Task: Look for space in Brookings, United States from 5th September, 2023 to 13th September, 2023 for 6 adults in price range Rs.15000 to Rs.20000. Place can be entire place with 3 bedrooms having 3 beds and 3 bathrooms. Property type can be house, flat, guest house. Amenities needed are: washing machine. Booking option can be shelf check-in. Required host language is English.
Action: Mouse pressed left at (439, 89)
Screenshot: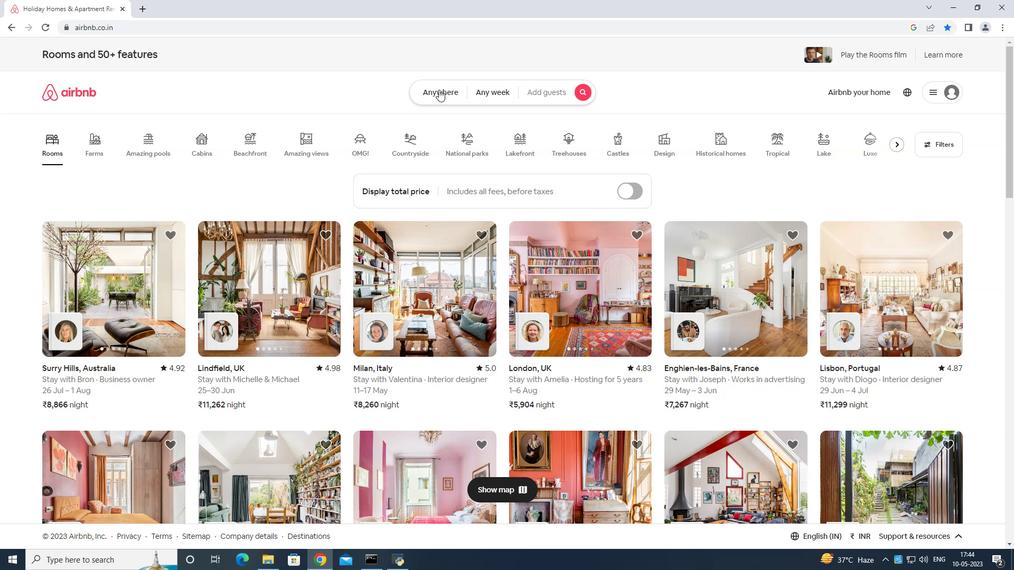 
Action: Mouse moved to (411, 124)
Screenshot: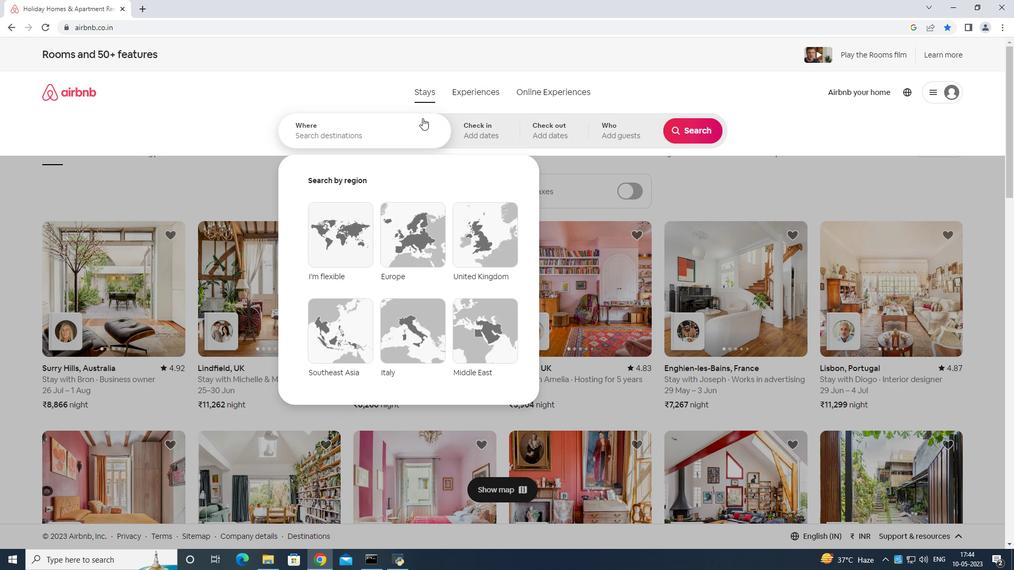 
Action: Mouse pressed left at (411, 124)
Screenshot: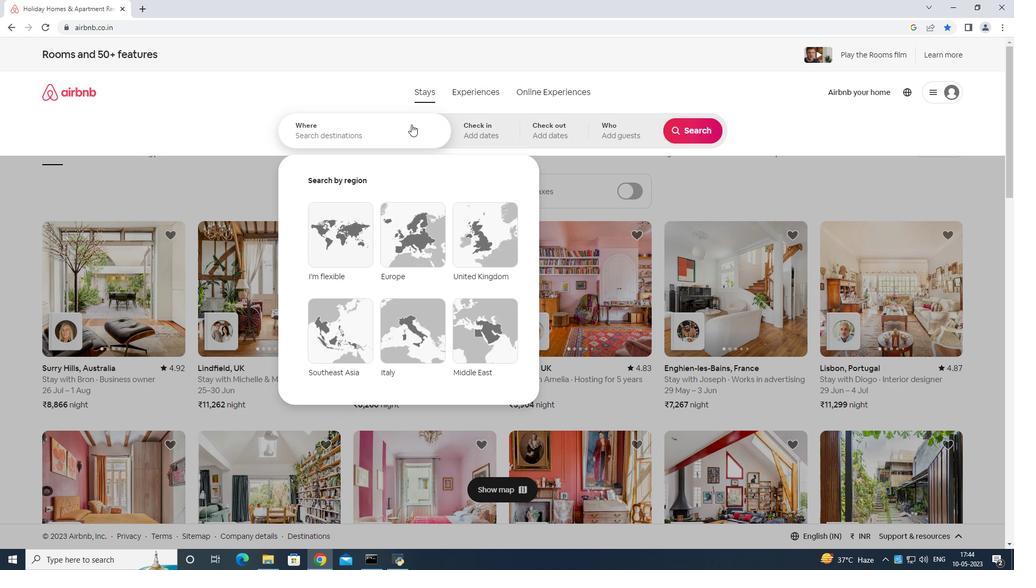 
Action: Mouse moved to (403, 126)
Screenshot: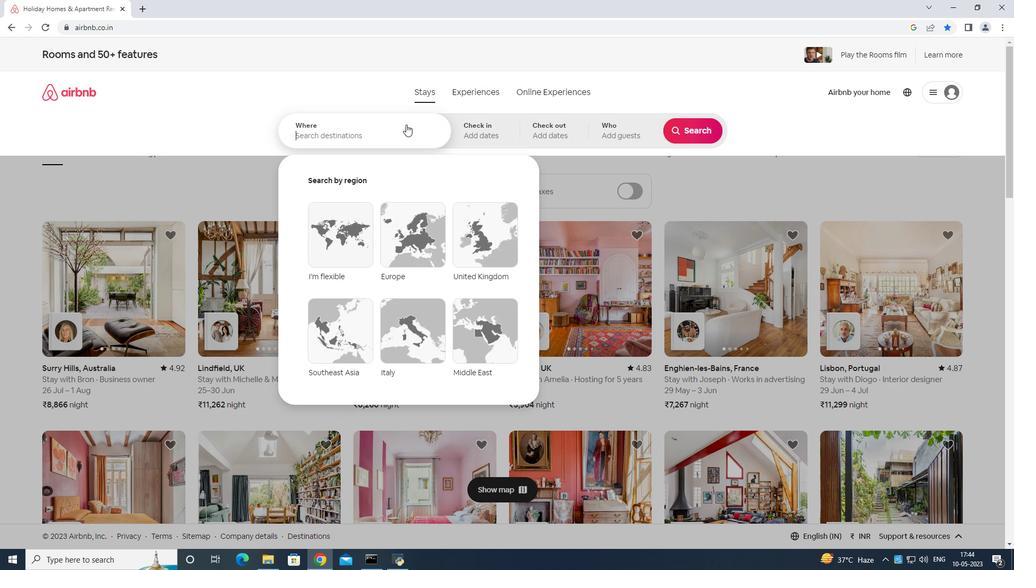 
Action: Key pressed <Key.shift>Brookings<Key.space>unites<Key.backspace>d<Key.space>sttes<Key.backspace><Key.backspace><Key.backspace>ates<Key.enter>
Screenshot: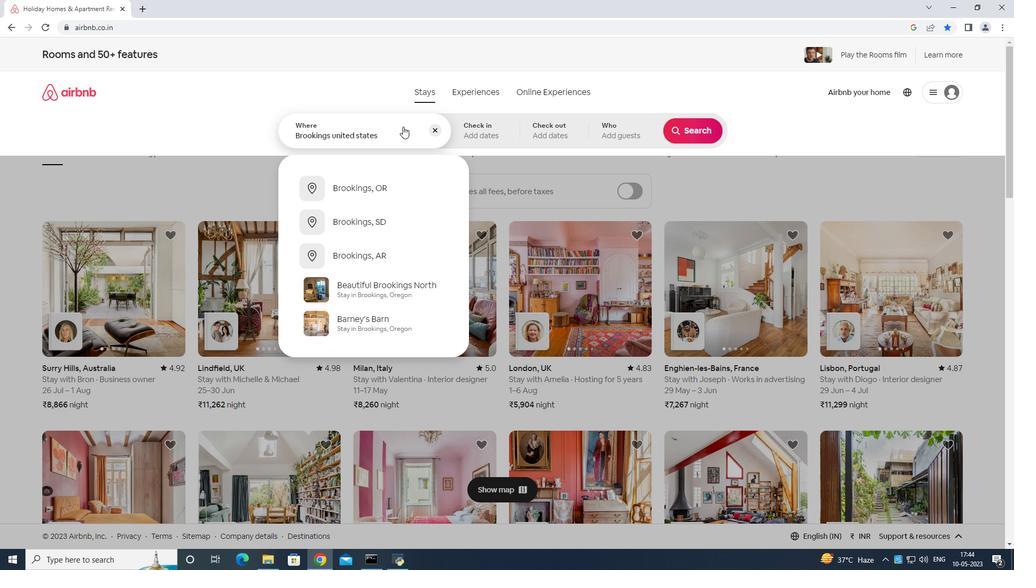 
Action: Mouse moved to (685, 215)
Screenshot: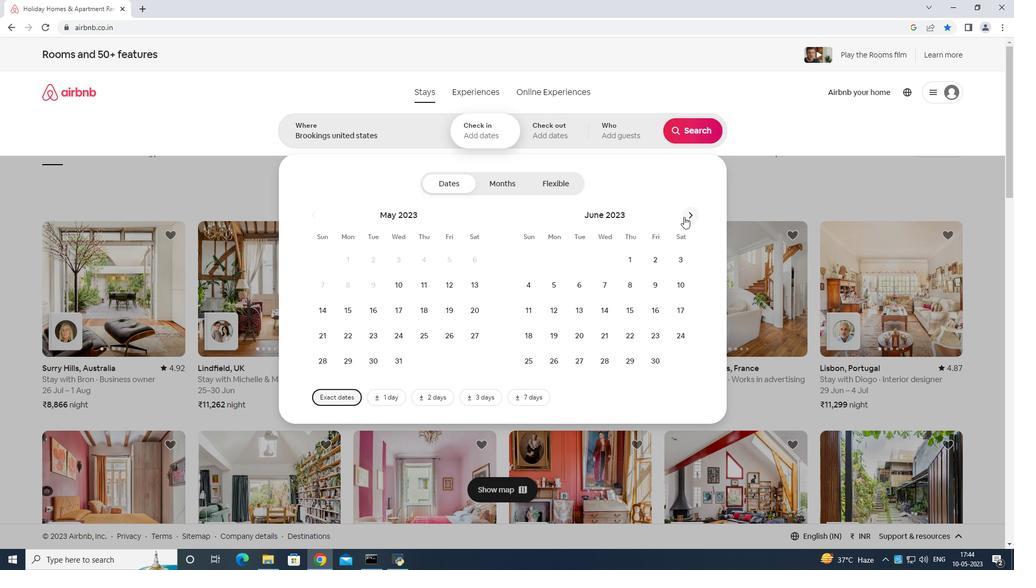 
Action: Mouse pressed left at (685, 215)
Screenshot: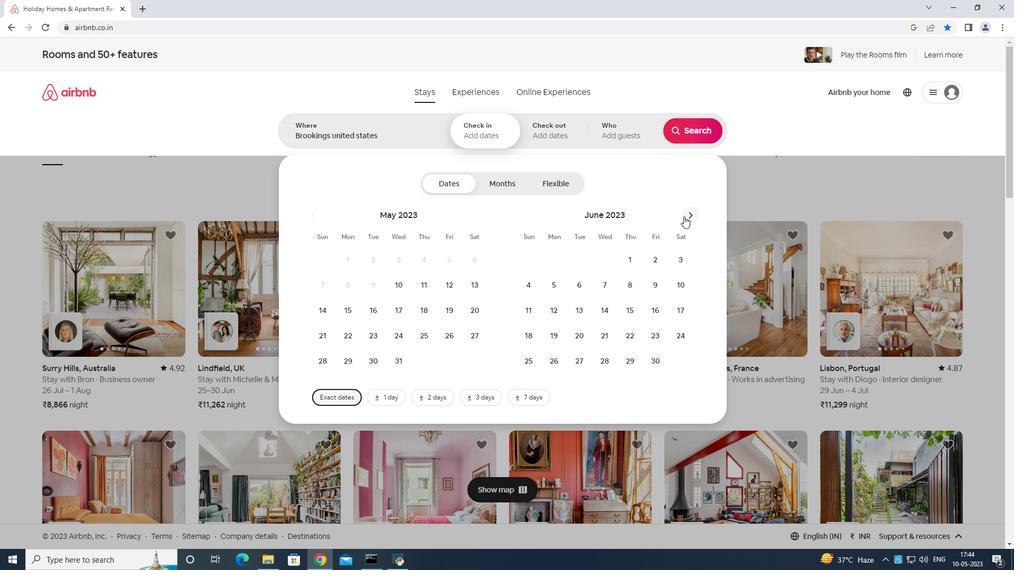 
Action: Mouse moved to (688, 212)
Screenshot: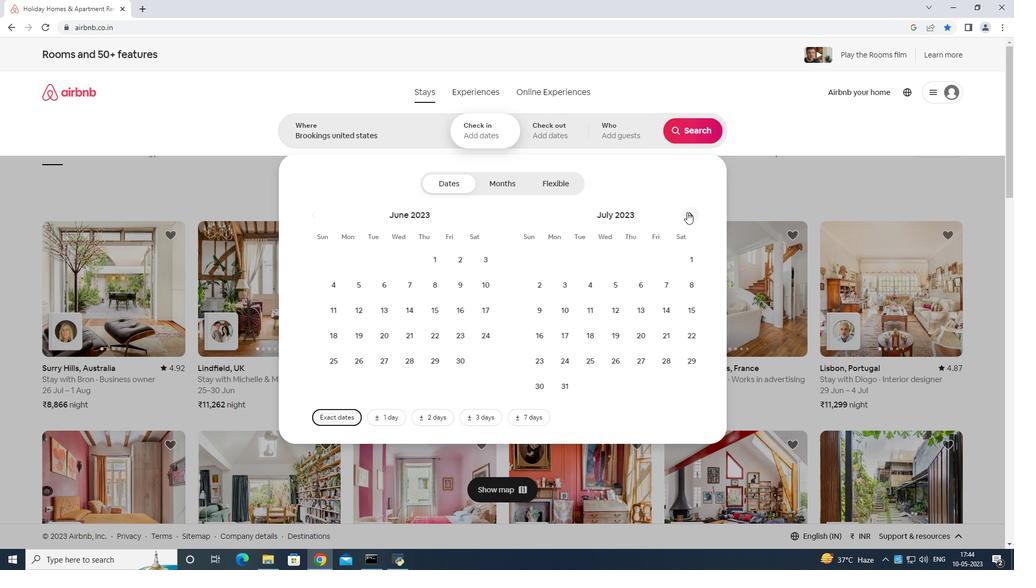 
Action: Mouse pressed left at (688, 212)
Screenshot: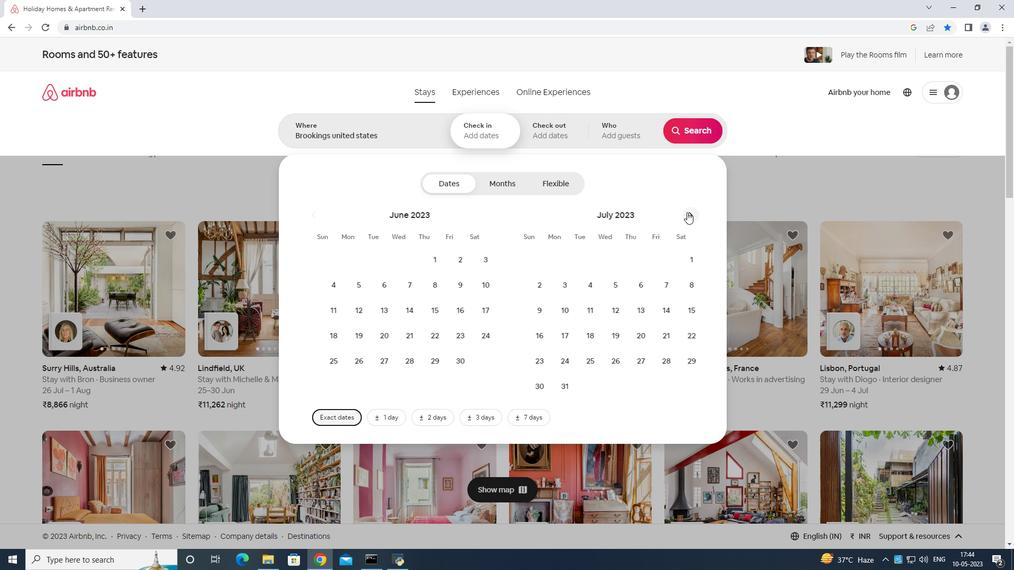 
Action: Mouse moved to (690, 211)
Screenshot: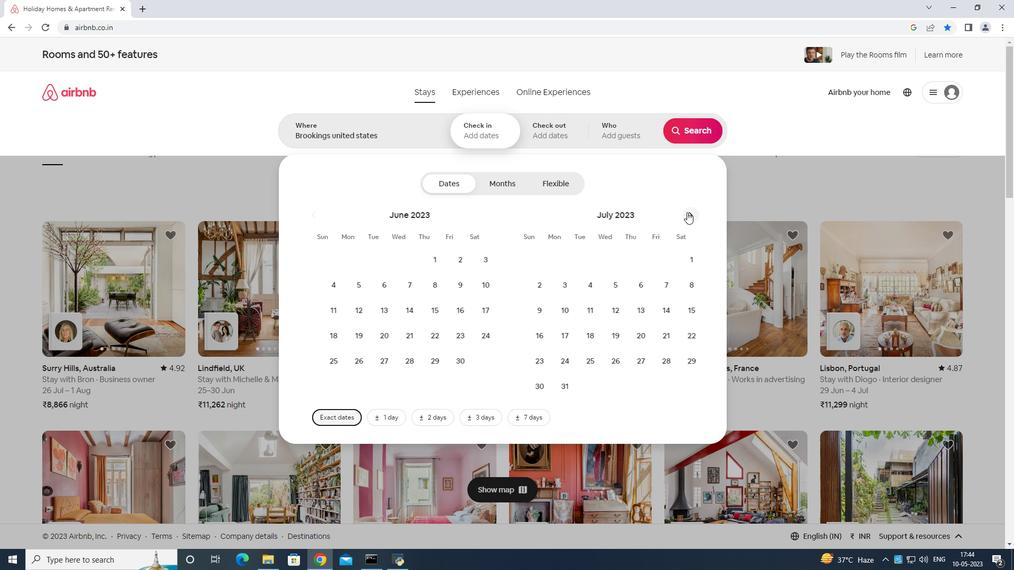 
Action: Mouse pressed left at (690, 211)
Screenshot: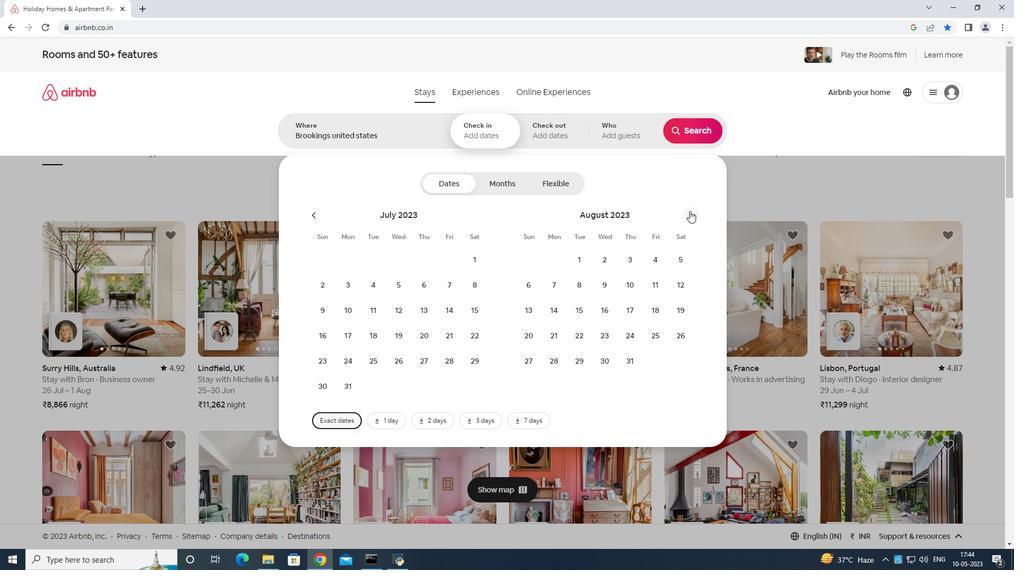 
Action: Mouse moved to (690, 214)
Screenshot: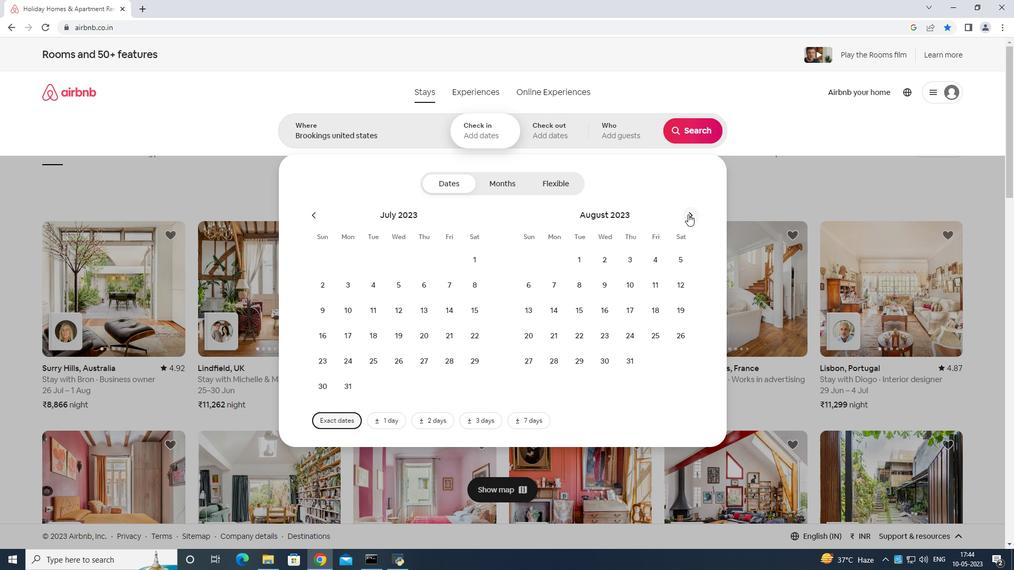 
Action: Mouse pressed left at (690, 214)
Screenshot: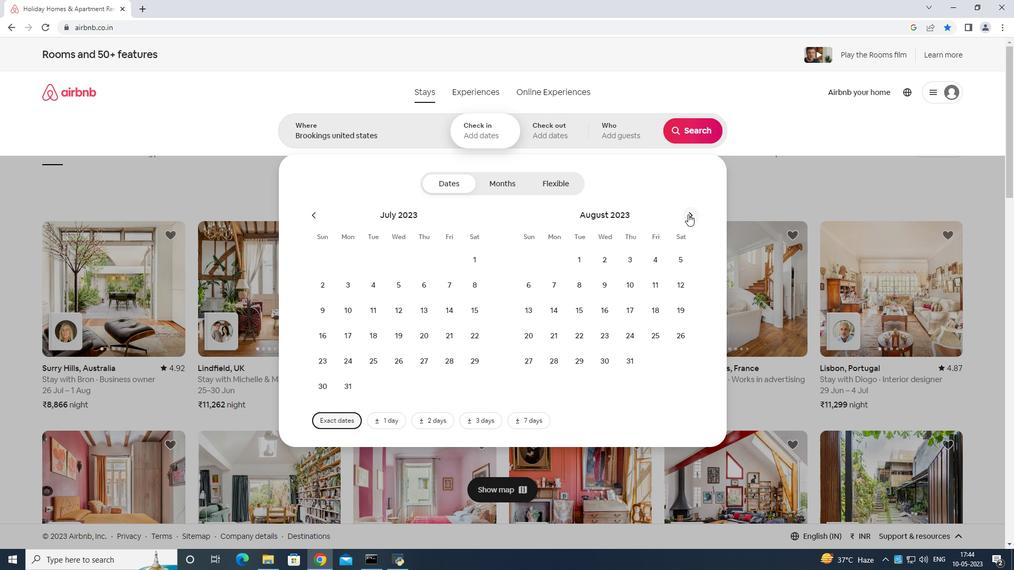 
Action: Mouse moved to (579, 284)
Screenshot: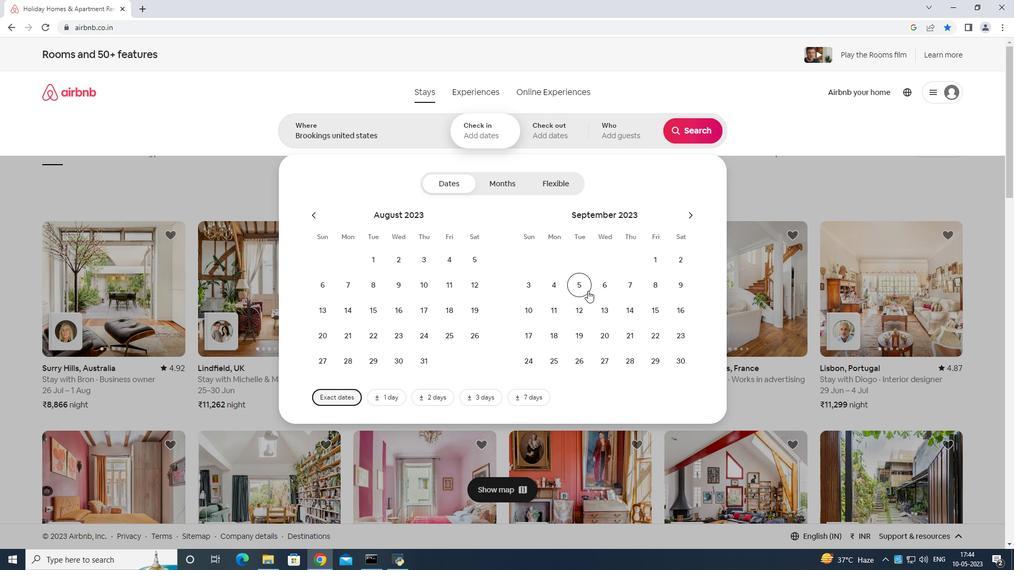 
Action: Mouse pressed left at (579, 284)
Screenshot: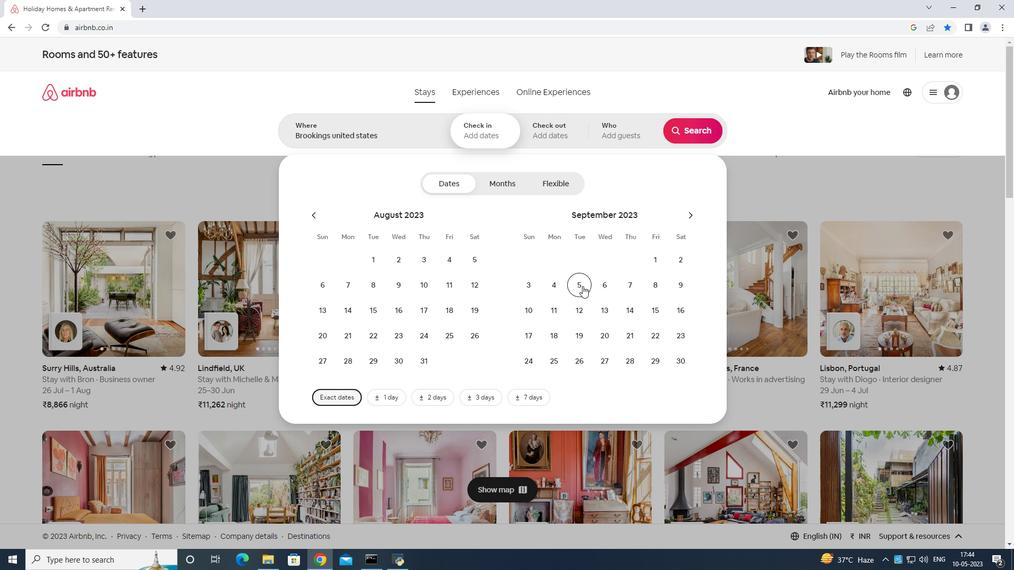 
Action: Mouse moved to (603, 308)
Screenshot: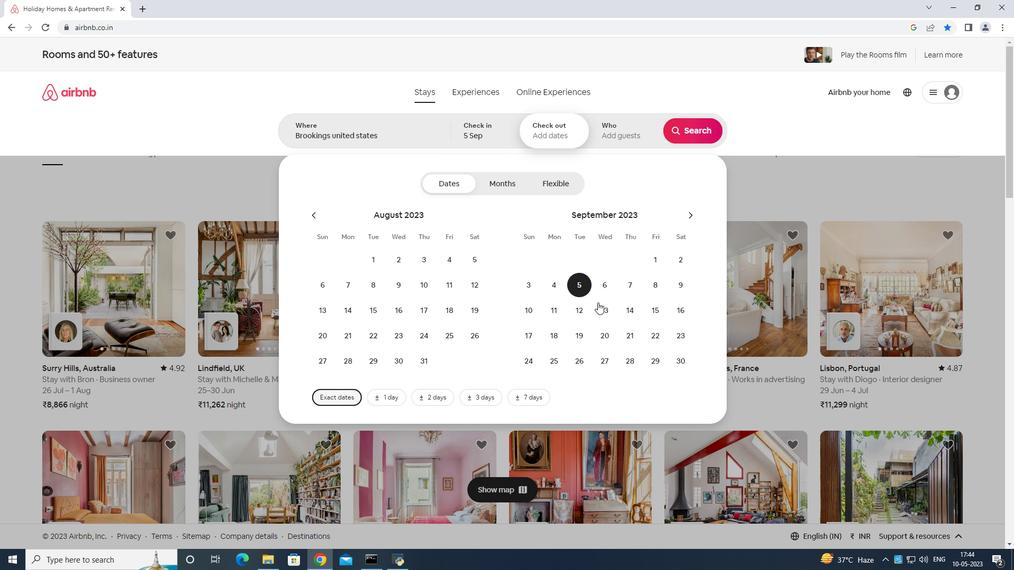 
Action: Mouse pressed left at (603, 308)
Screenshot: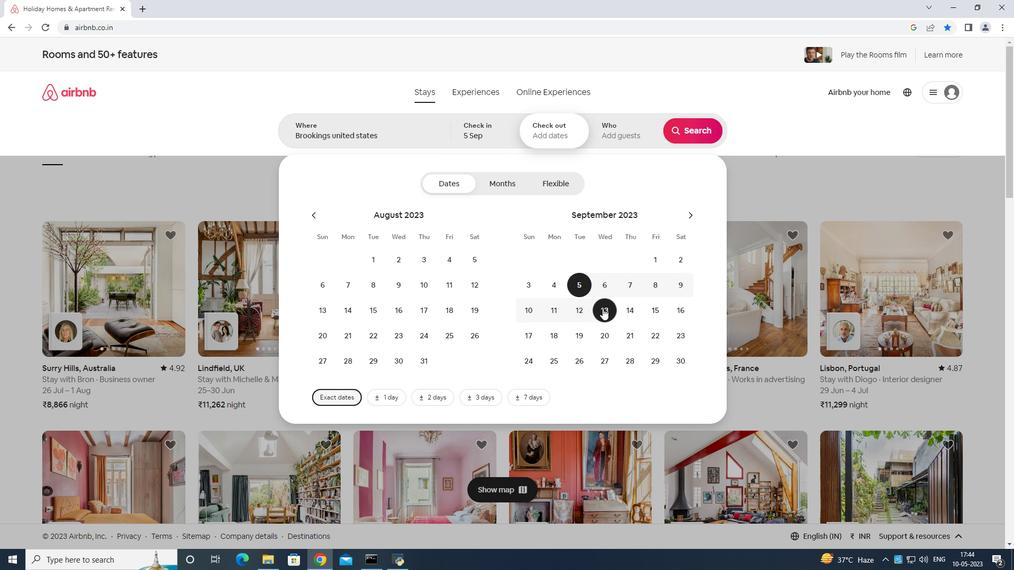 
Action: Mouse moved to (616, 126)
Screenshot: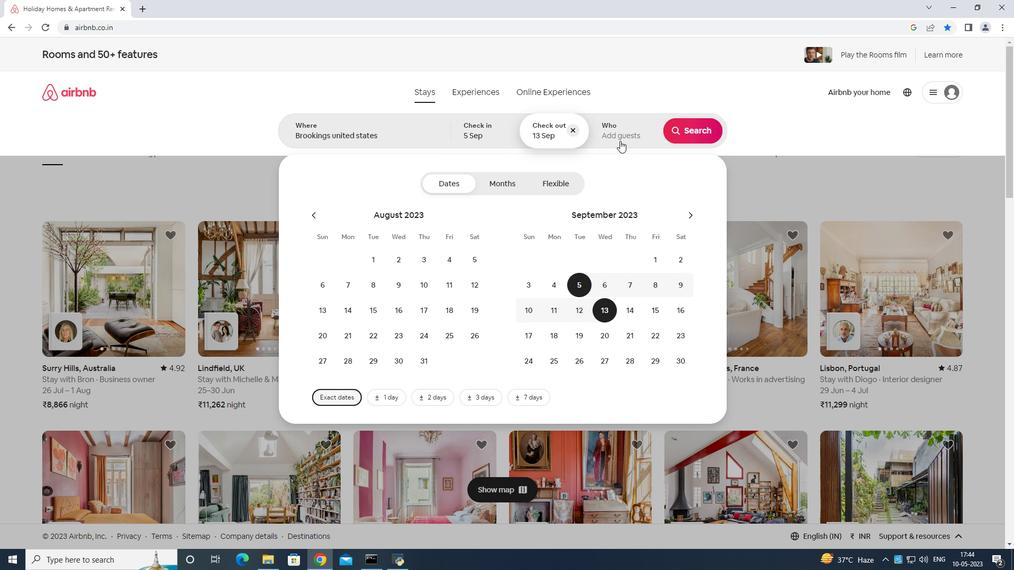 
Action: Mouse pressed left at (616, 126)
Screenshot: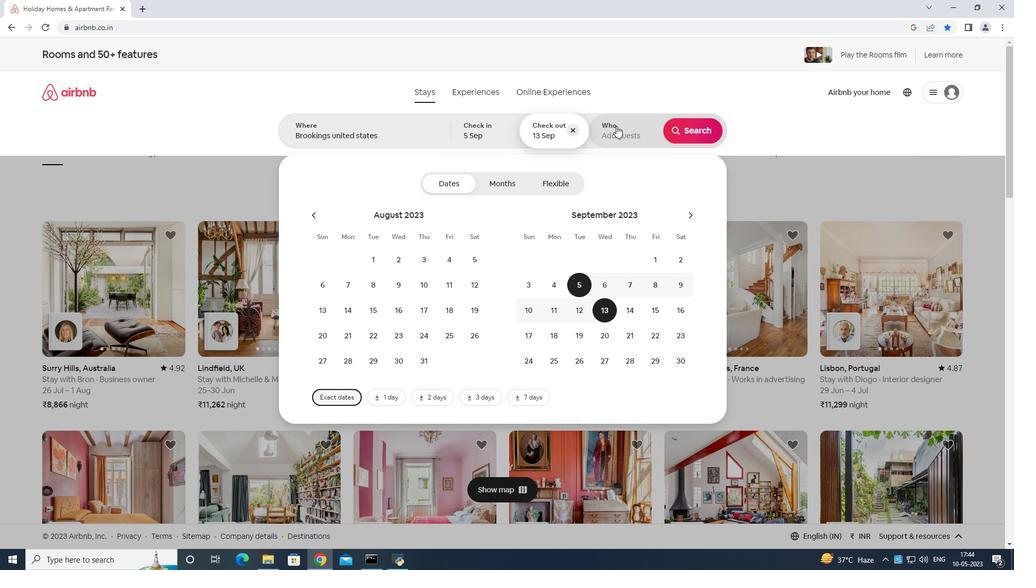 
Action: Mouse moved to (691, 184)
Screenshot: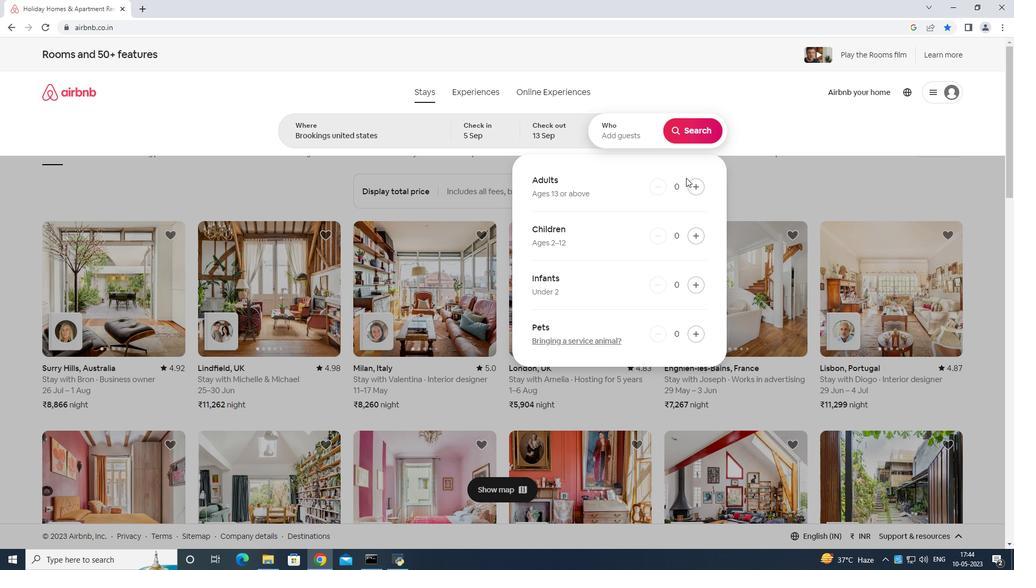 
Action: Mouse pressed left at (691, 184)
Screenshot: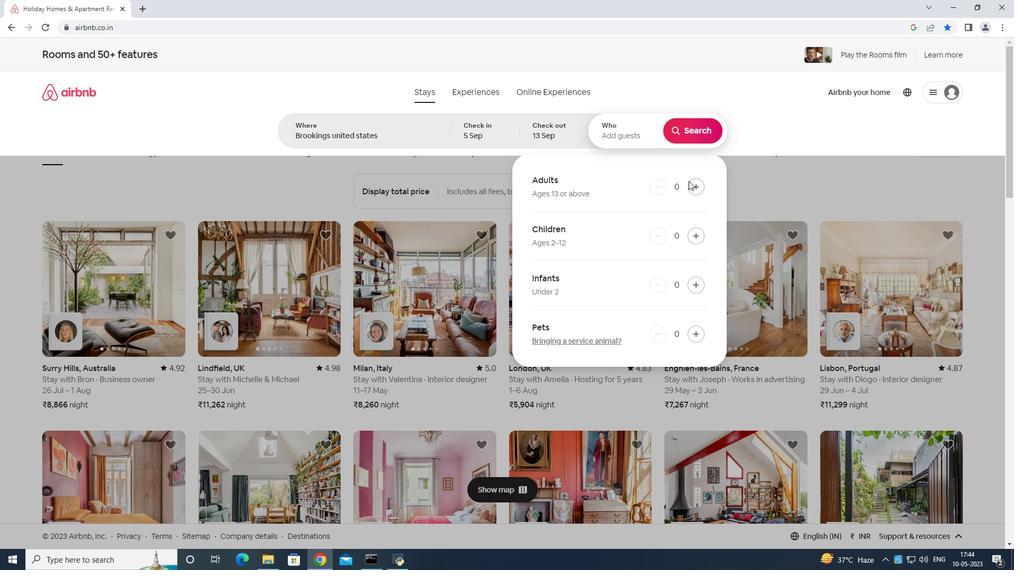 
Action: Mouse pressed left at (691, 184)
Screenshot: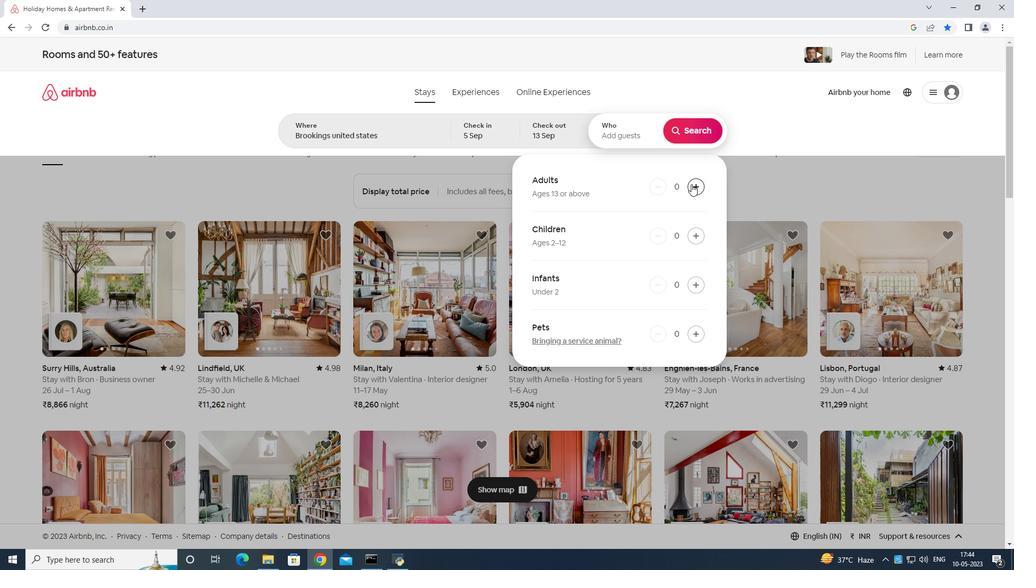 
Action: Mouse moved to (692, 184)
Screenshot: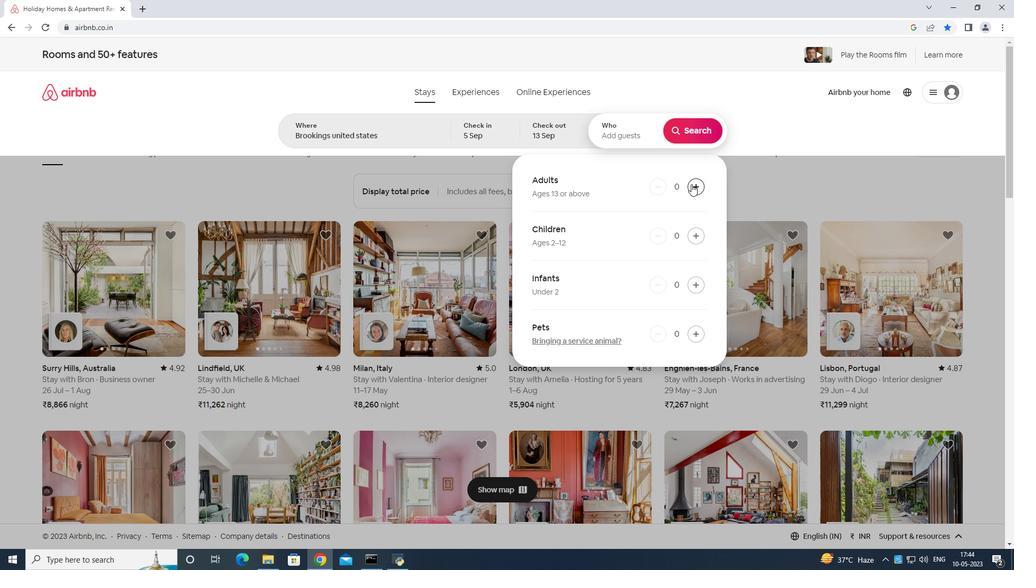 
Action: Mouse pressed left at (692, 184)
Screenshot: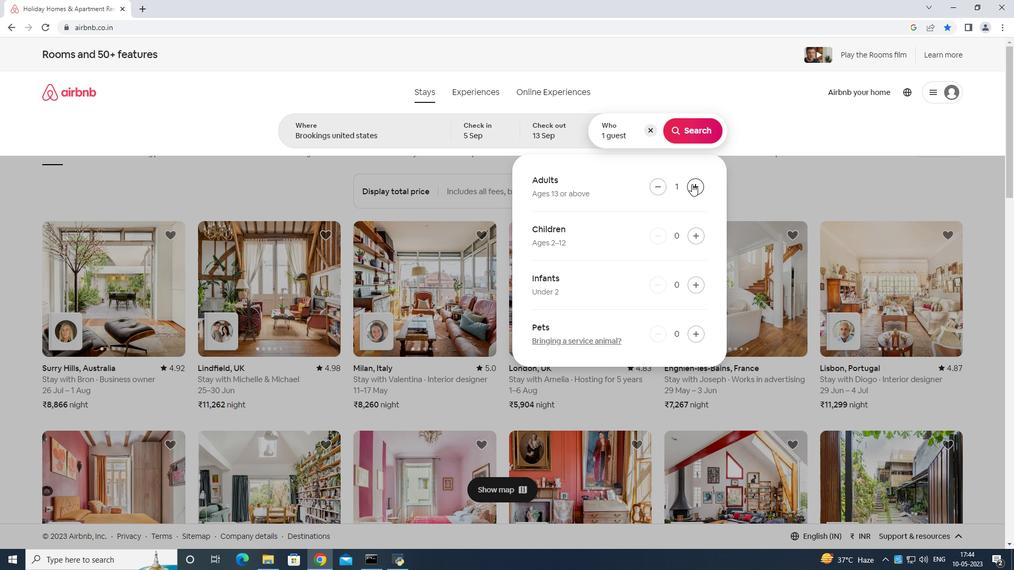 
Action: Mouse moved to (693, 184)
Screenshot: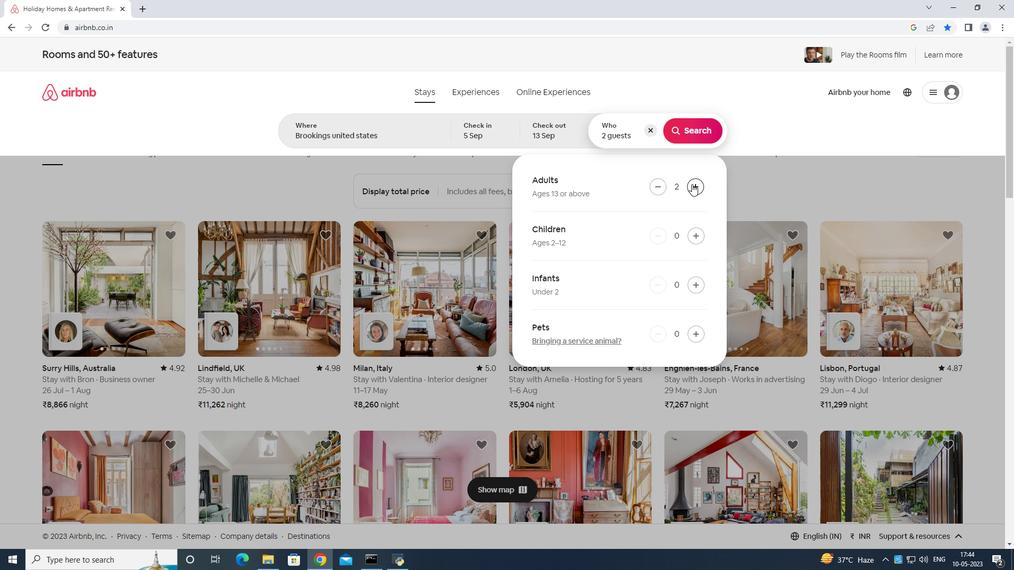 
Action: Mouse pressed left at (693, 184)
Screenshot: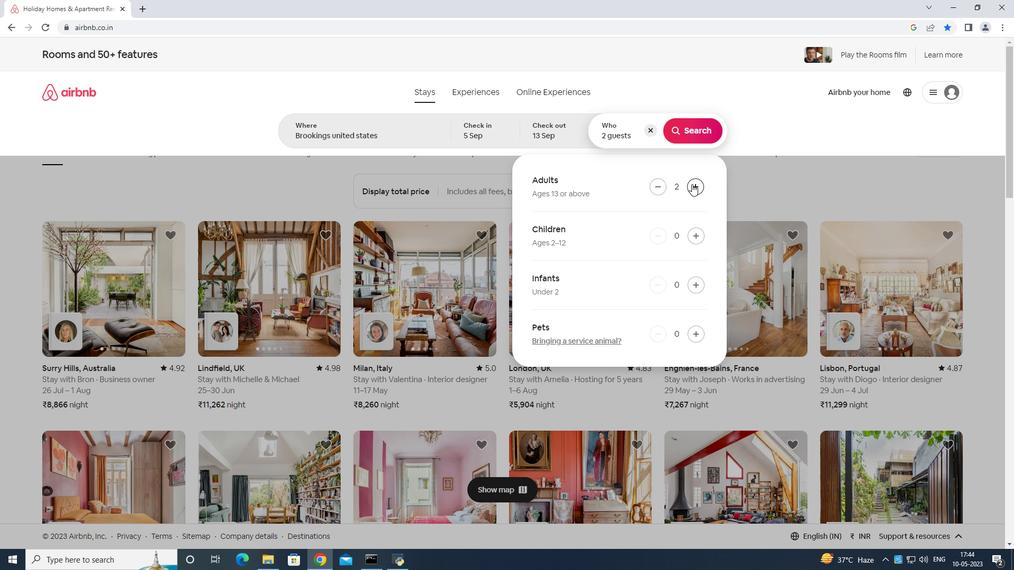 
Action: Mouse moved to (694, 184)
Screenshot: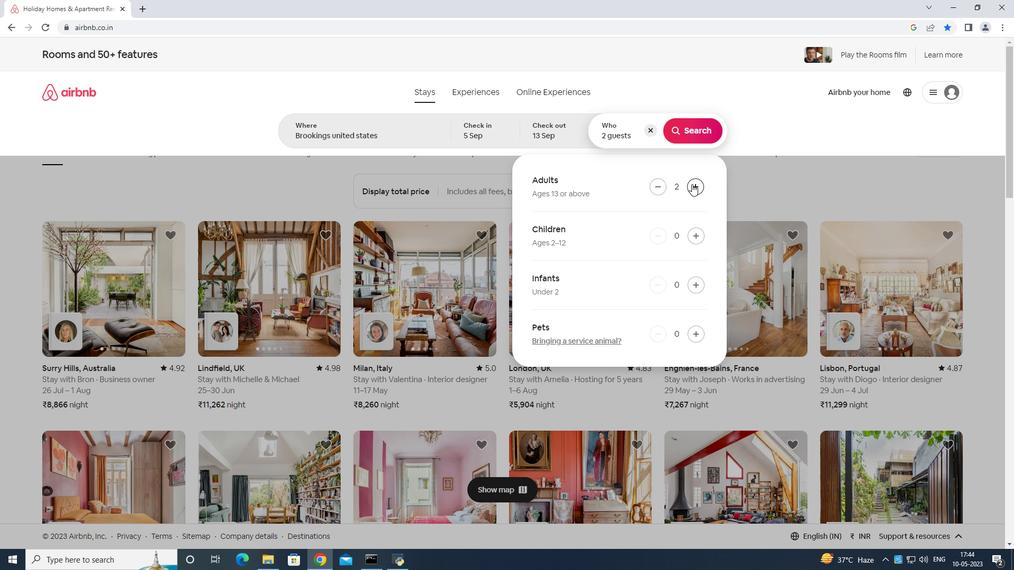 
Action: Mouse pressed left at (694, 184)
Screenshot: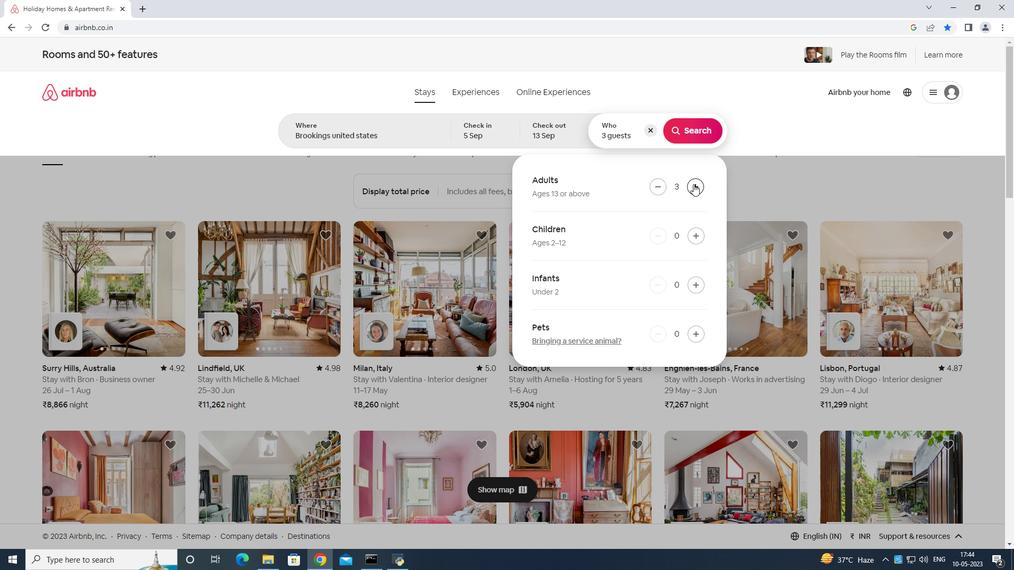 
Action: Mouse pressed left at (694, 184)
Screenshot: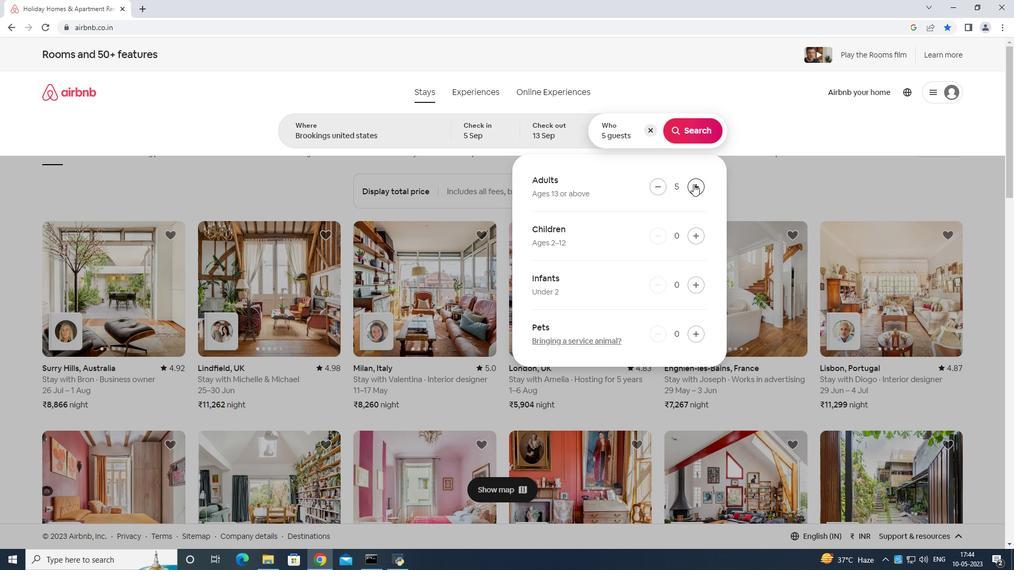 
Action: Mouse moved to (692, 127)
Screenshot: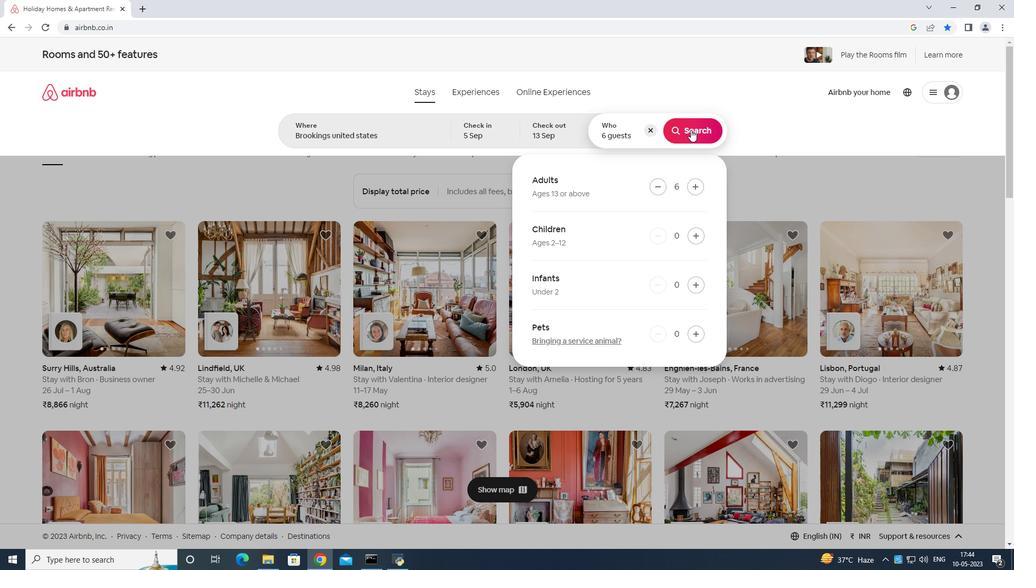 
Action: Mouse pressed left at (692, 127)
Screenshot: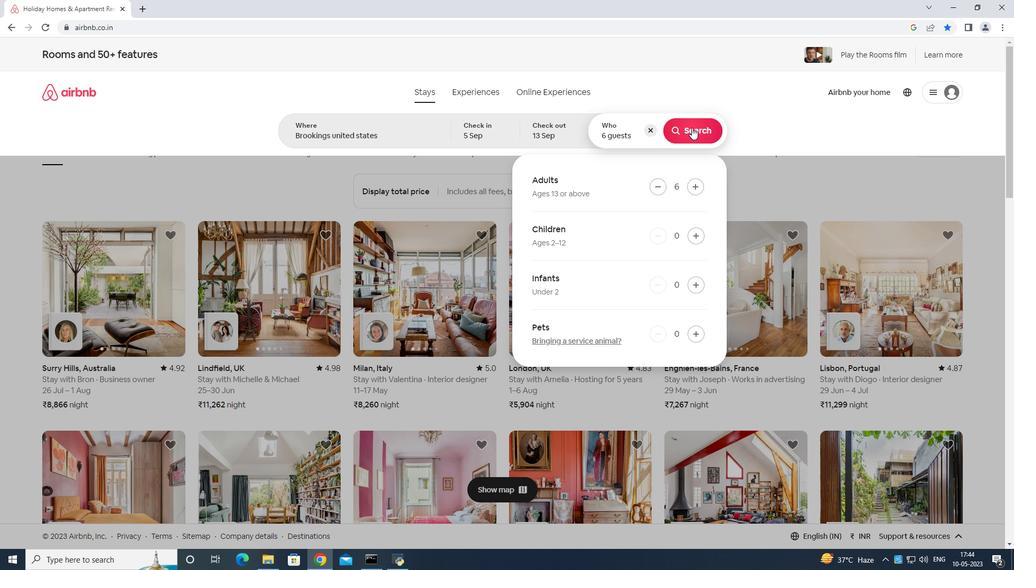 
Action: Mouse moved to (970, 100)
Screenshot: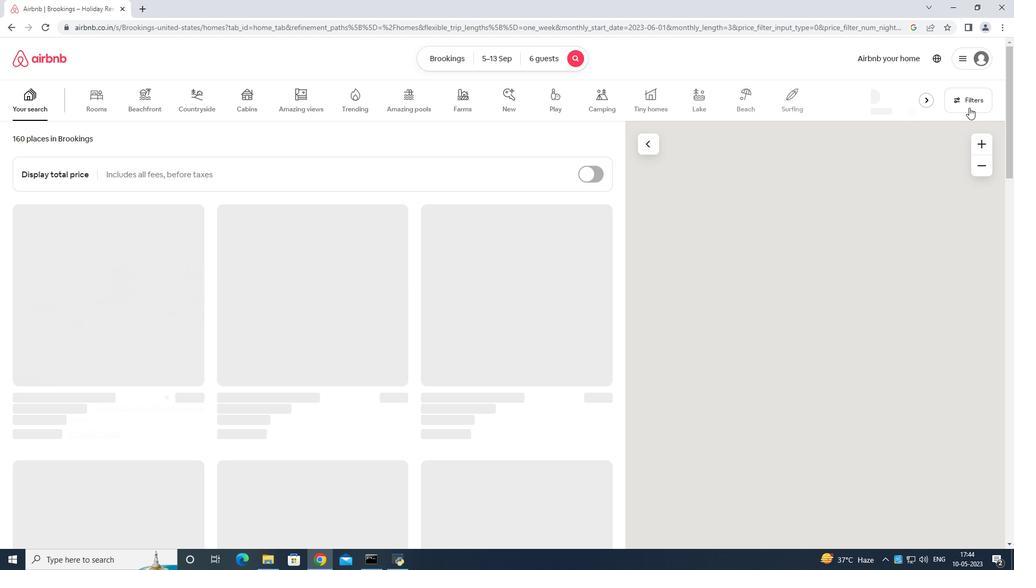 
Action: Mouse pressed left at (970, 100)
Screenshot: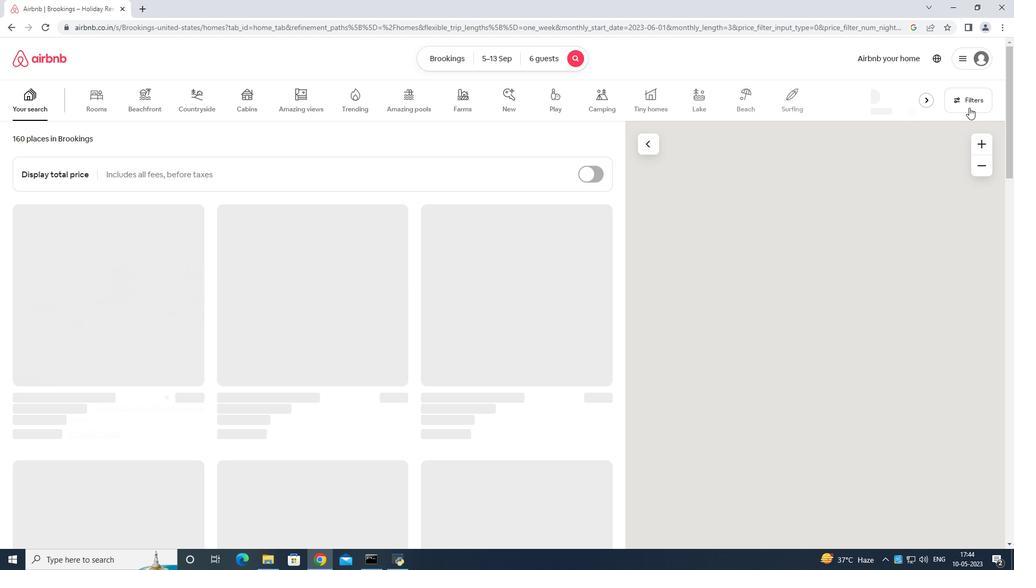 
Action: Mouse moved to (444, 362)
Screenshot: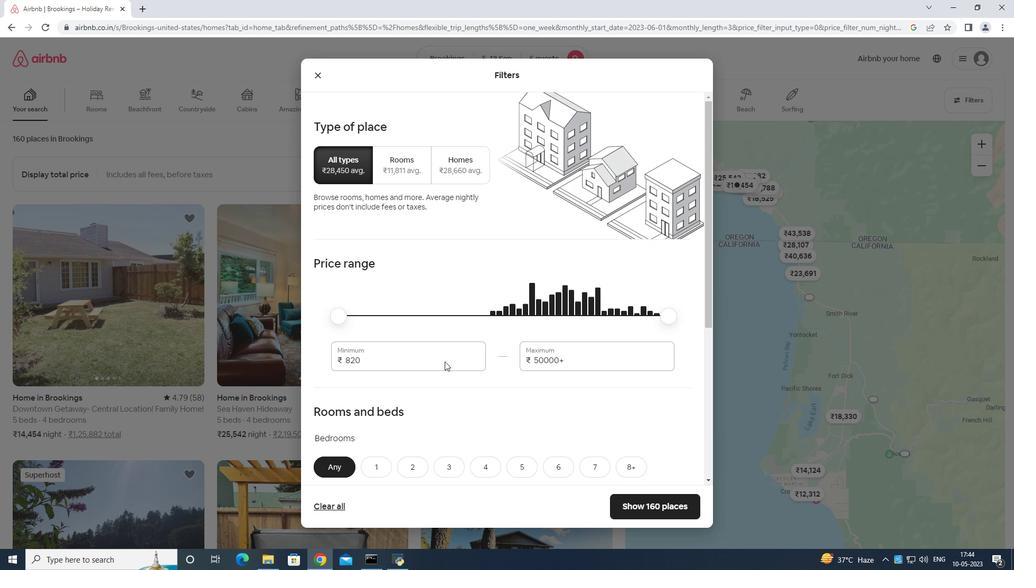 
Action: Mouse pressed left at (444, 362)
Screenshot: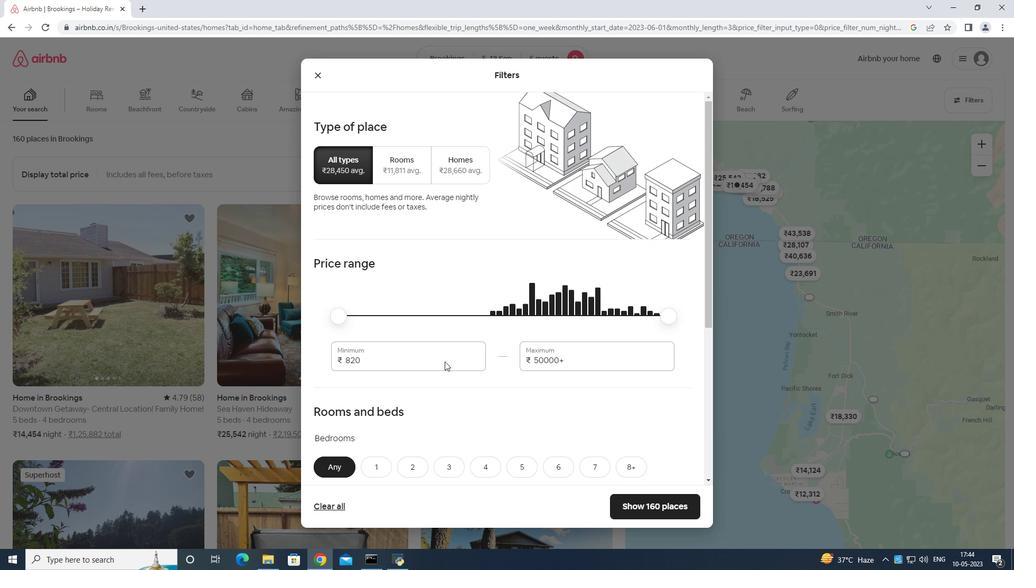 
Action: Mouse moved to (445, 362)
Screenshot: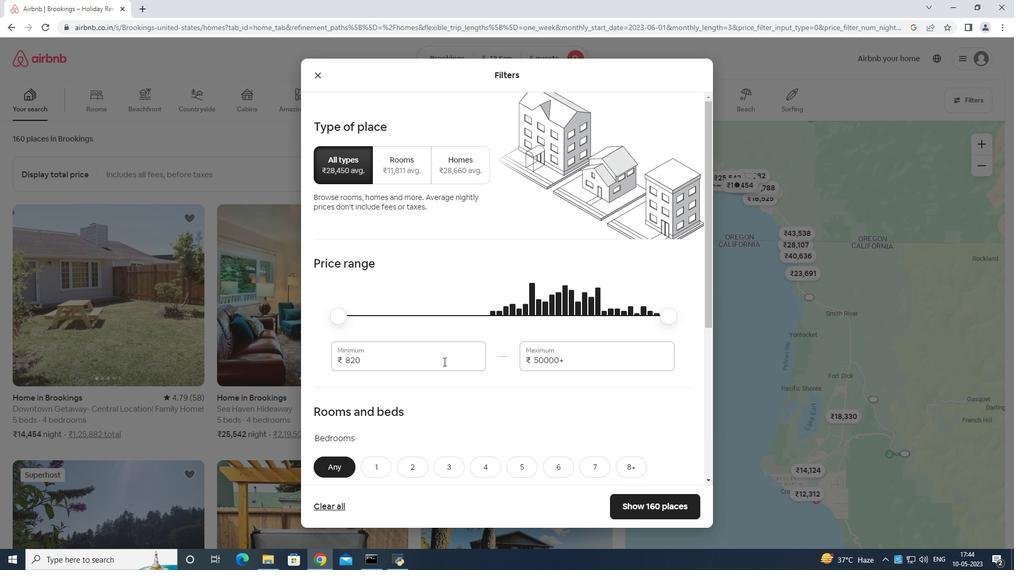 
Action: Key pressed <Key.backspace><Key.backspace><Key.backspace><Key.backspace><Key.backspace><Key.backspace><Key.backspace><Key.backspace><Key.backspace><Key.backspace><Key.backspace><Key.backspace>15000
Screenshot: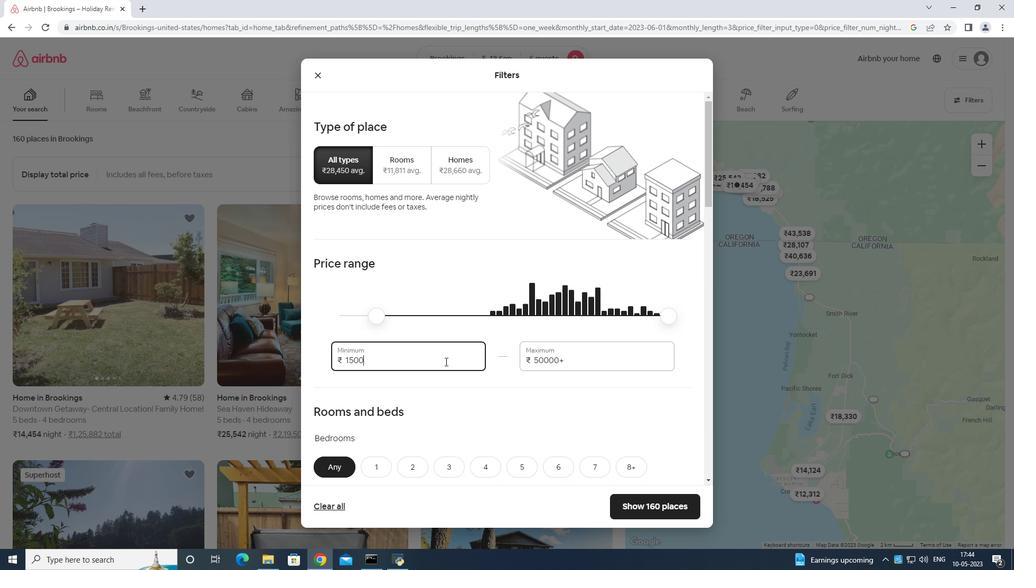 
Action: Mouse moved to (589, 363)
Screenshot: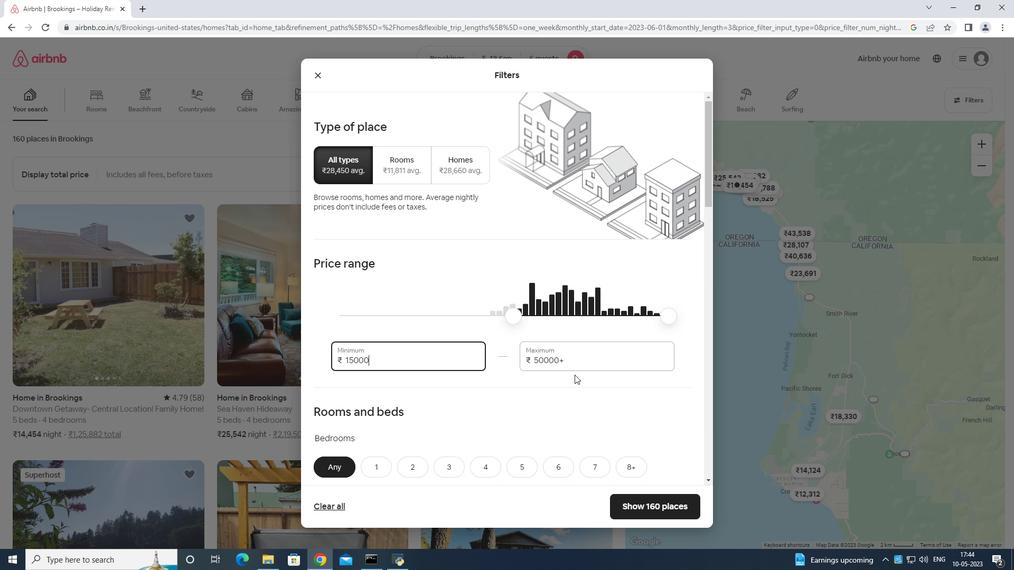 
Action: Mouse pressed left at (589, 363)
Screenshot: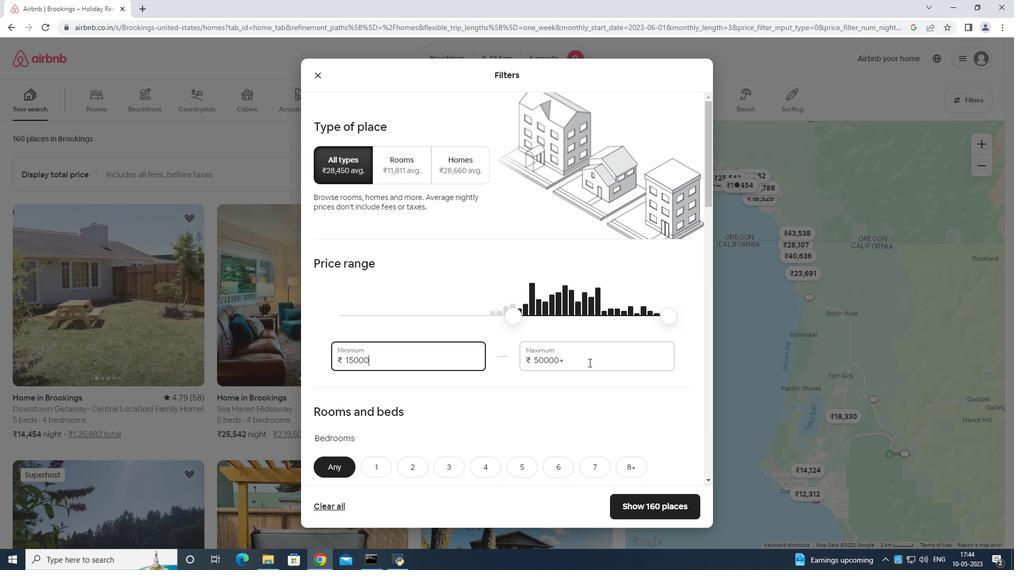 
Action: Mouse moved to (589, 362)
Screenshot: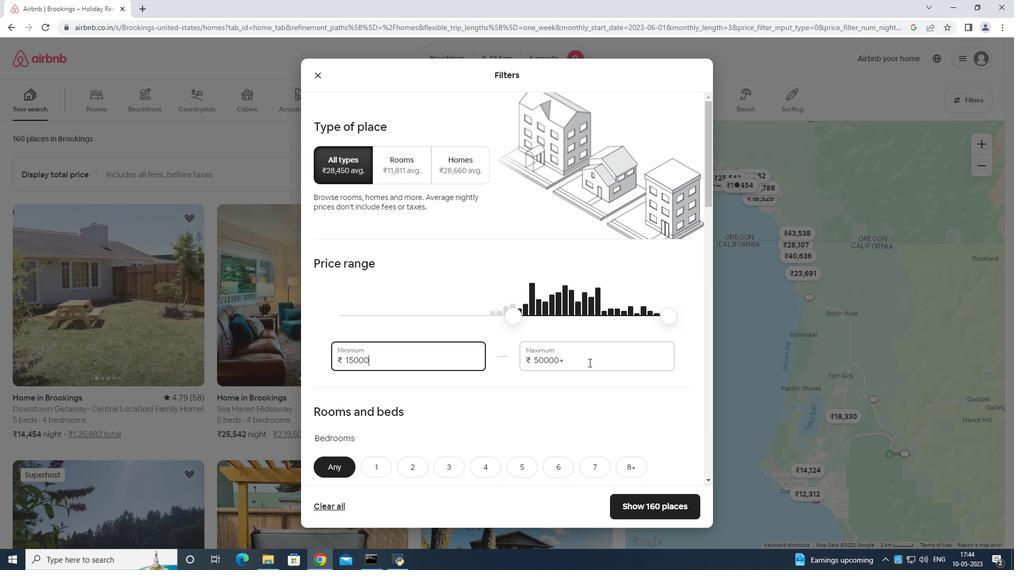 
Action: Key pressed <Key.backspace><Key.backspace><Key.backspace><Key.backspace><Key.backspace><Key.backspace><Key.backspace><Key.backspace><Key.backspace><Key.backspace><Key.backspace><Key.backspace>20000
Screenshot: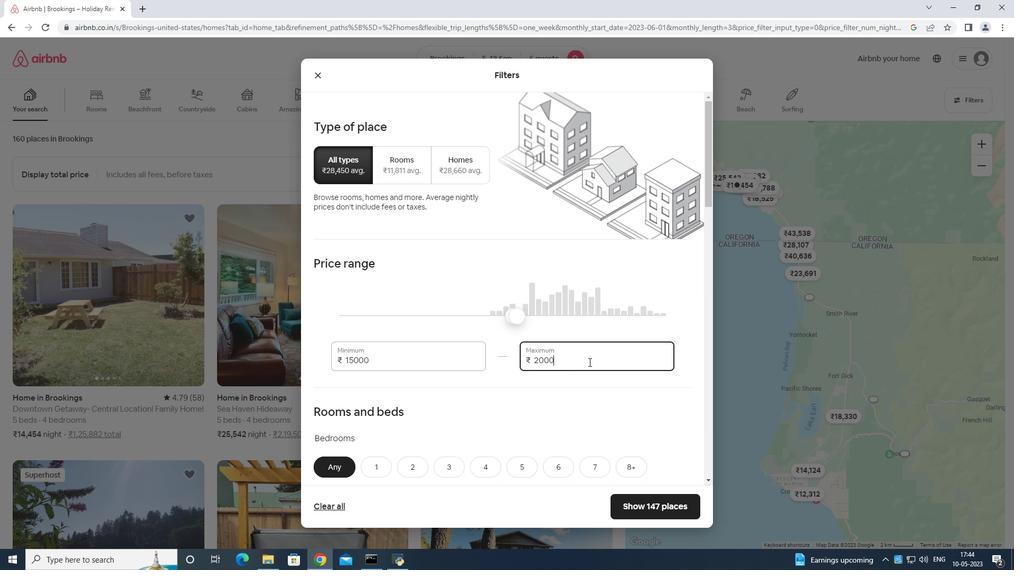 
Action: Mouse scrolled (589, 362) with delta (0, 0)
Screenshot: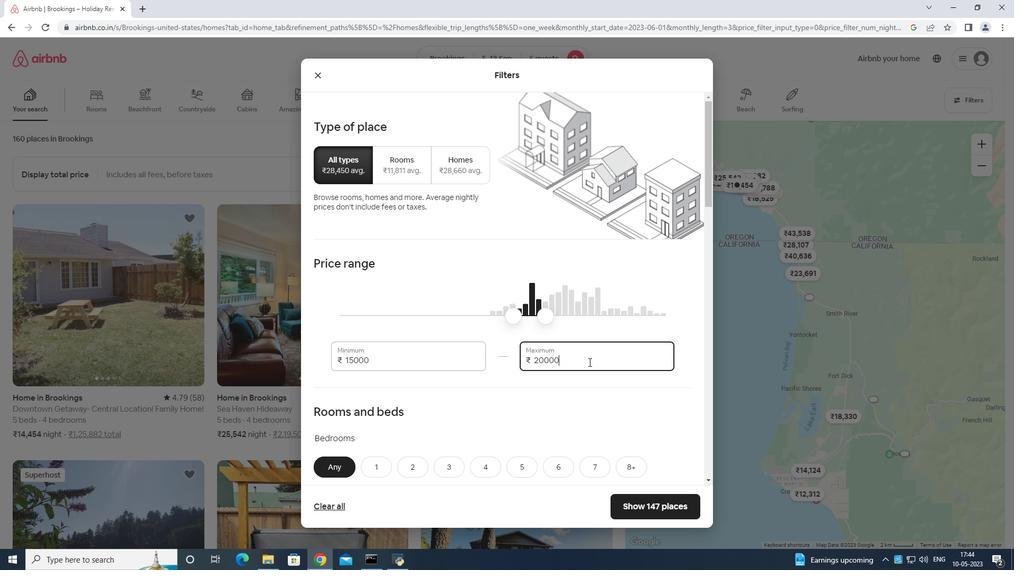 
Action: Mouse scrolled (589, 362) with delta (0, 0)
Screenshot: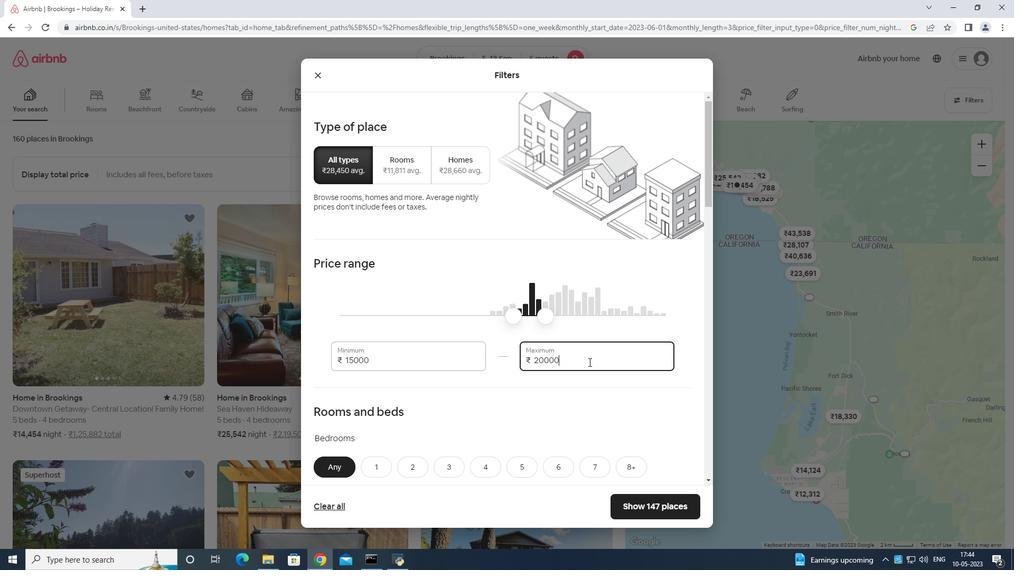 
Action: Mouse scrolled (589, 362) with delta (0, 0)
Screenshot: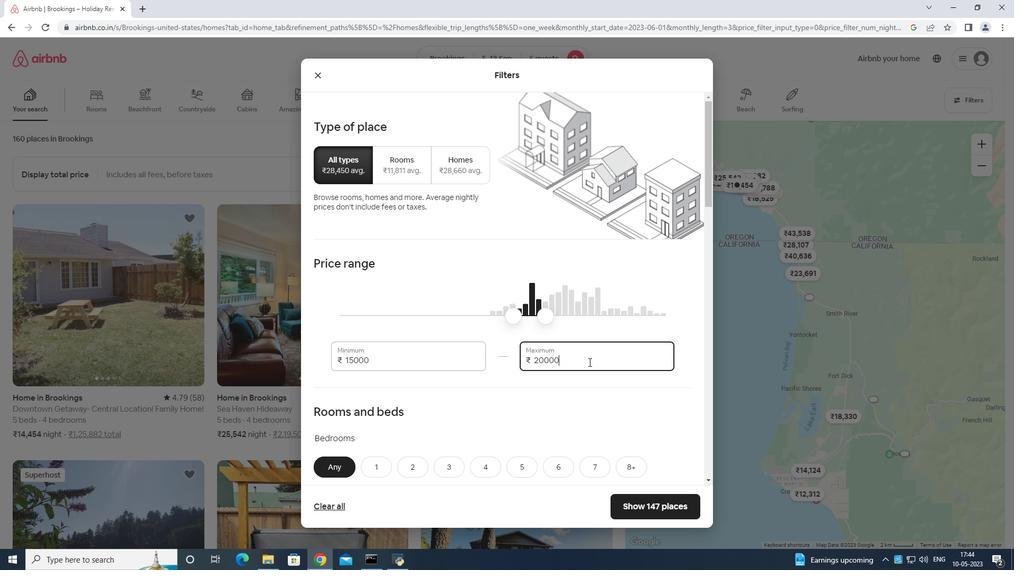 
Action: Mouse scrolled (589, 362) with delta (0, 0)
Screenshot: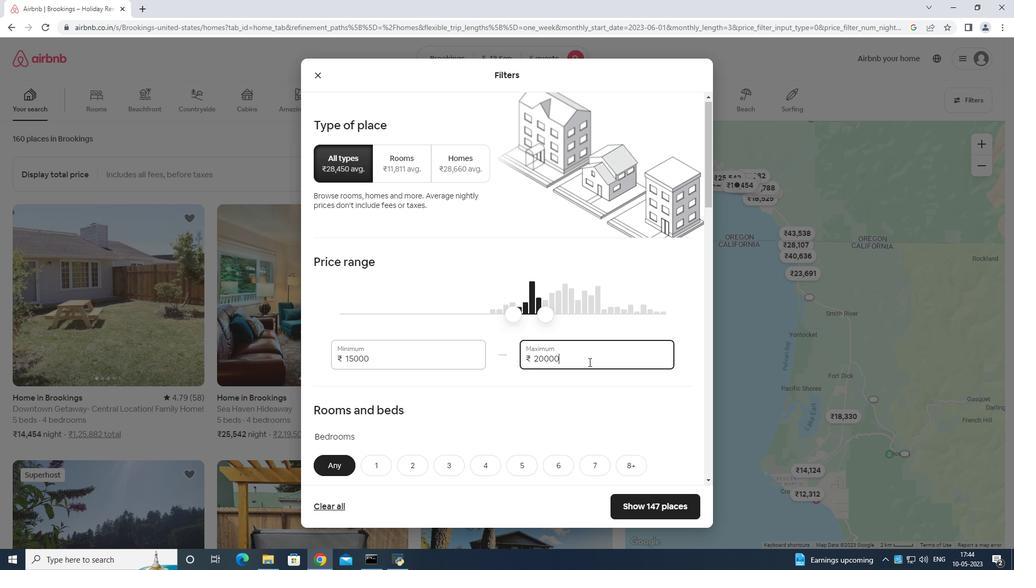 
Action: Mouse scrolled (589, 362) with delta (0, 0)
Screenshot: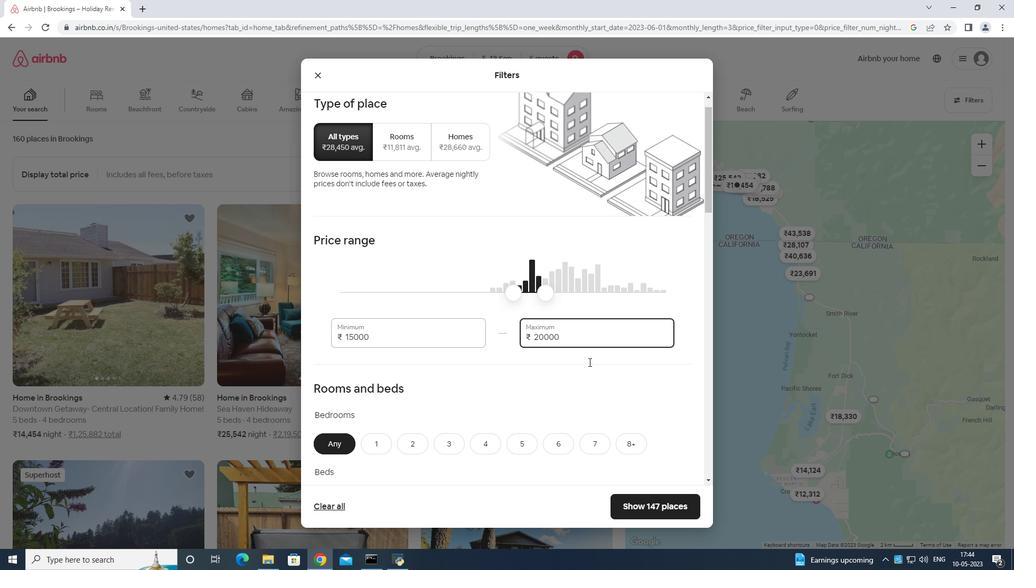 
Action: Mouse moved to (448, 199)
Screenshot: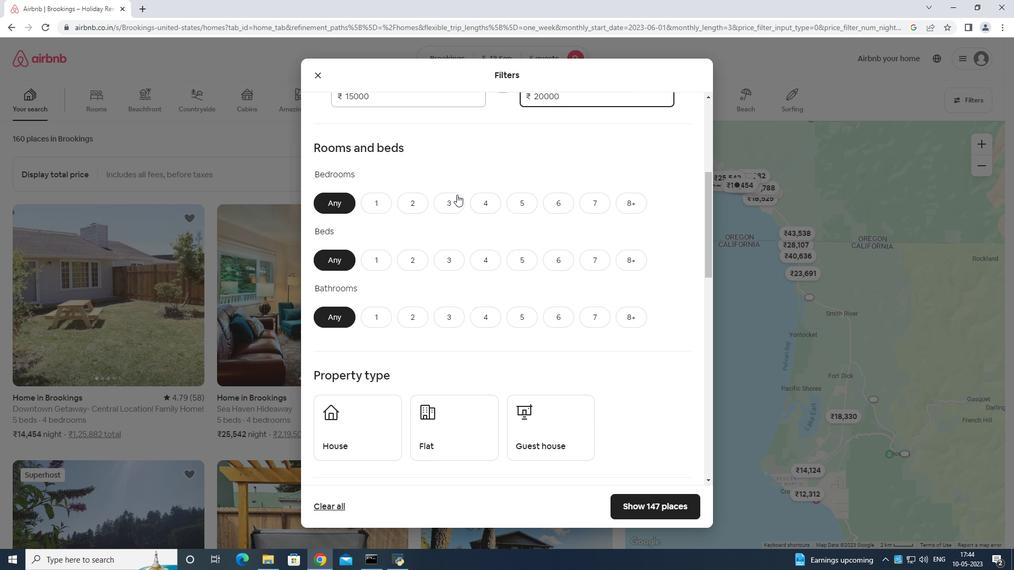 
Action: Mouse pressed left at (448, 199)
Screenshot: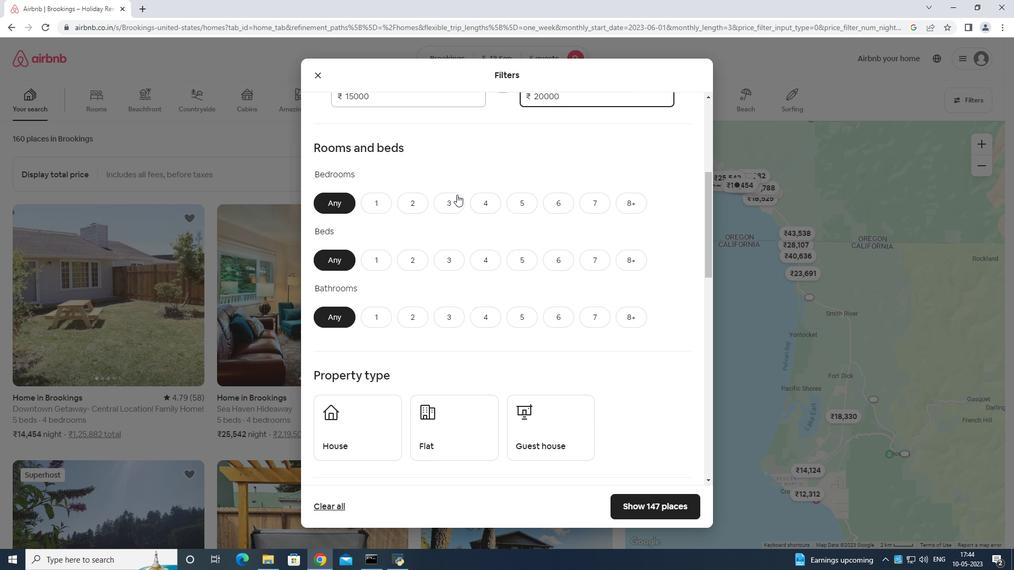 
Action: Mouse moved to (446, 259)
Screenshot: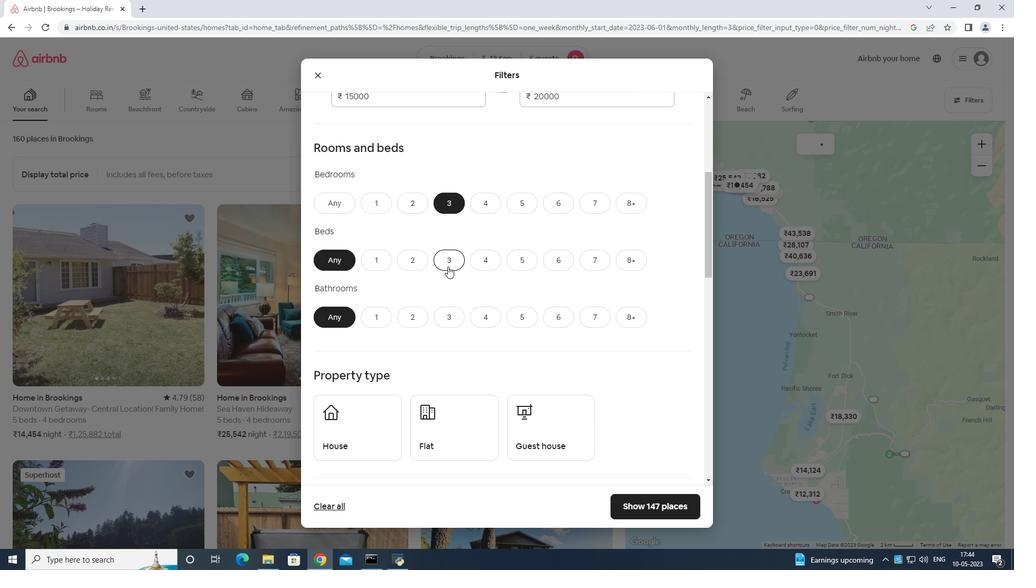 
Action: Mouse pressed left at (446, 259)
Screenshot: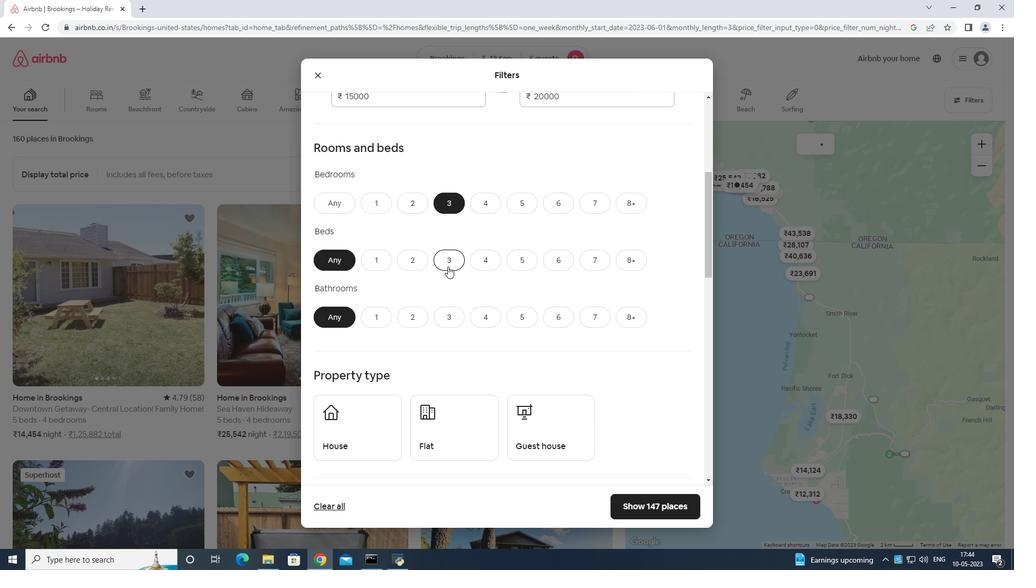 
Action: Mouse moved to (445, 311)
Screenshot: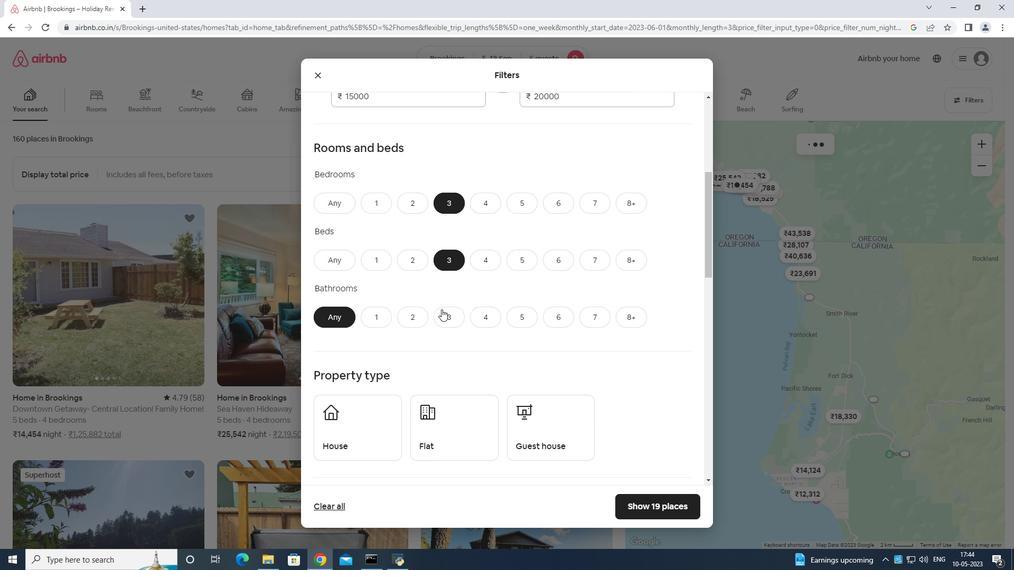 
Action: Mouse pressed left at (445, 311)
Screenshot: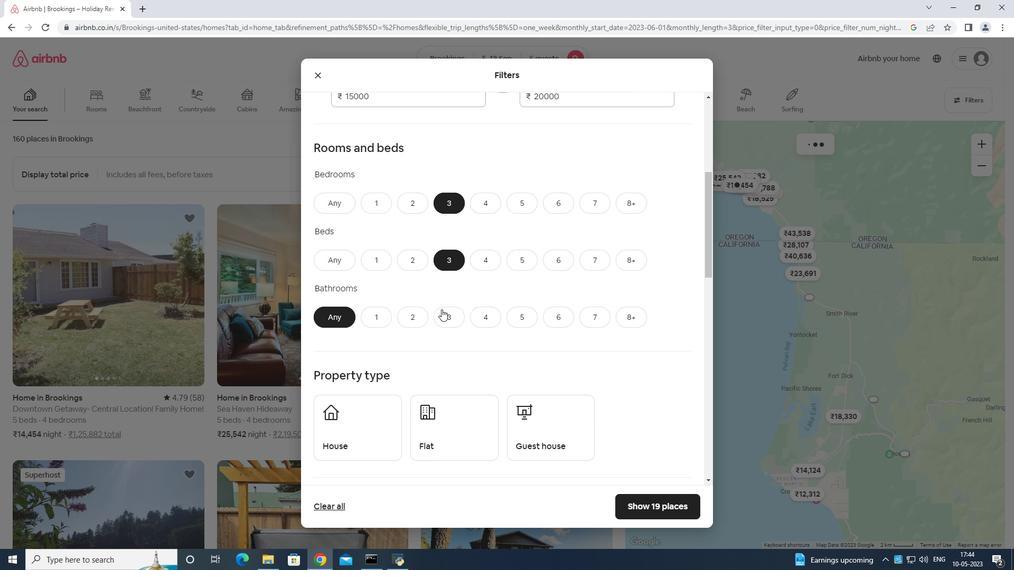 
Action: Mouse moved to (456, 306)
Screenshot: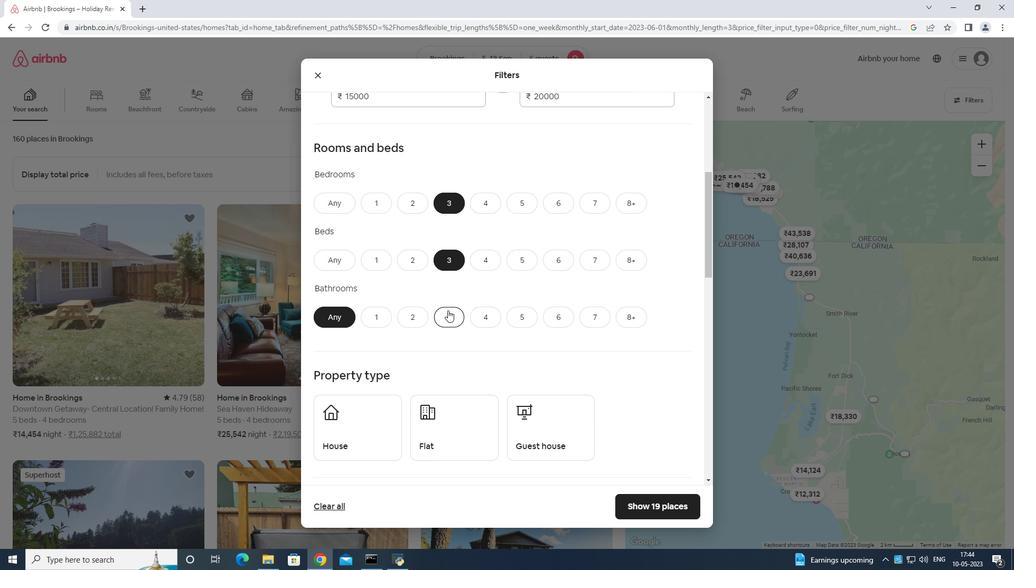 
Action: Mouse scrolled (456, 306) with delta (0, 0)
Screenshot: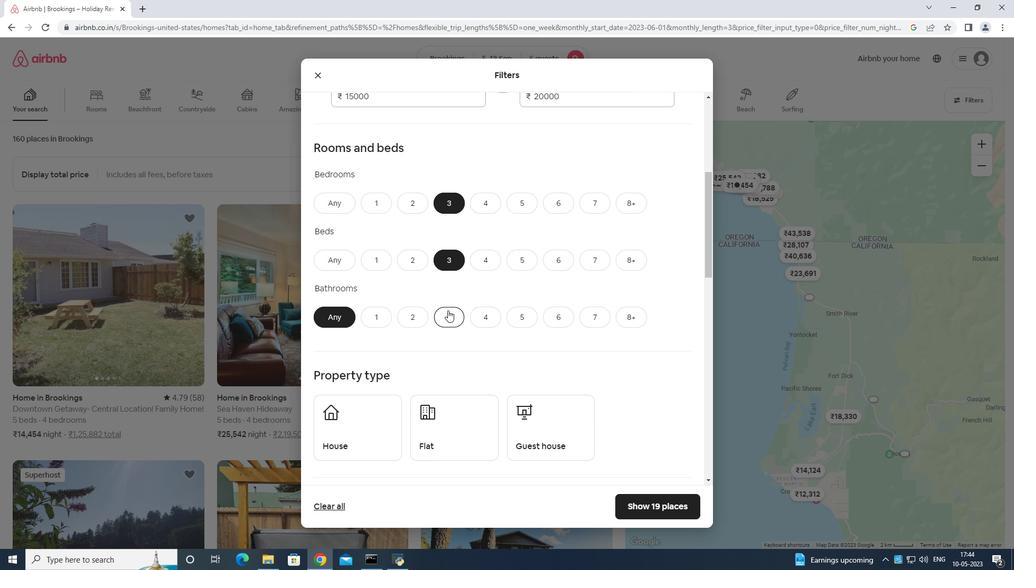 
Action: Mouse moved to (457, 308)
Screenshot: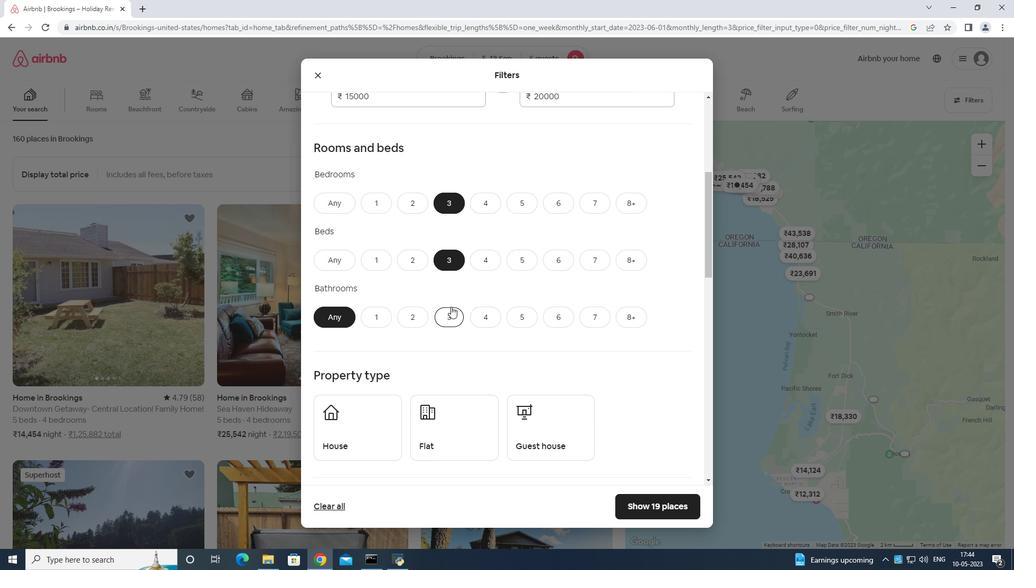
Action: Mouse scrolled (457, 308) with delta (0, 0)
Screenshot: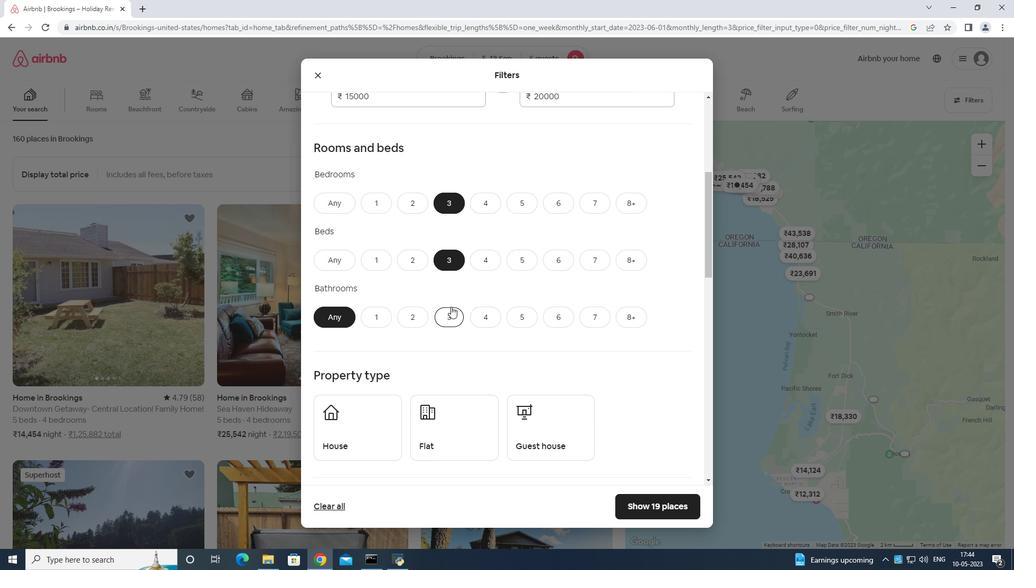 
Action: Mouse moved to (457, 309)
Screenshot: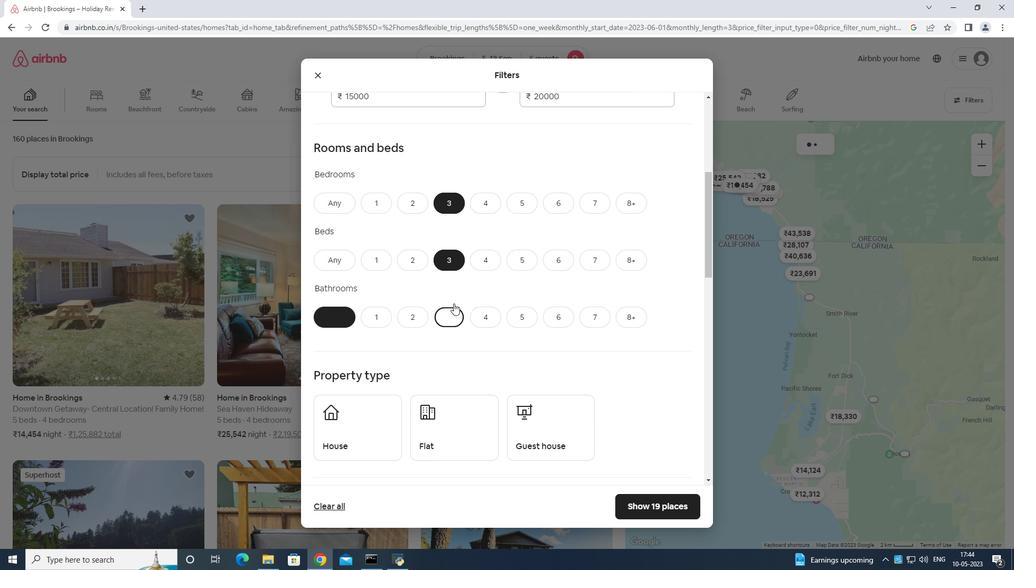
Action: Mouse scrolled (457, 308) with delta (0, 0)
Screenshot: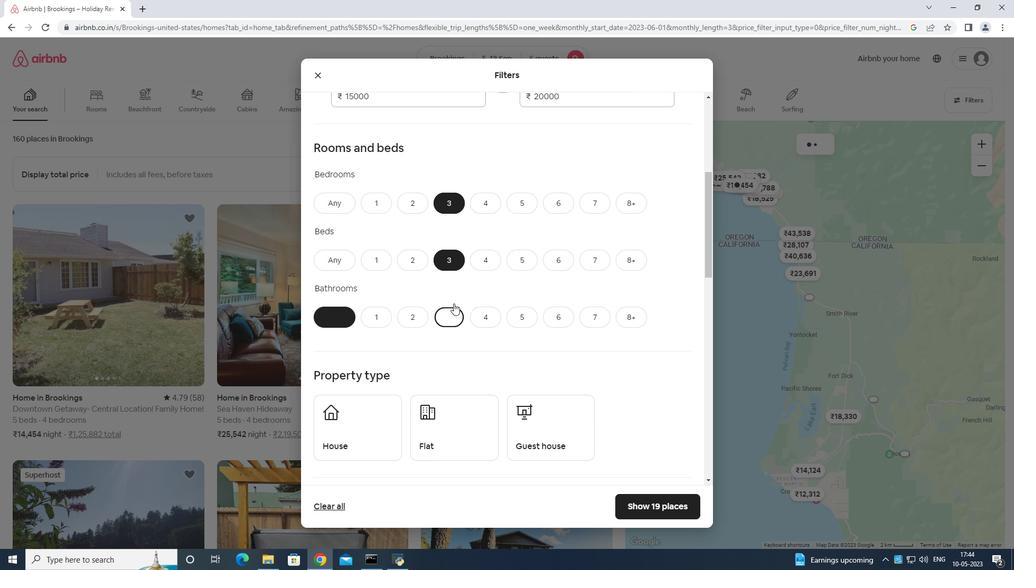 
Action: Mouse moved to (457, 309)
Screenshot: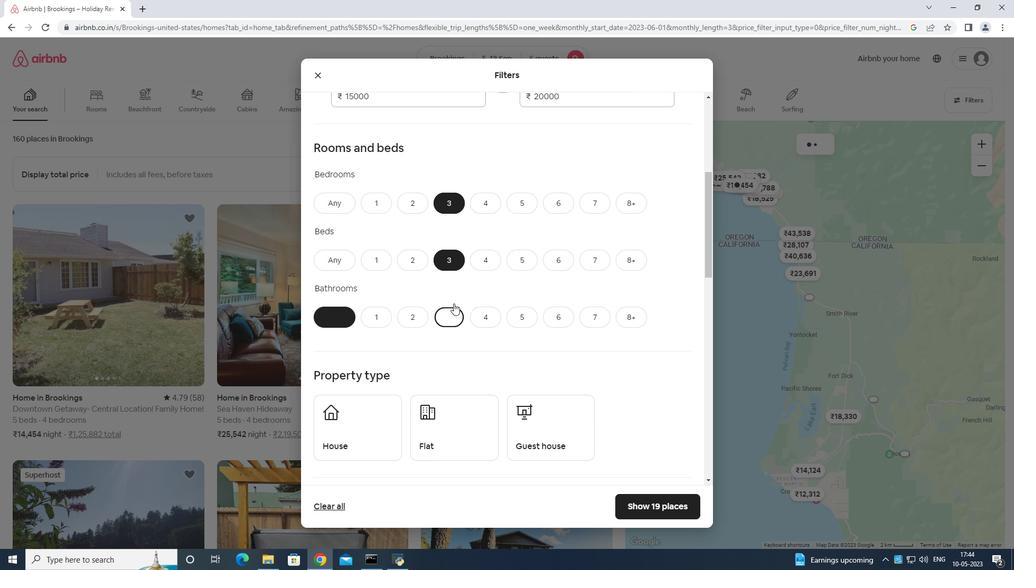 
Action: Mouse scrolled (457, 308) with delta (0, 0)
Screenshot: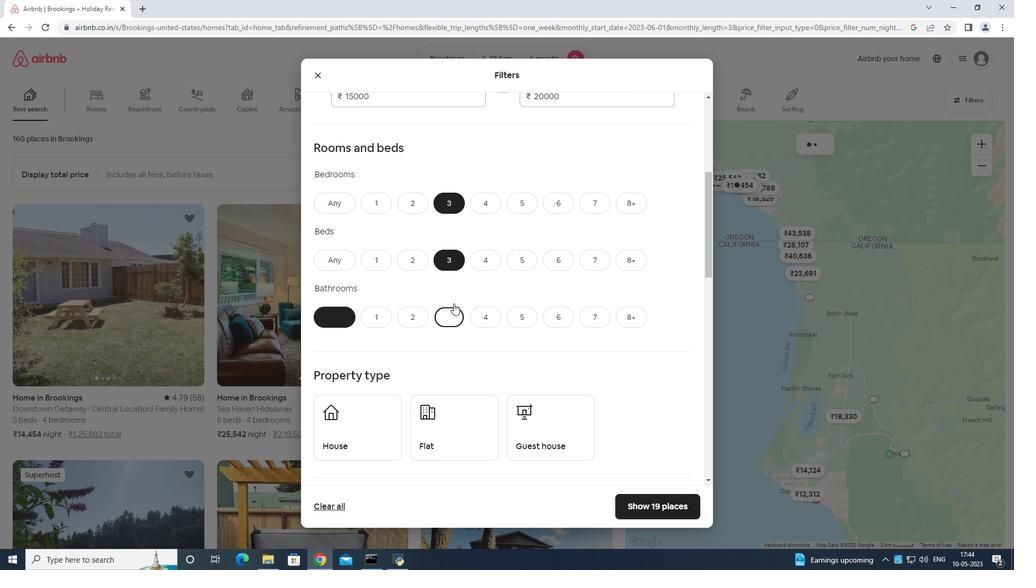 
Action: Mouse moved to (368, 221)
Screenshot: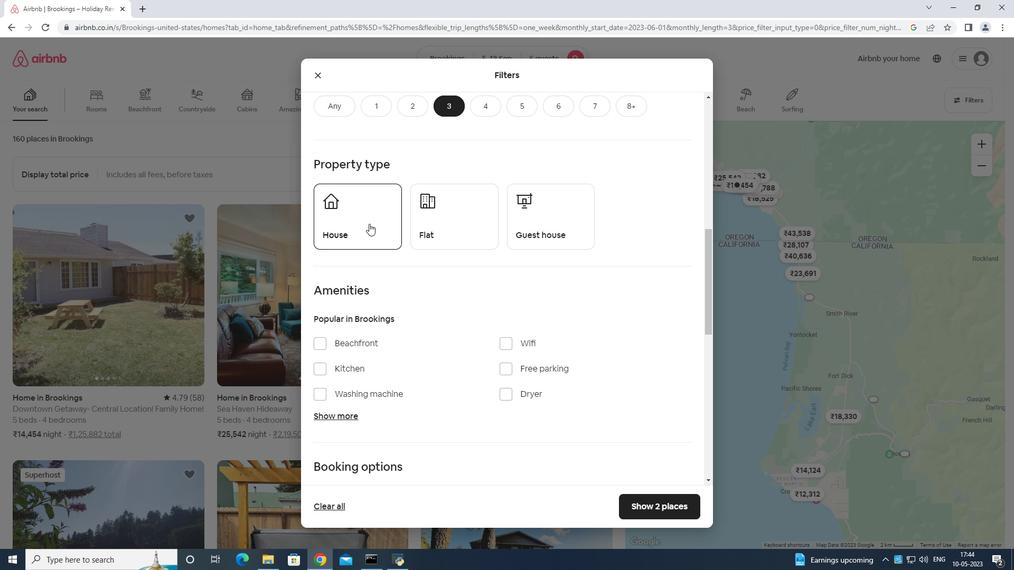 
Action: Mouse pressed left at (368, 221)
Screenshot: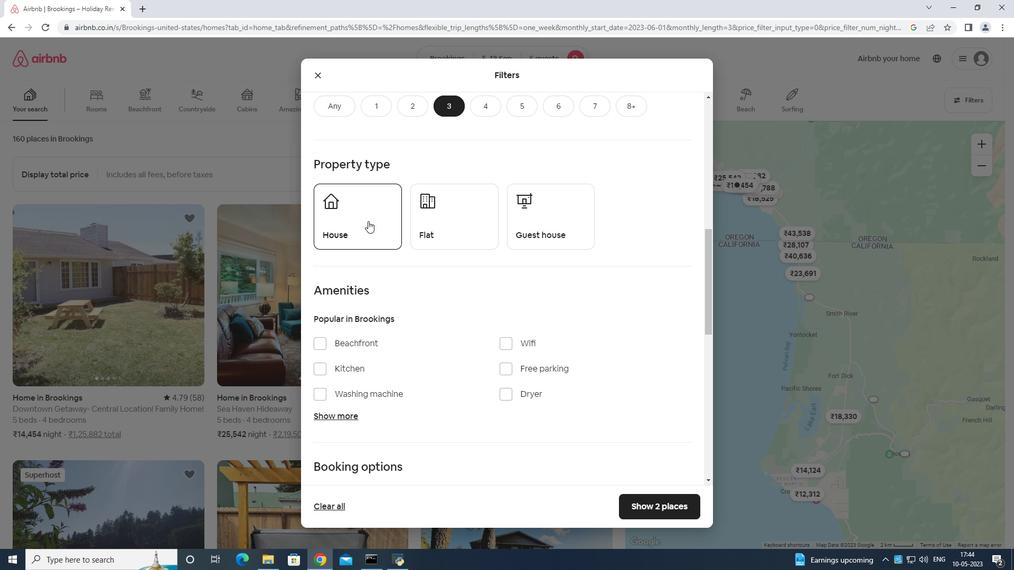 
Action: Mouse moved to (451, 232)
Screenshot: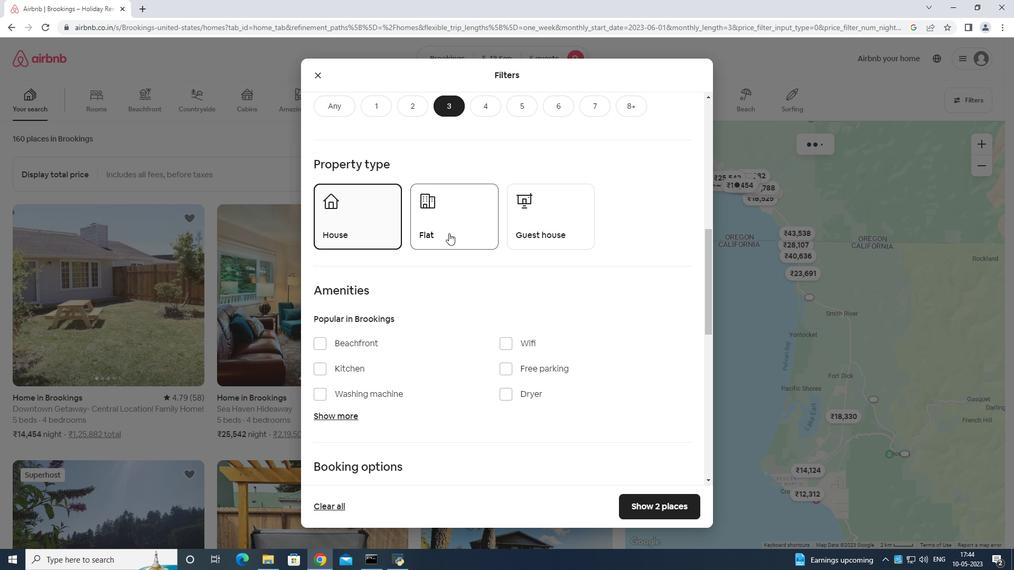 
Action: Mouse pressed left at (451, 232)
Screenshot: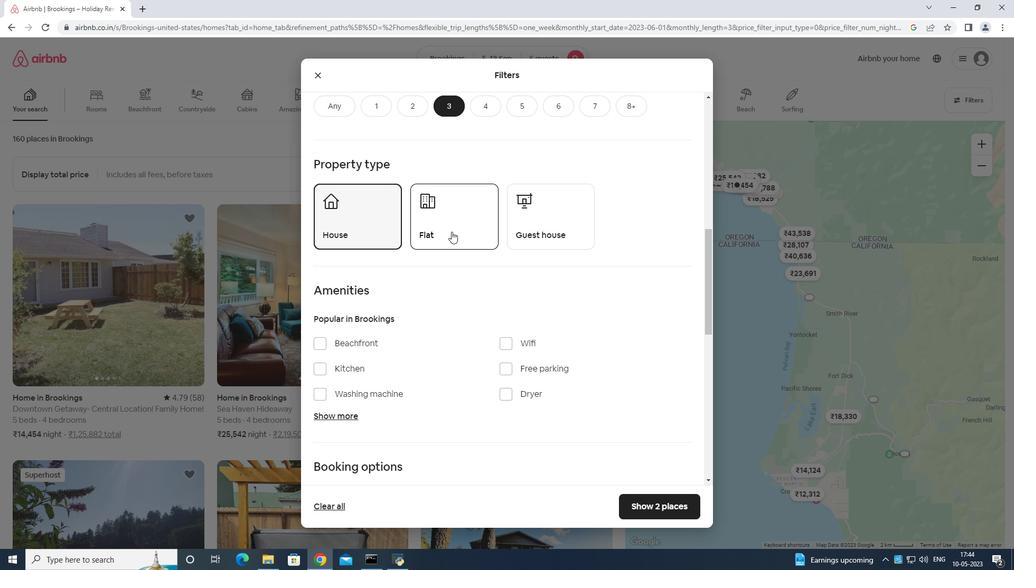 
Action: Mouse moved to (508, 213)
Screenshot: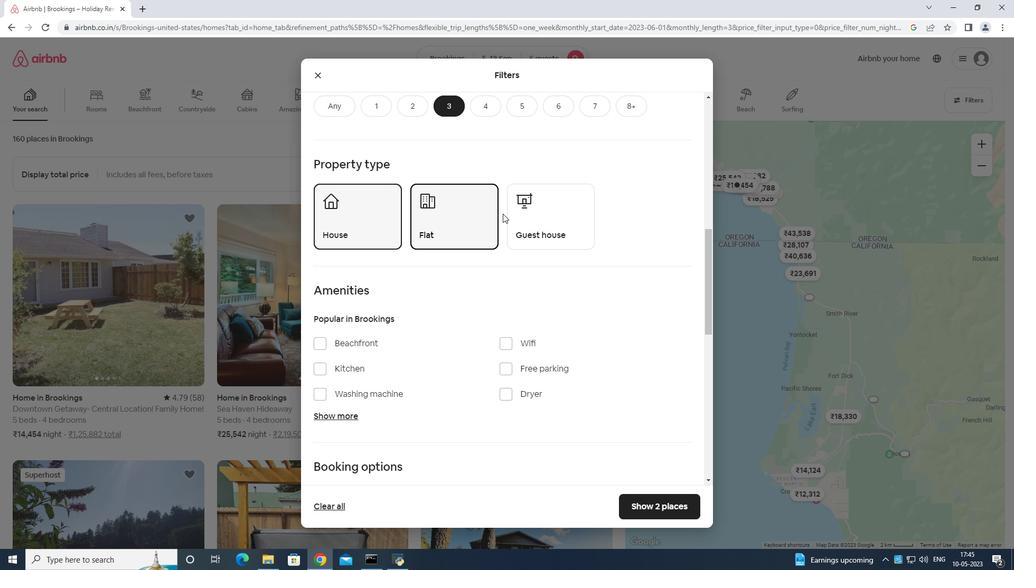 
Action: Mouse pressed left at (508, 213)
Screenshot: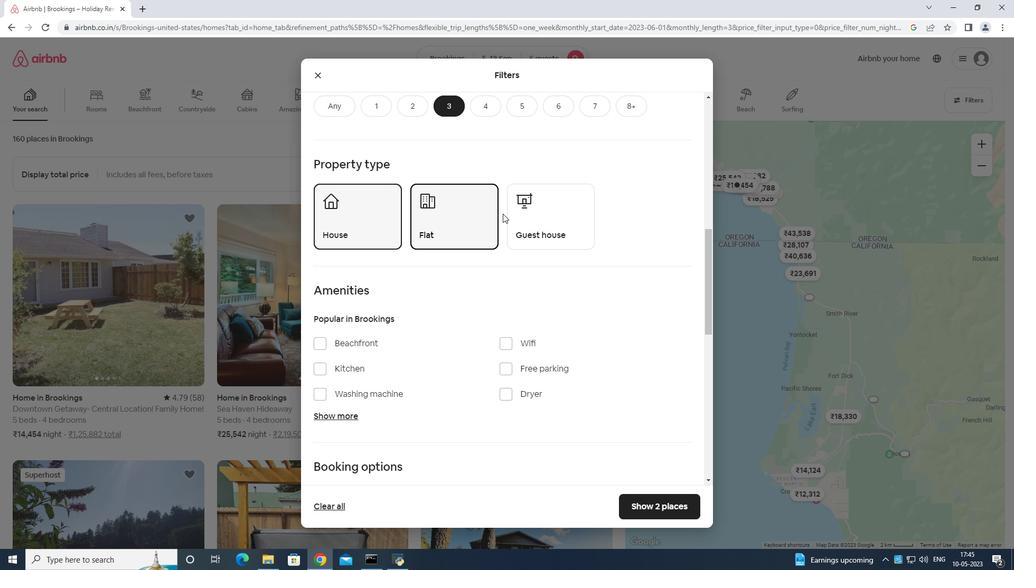 
Action: Mouse moved to (516, 214)
Screenshot: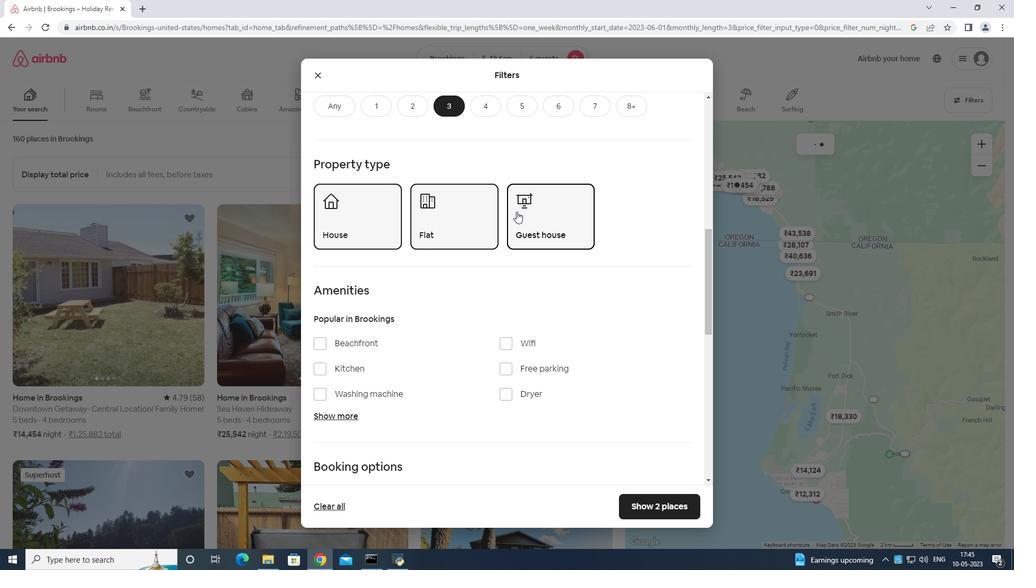 
Action: Mouse scrolled (516, 214) with delta (0, 0)
Screenshot: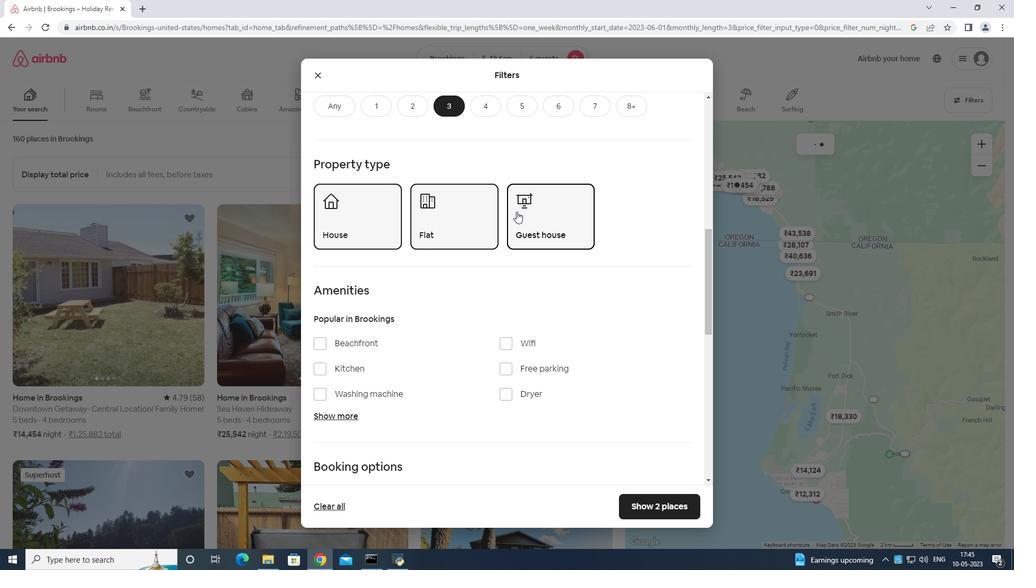 
Action: Mouse moved to (516, 219)
Screenshot: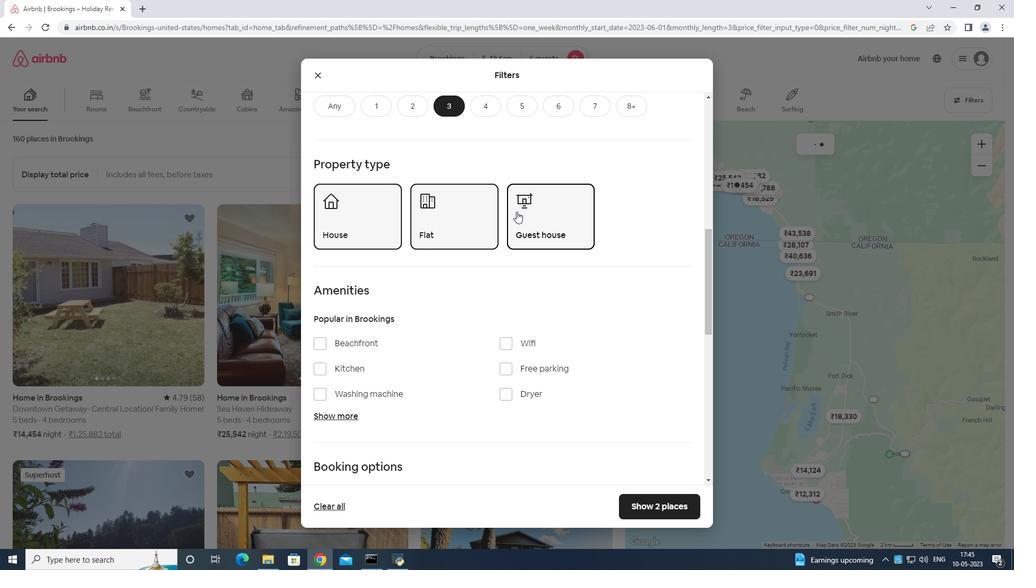
Action: Mouse scrolled (516, 218) with delta (0, 0)
Screenshot: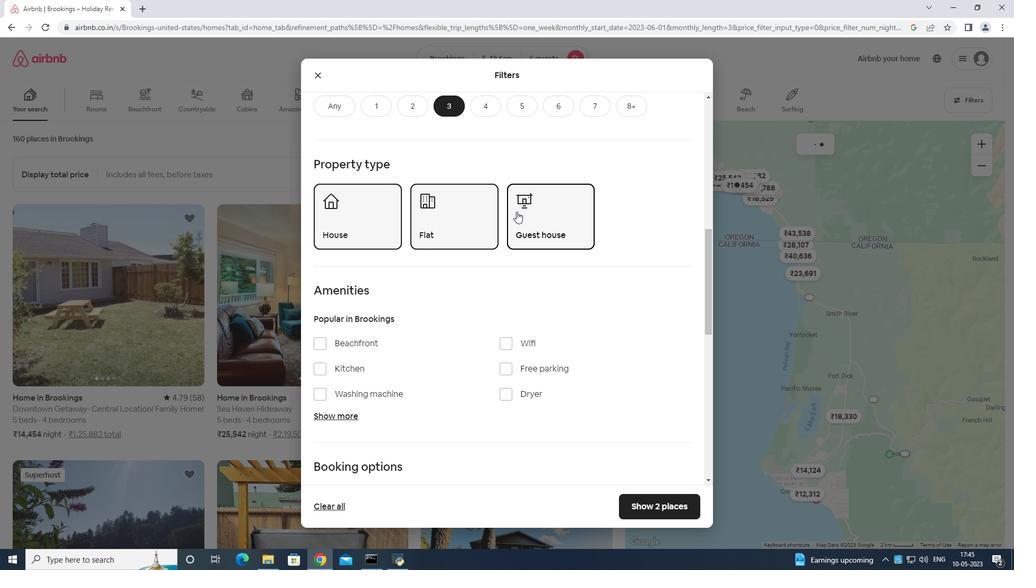 
Action: Mouse moved to (516, 219)
Screenshot: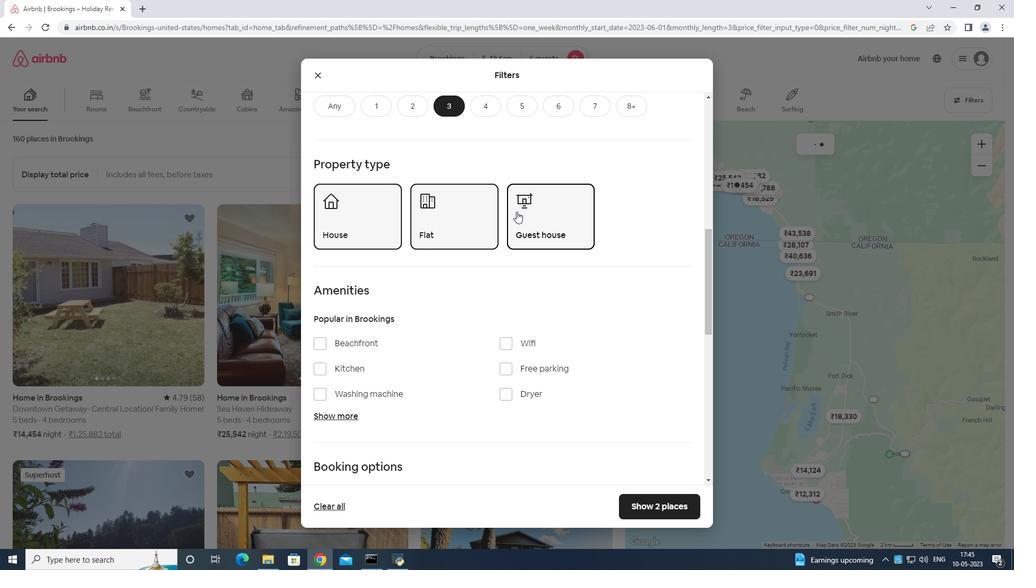 
Action: Mouse scrolled (516, 219) with delta (0, 0)
Screenshot: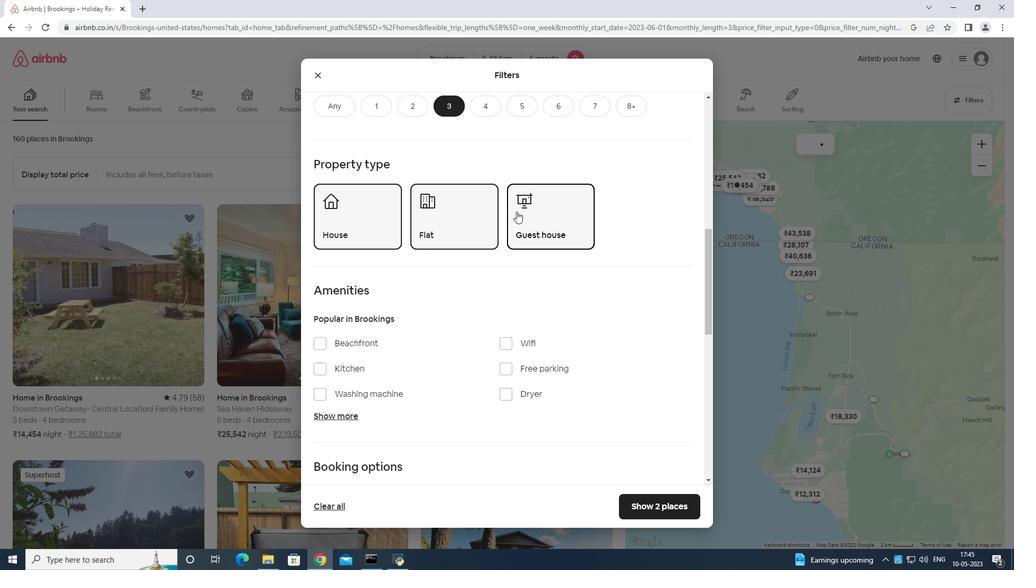 
Action: Mouse moved to (516, 220)
Screenshot: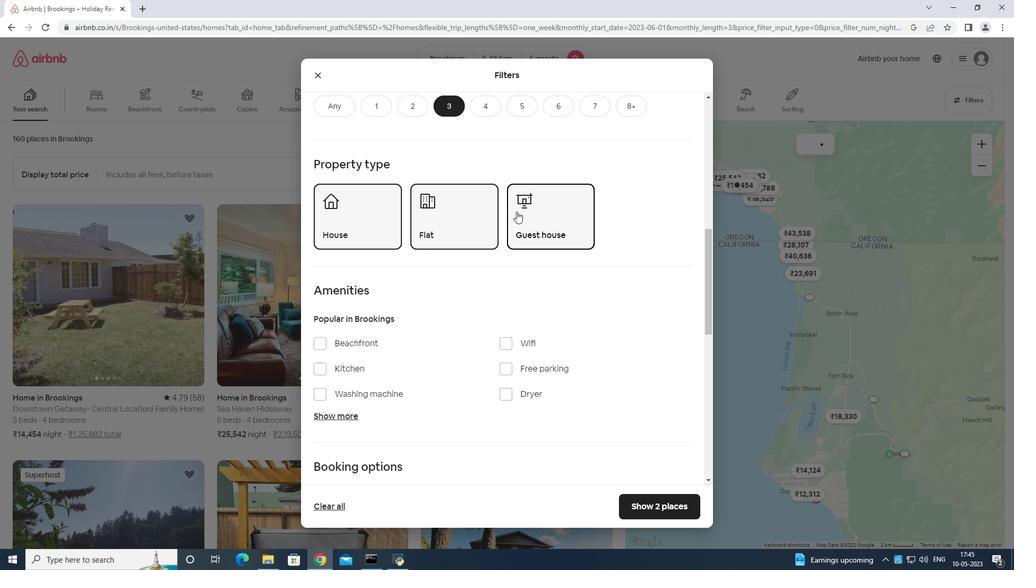 
Action: Mouse scrolled (516, 219) with delta (0, 0)
Screenshot: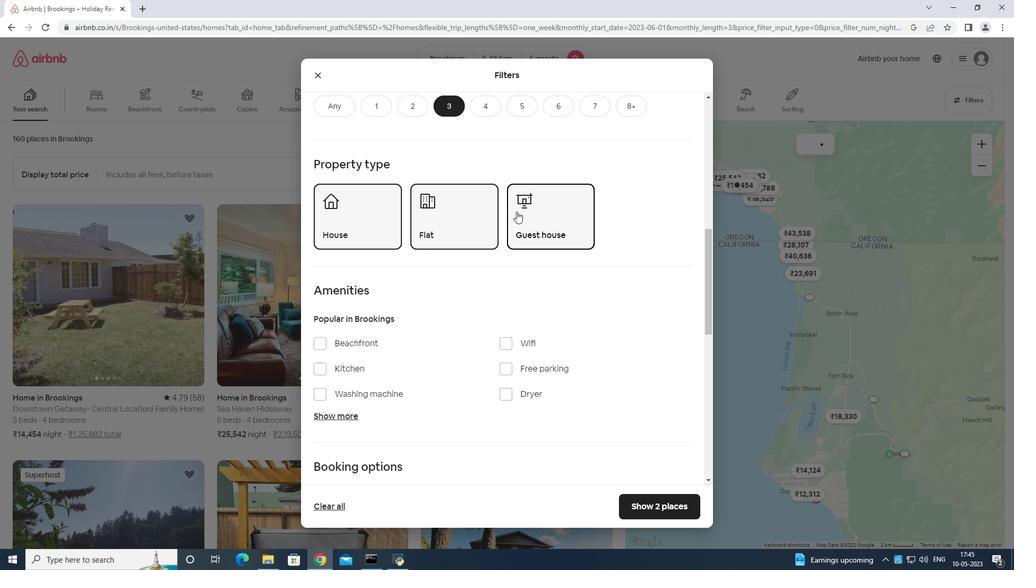 
Action: Mouse moved to (326, 180)
Screenshot: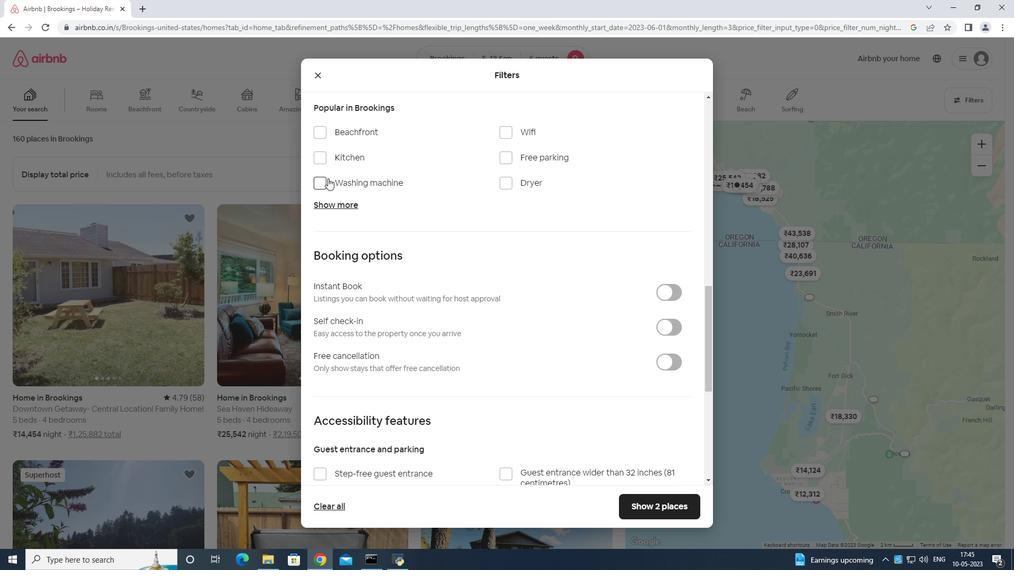 
Action: Mouse pressed left at (326, 180)
Screenshot: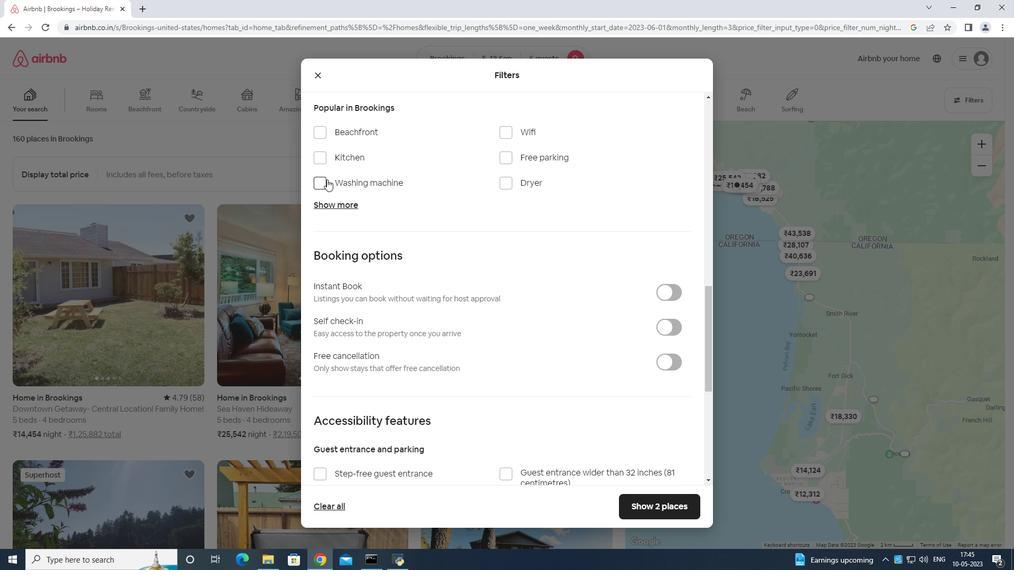 
Action: Mouse moved to (671, 324)
Screenshot: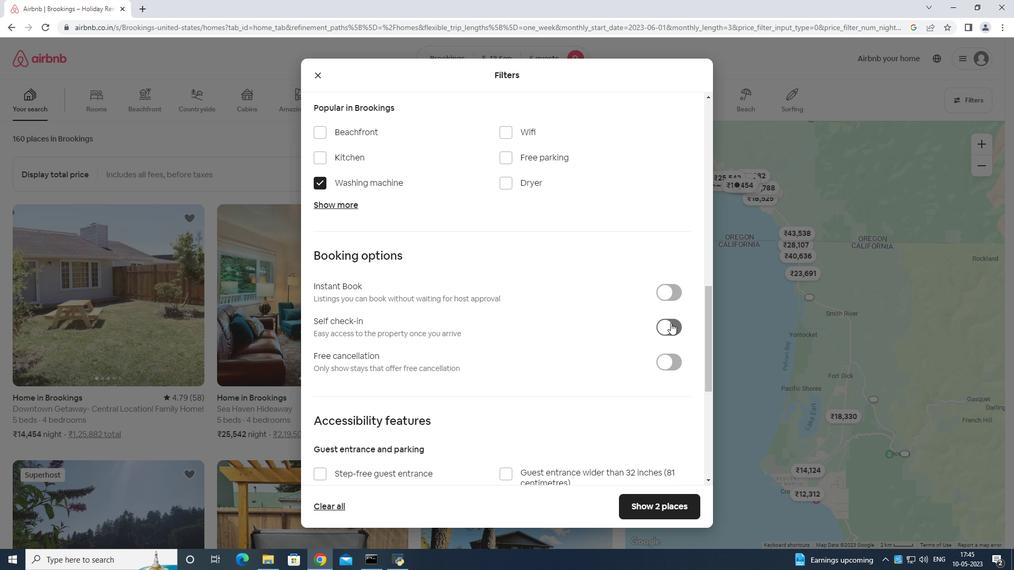 
Action: Mouse pressed left at (671, 324)
Screenshot: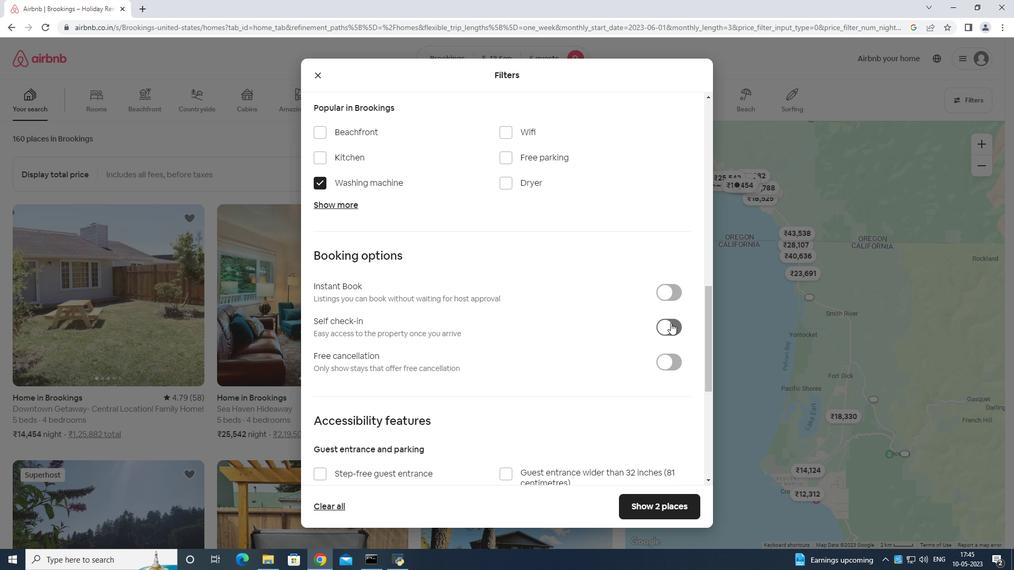 
Action: Mouse moved to (672, 317)
Screenshot: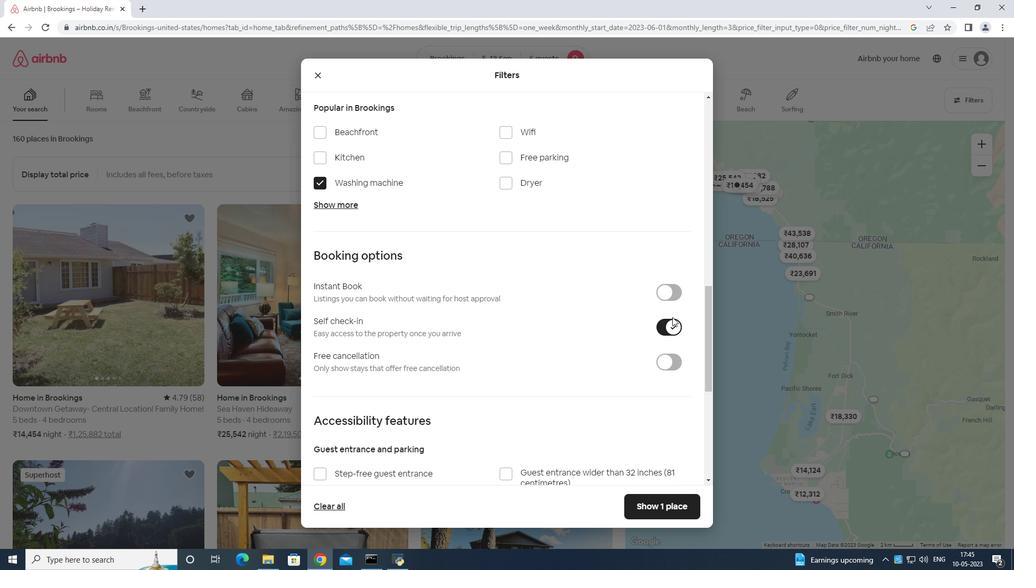
Action: Mouse scrolled (672, 316) with delta (0, 0)
Screenshot: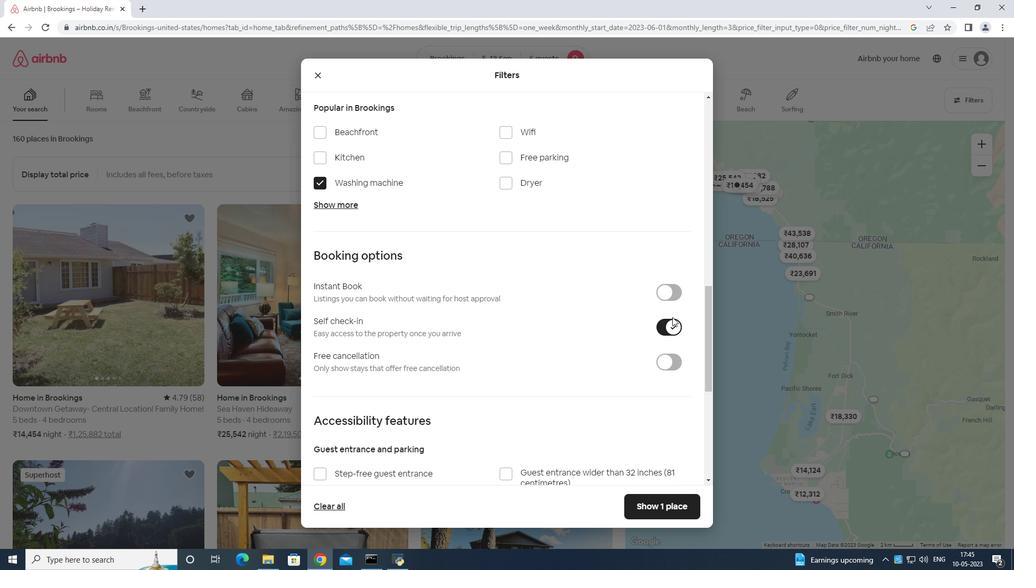 
Action: Mouse scrolled (672, 316) with delta (0, 0)
Screenshot: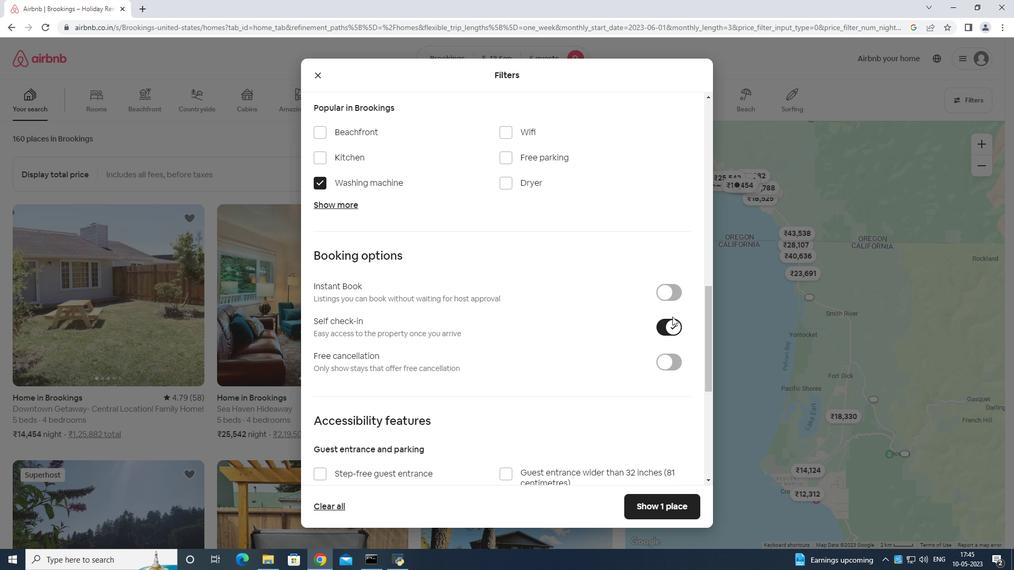 
Action: Mouse scrolled (672, 316) with delta (0, 0)
Screenshot: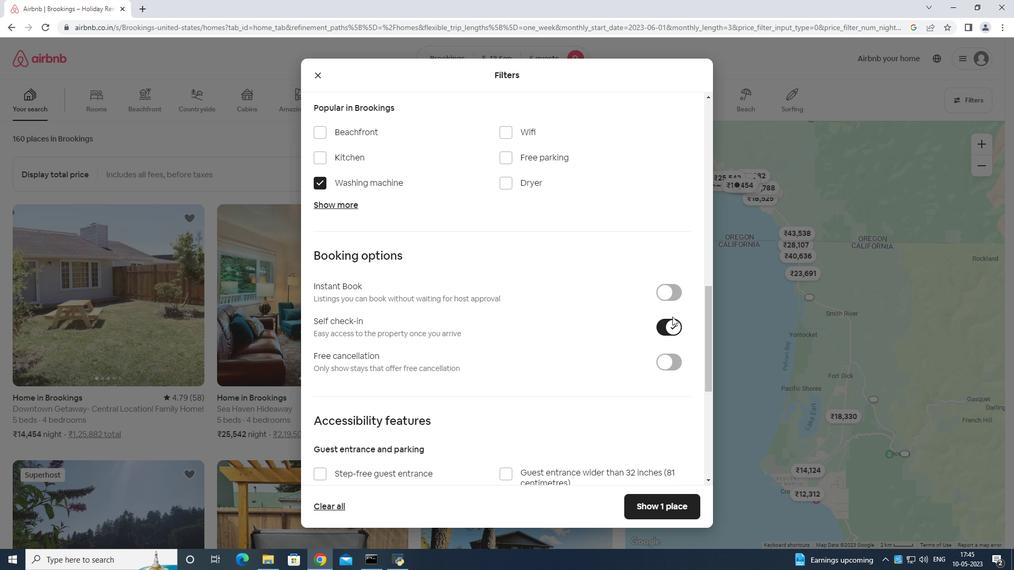 
Action: Mouse scrolled (672, 316) with delta (0, 0)
Screenshot: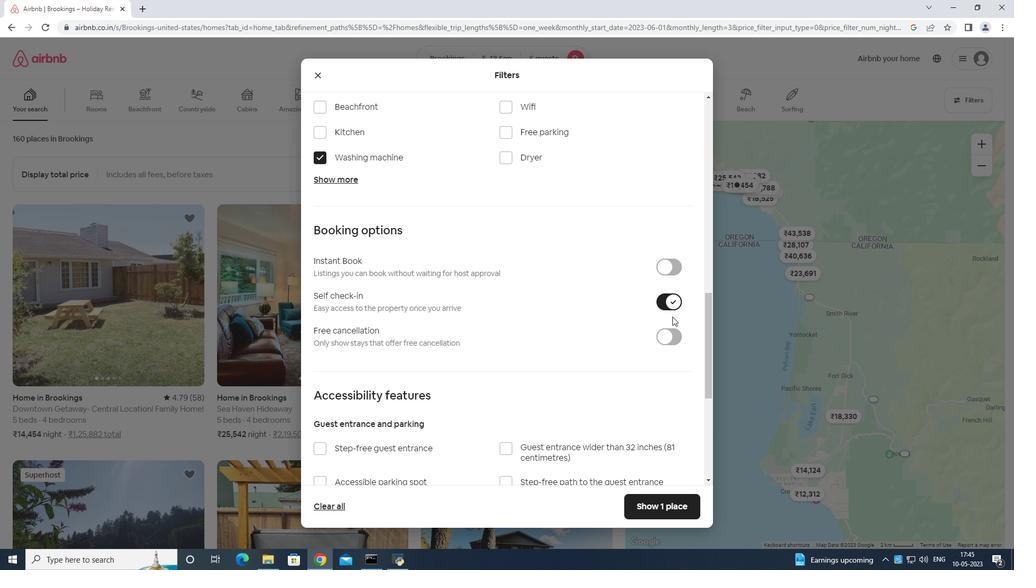 
Action: Mouse moved to (672, 320)
Screenshot: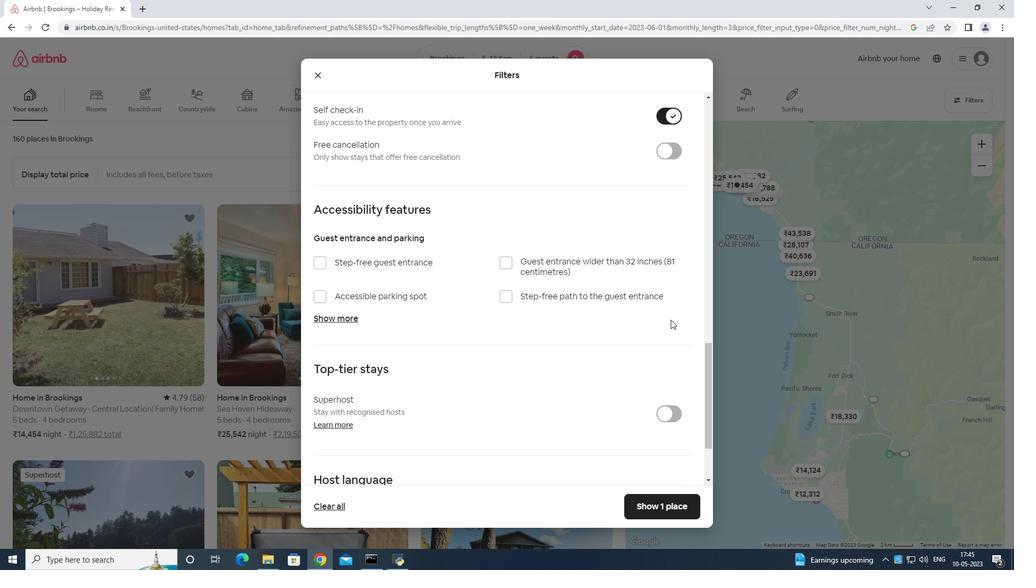 
Action: Mouse scrolled (672, 319) with delta (0, 0)
Screenshot: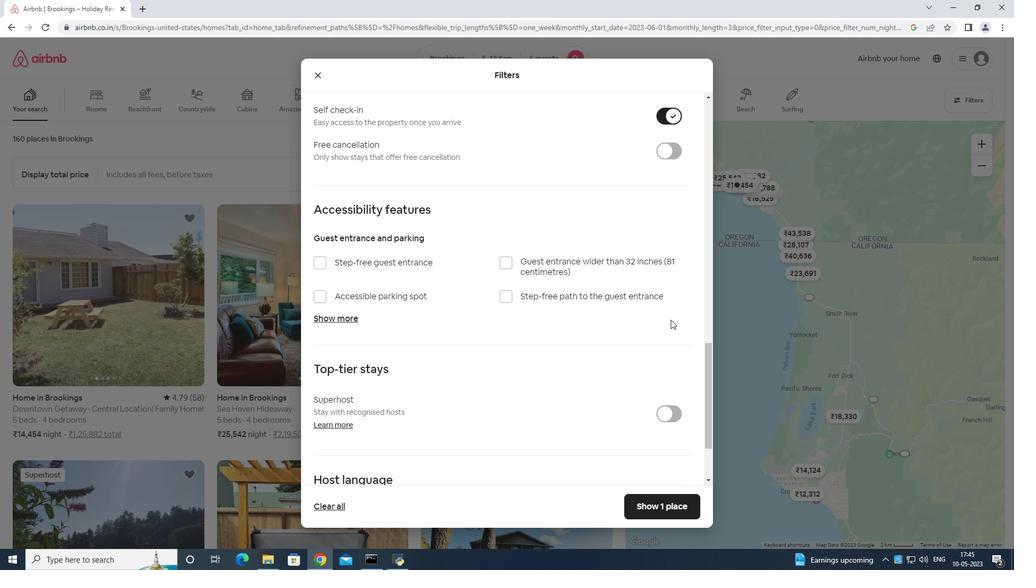 
Action: Mouse scrolled (672, 319) with delta (0, 0)
Screenshot: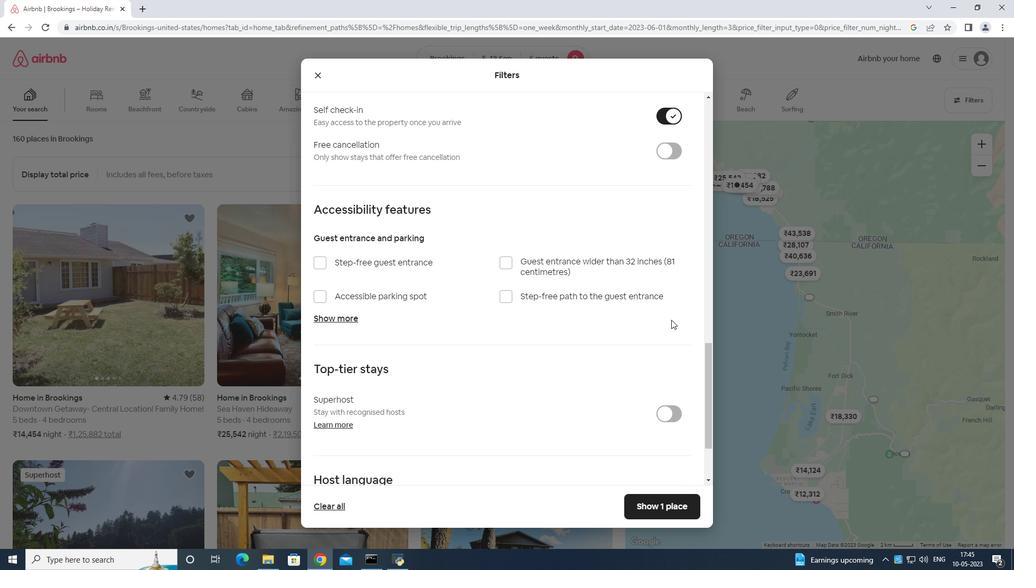 
Action: Mouse scrolled (672, 319) with delta (0, 0)
Screenshot: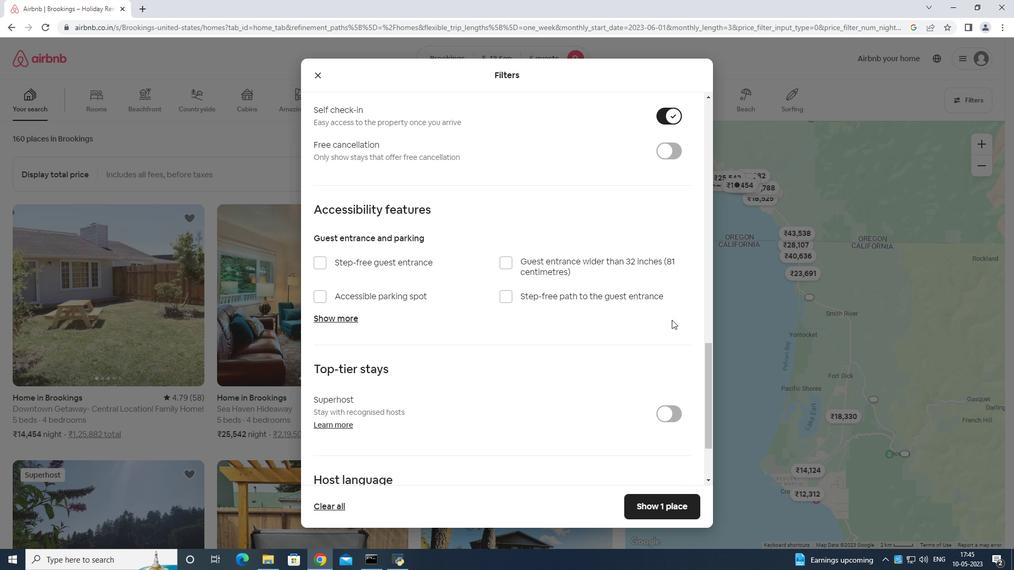 
Action: Mouse moved to (672, 319)
Screenshot: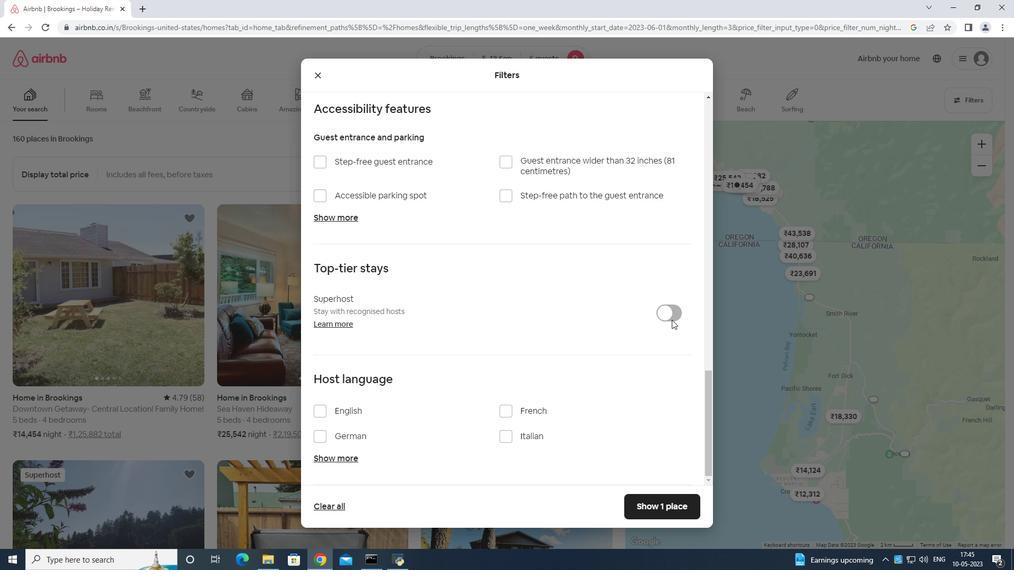 
Action: Mouse scrolled (672, 320) with delta (0, 0)
Screenshot: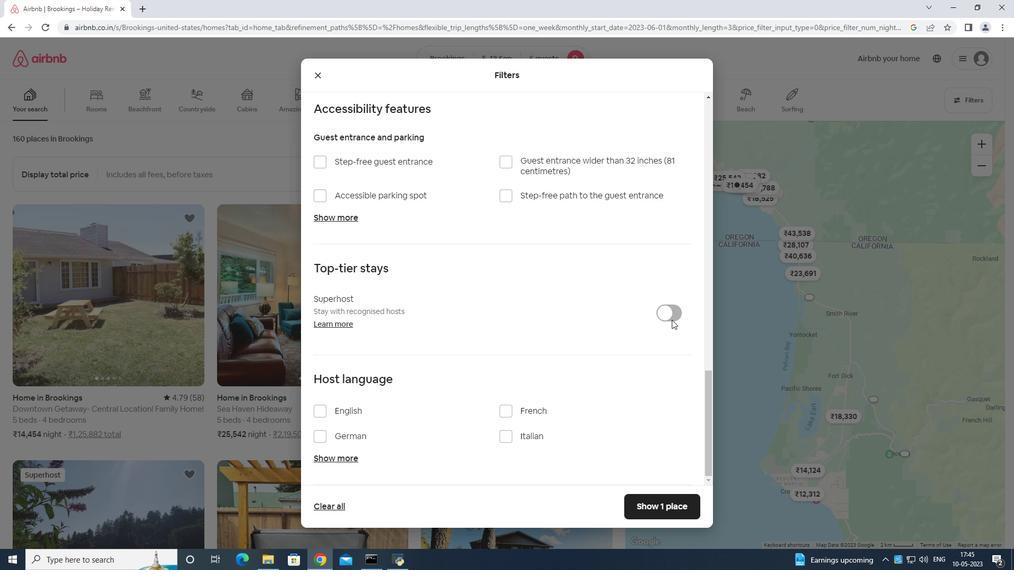 
Action: Mouse moved to (674, 317)
Screenshot: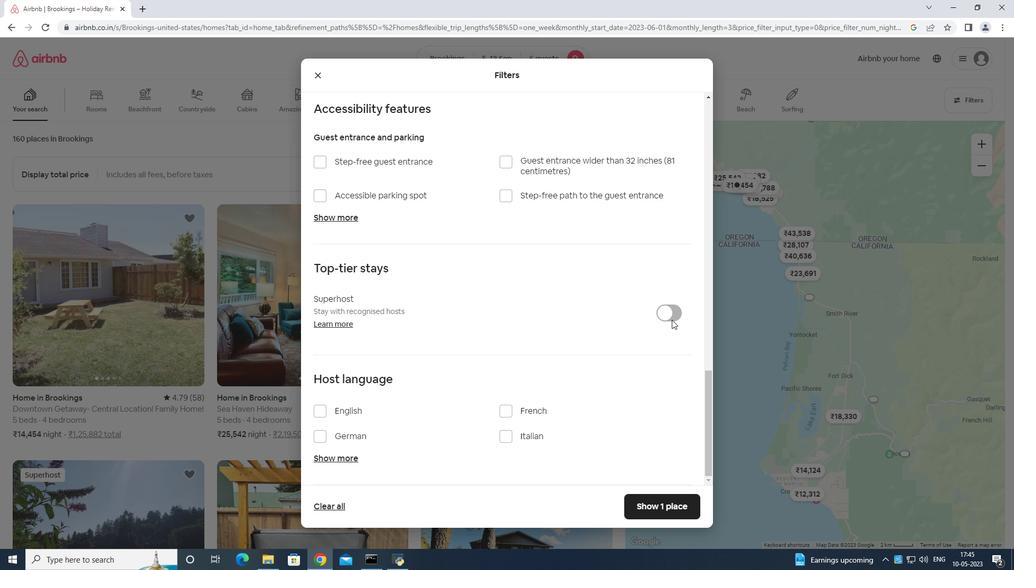 
Action: Mouse scrolled (674, 318) with delta (0, 0)
Screenshot: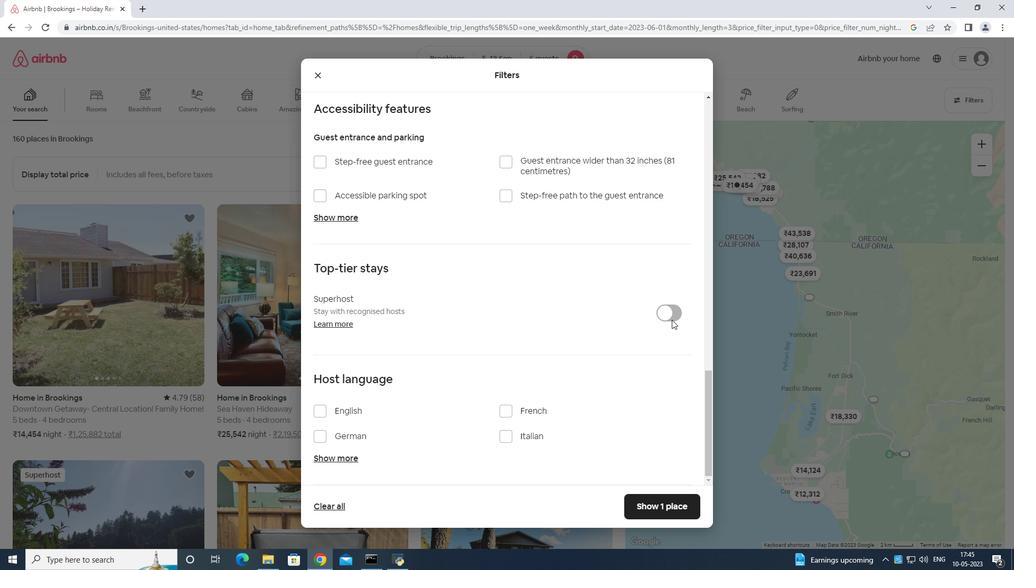 
Action: Mouse moved to (675, 316)
Screenshot: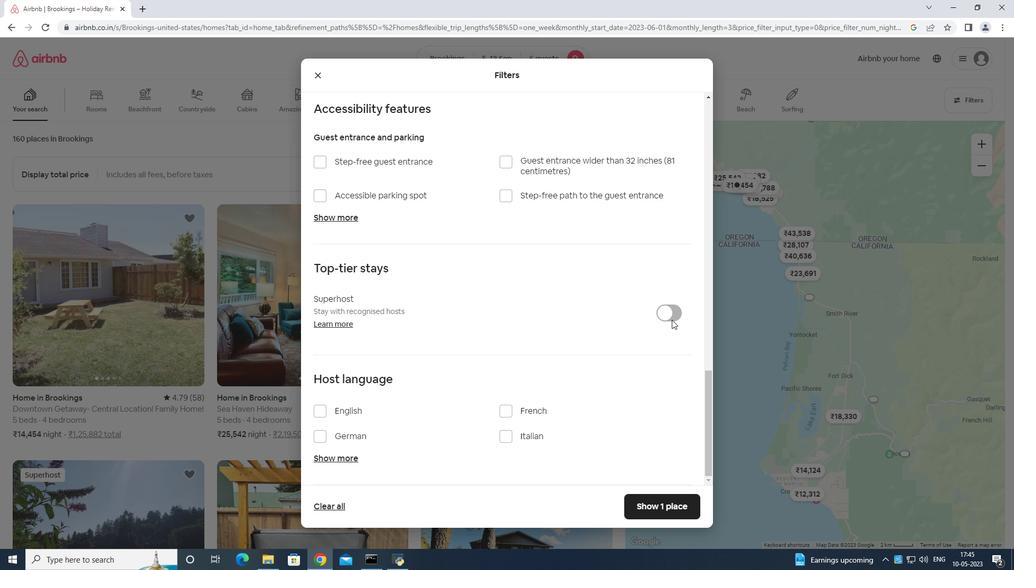 
Action: Mouse scrolled (675, 316) with delta (0, 0)
Screenshot: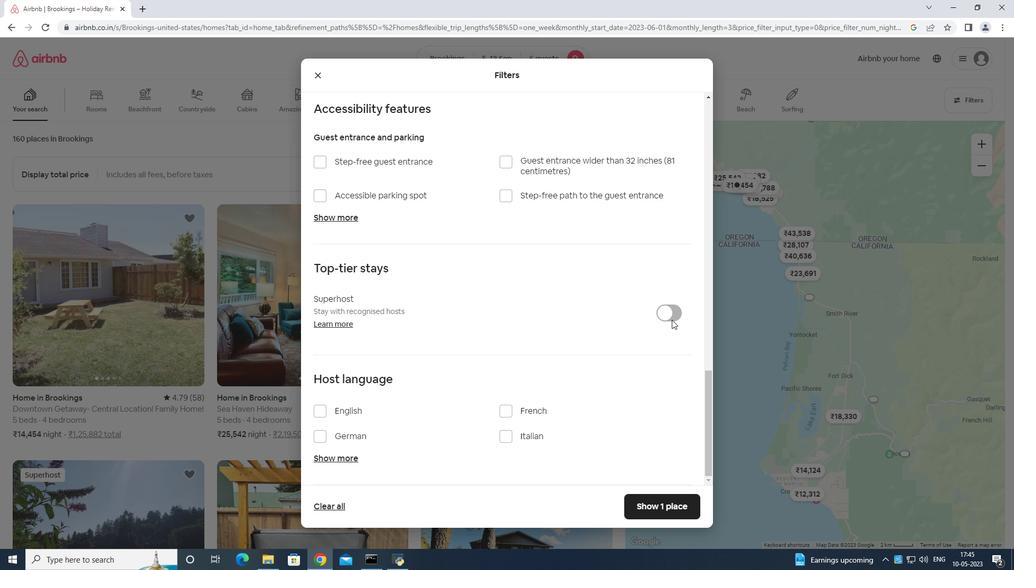 
Action: Mouse moved to (677, 311)
Screenshot: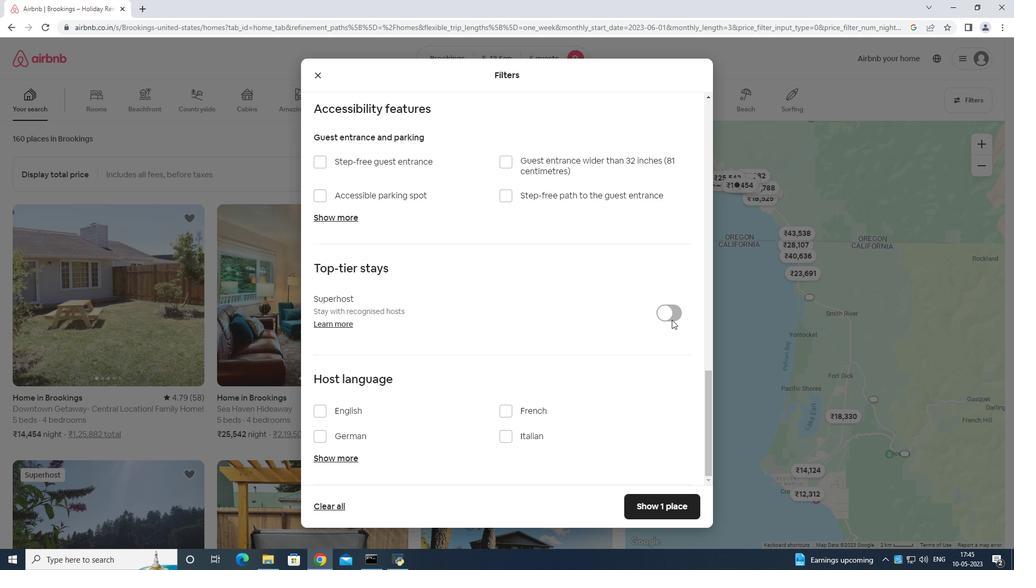 
Action: Mouse scrolled (677, 312) with delta (0, 0)
Screenshot: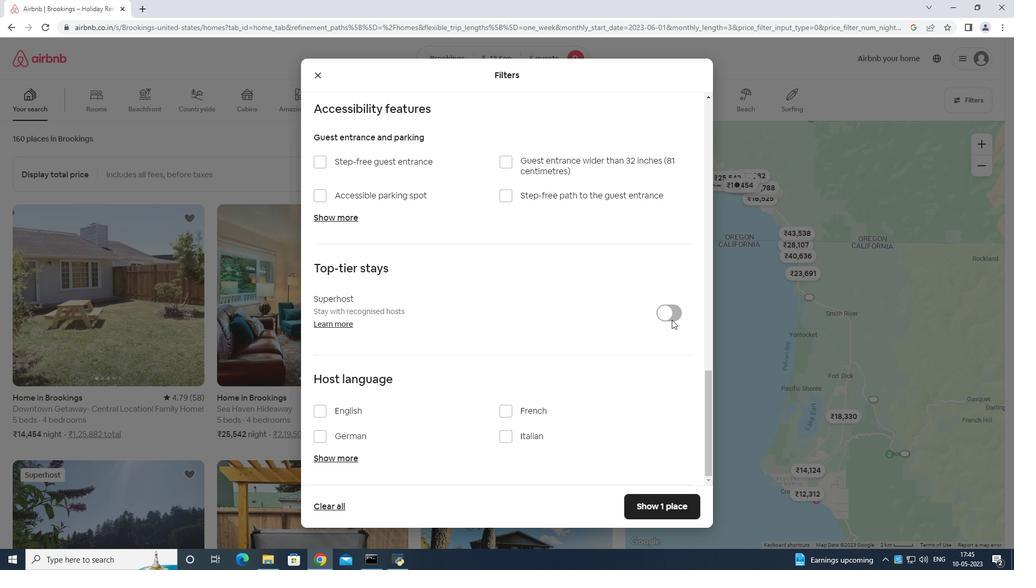 
Action: Mouse moved to (679, 306)
Screenshot: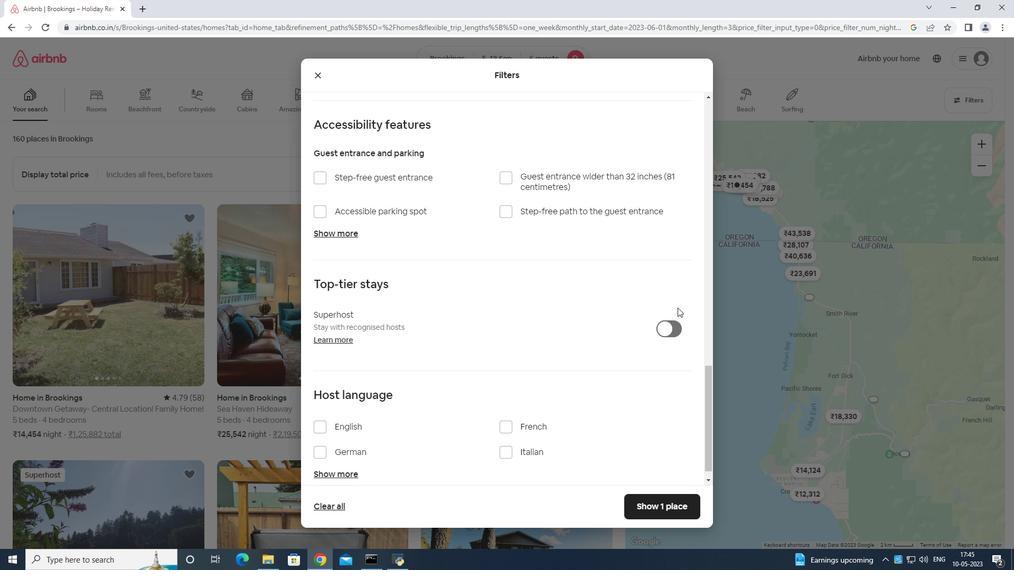 
Action: Mouse scrolled (679, 305) with delta (0, 0)
Screenshot: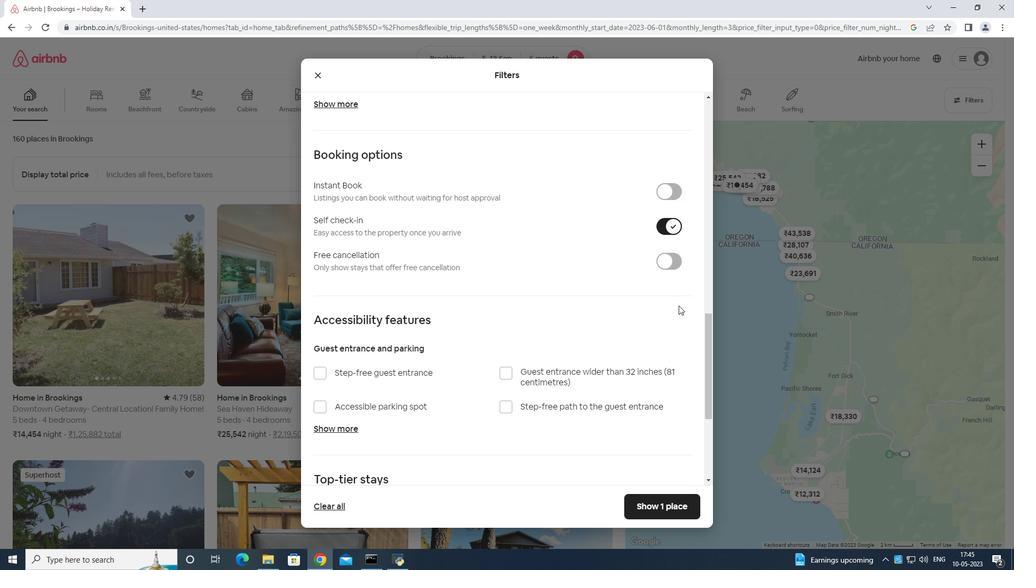 
Action: Mouse scrolled (679, 305) with delta (0, 0)
Screenshot: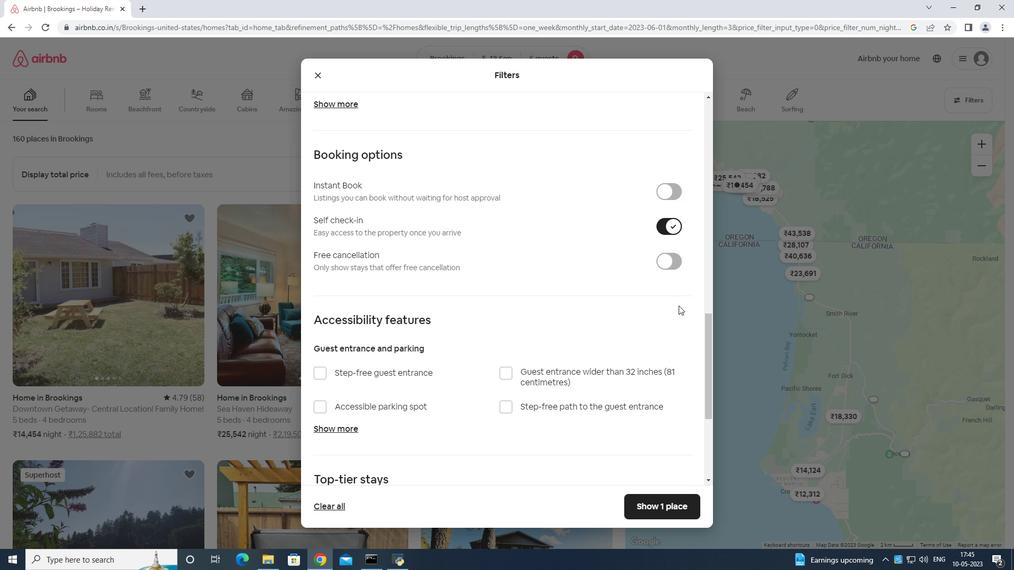 
Action: Mouse moved to (679, 306)
Screenshot: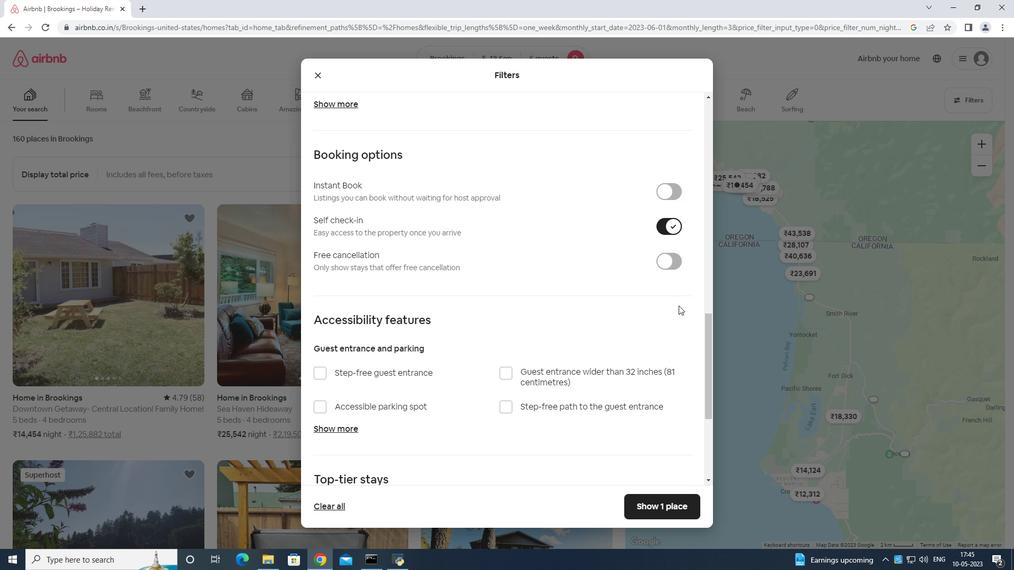 
Action: Mouse scrolled (679, 305) with delta (0, 0)
Screenshot: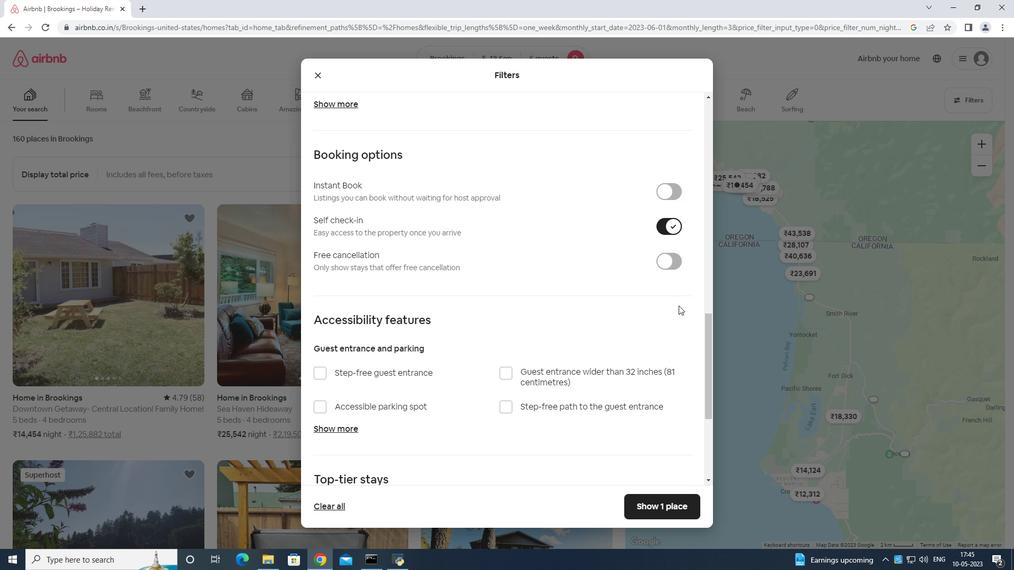 
Action: Mouse scrolled (679, 305) with delta (0, 0)
Screenshot: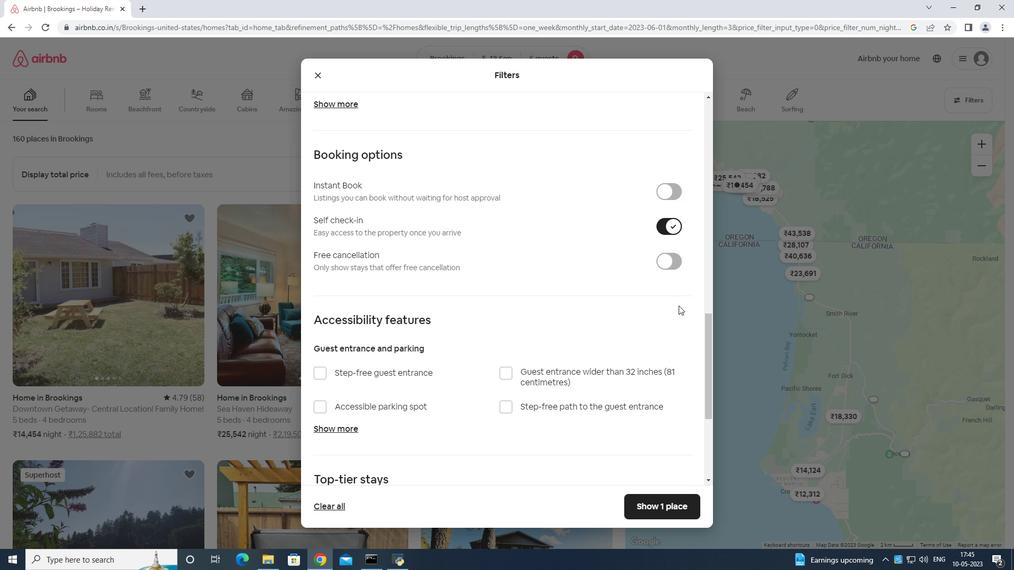 
Action: Mouse moved to (679, 306)
Screenshot: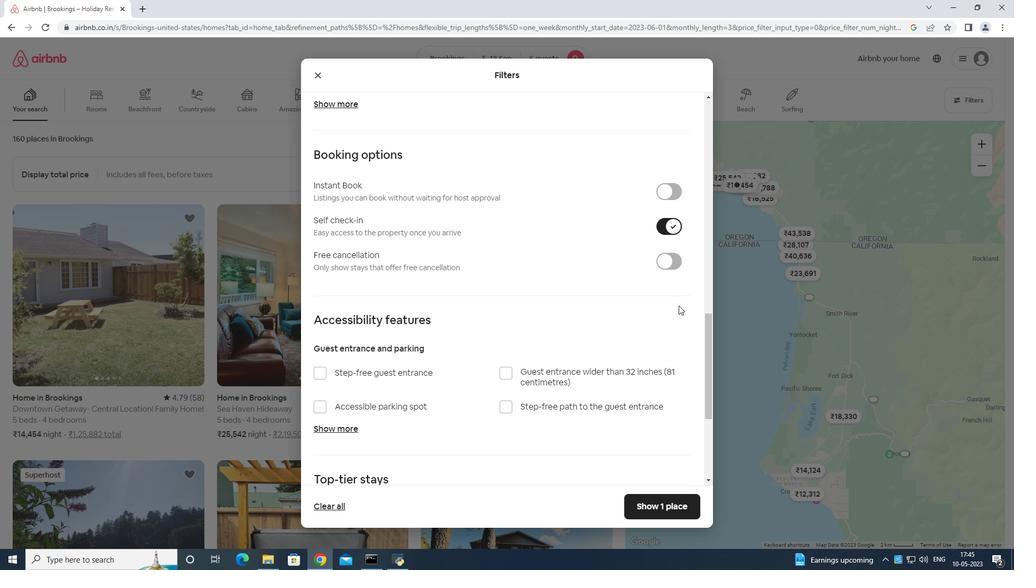 
Action: Mouse scrolled (679, 306) with delta (0, 0)
Screenshot: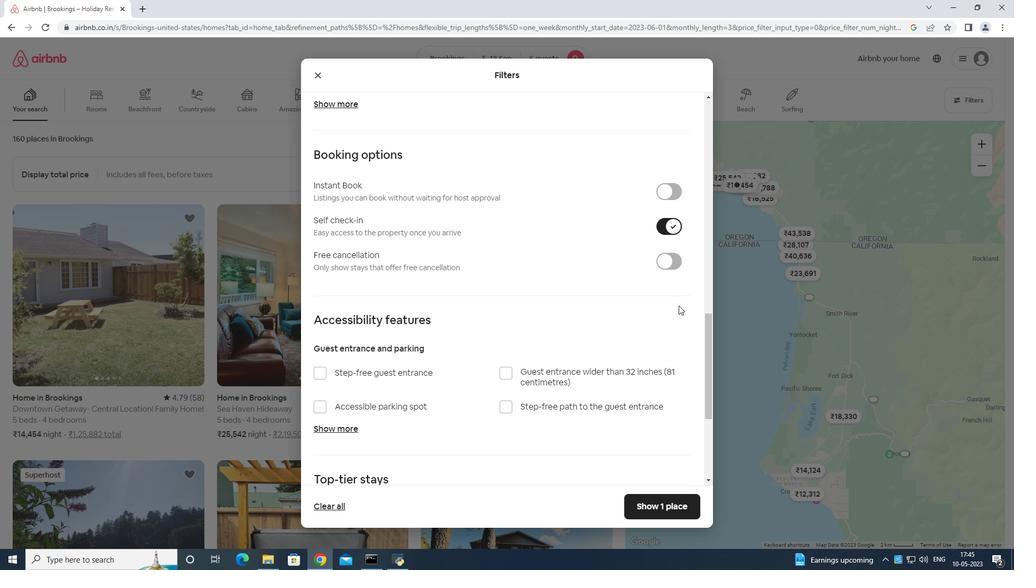 
Action: Mouse moved to (681, 304)
Screenshot: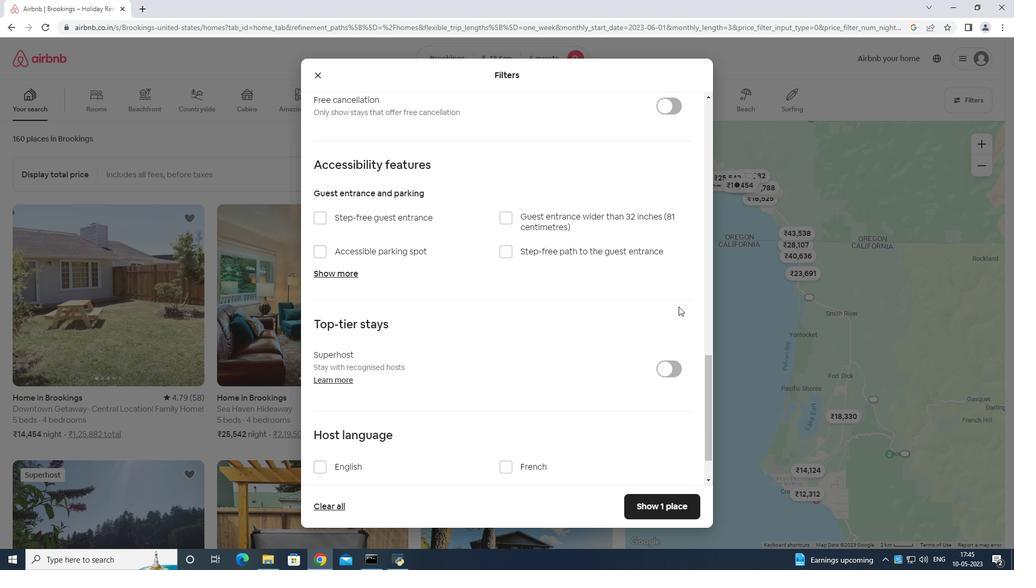 
Action: Mouse scrolled (681, 303) with delta (0, 0)
Screenshot: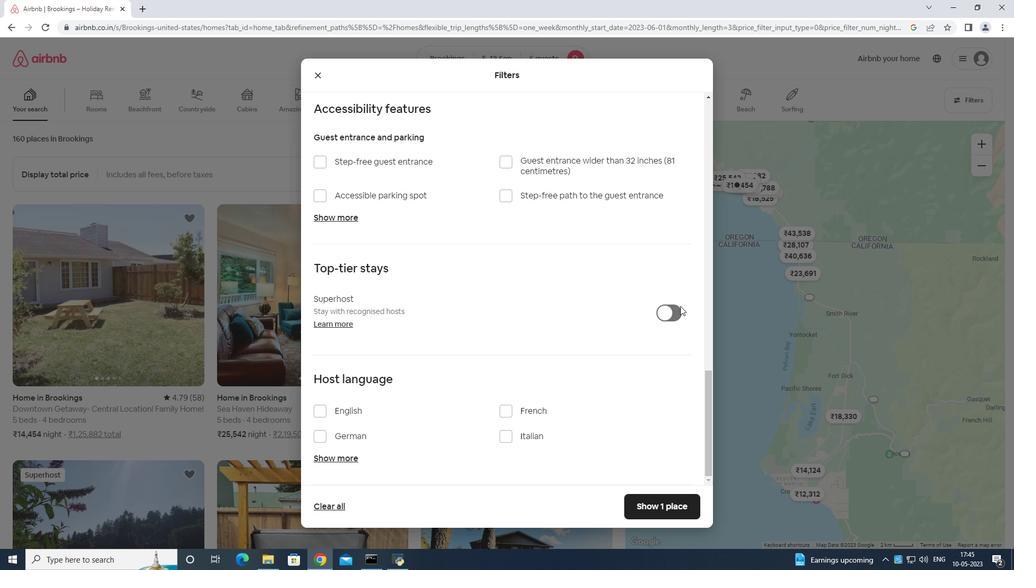 
Action: Mouse scrolled (681, 303) with delta (0, 0)
Screenshot: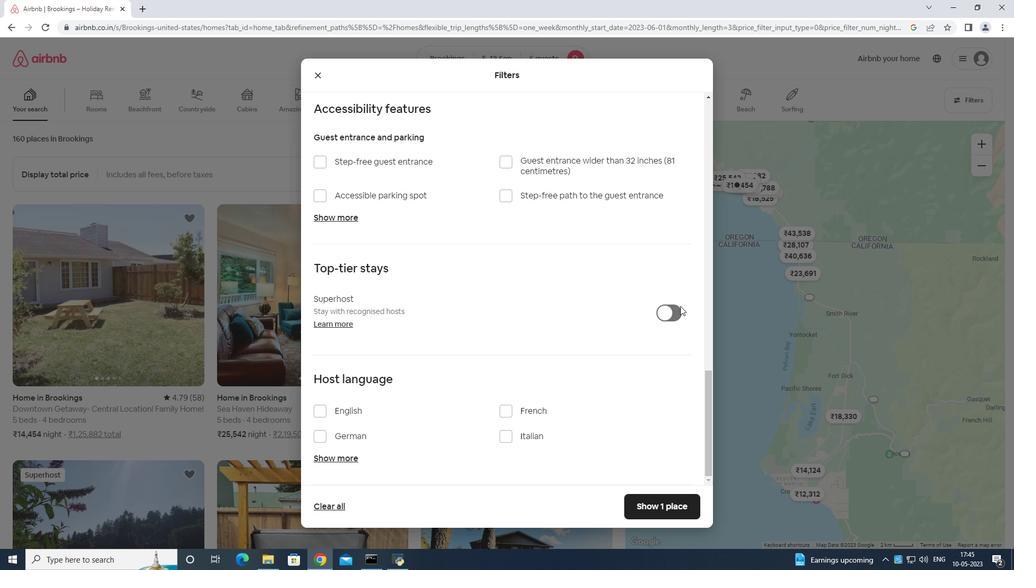 
Action: Mouse scrolled (681, 303) with delta (0, 0)
Screenshot: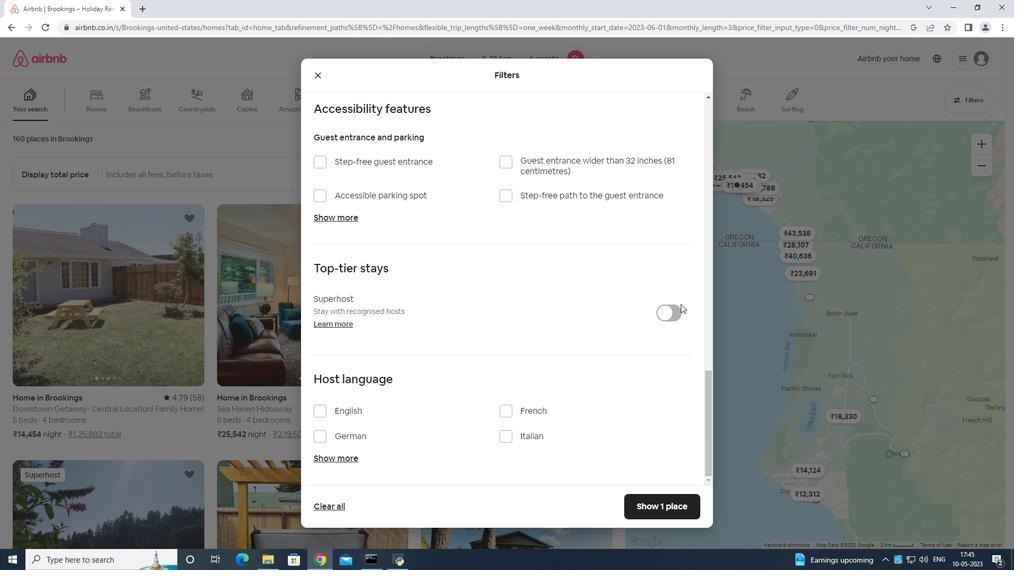
Action: Mouse scrolled (681, 303) with delta (0, 0)
Screenshot: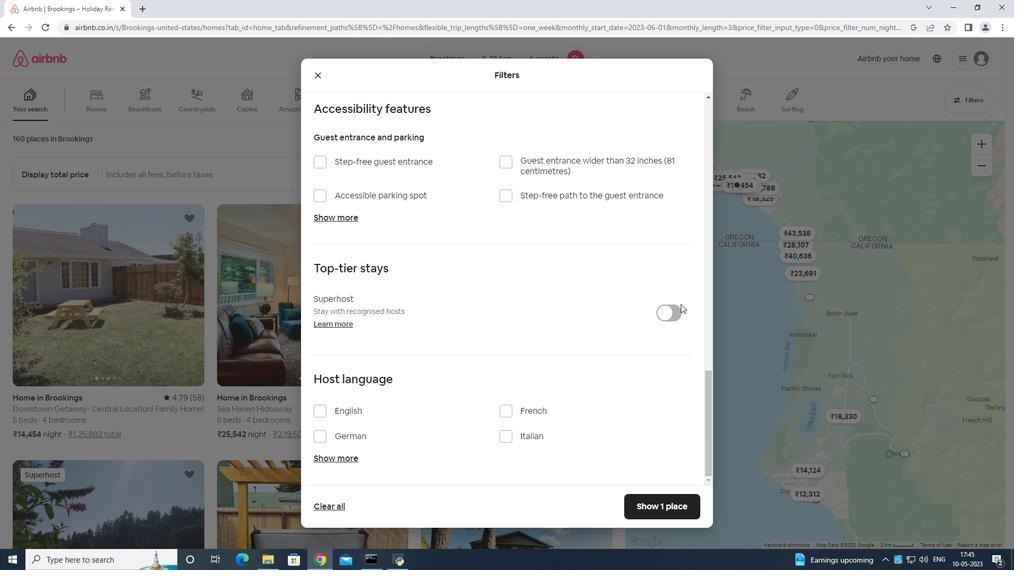 
Action: Mouse moved to (681, 300)
Screenshot: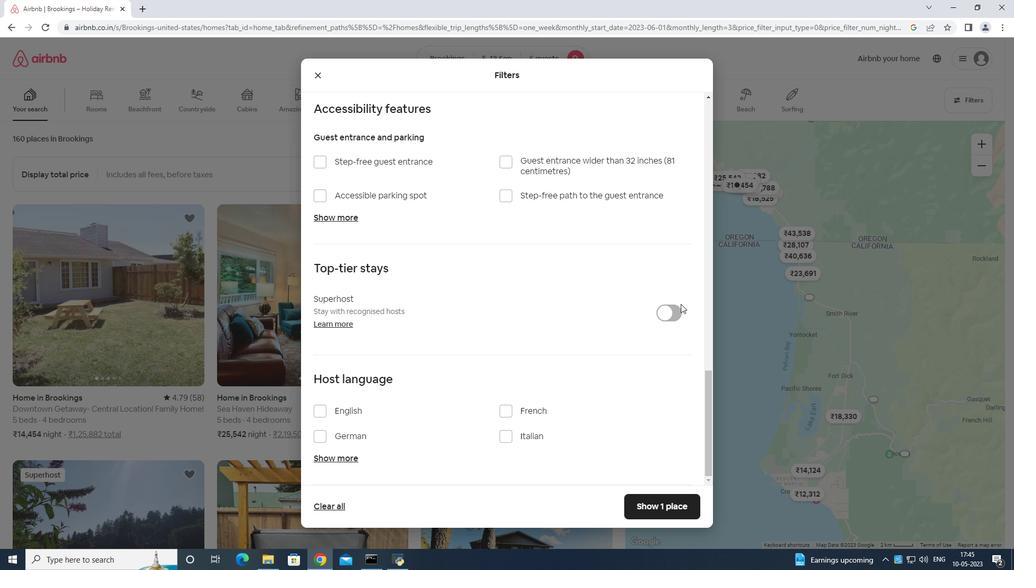 
Action: Mouse scrolled (681, 300) with delta (0, 0)
Screenshot: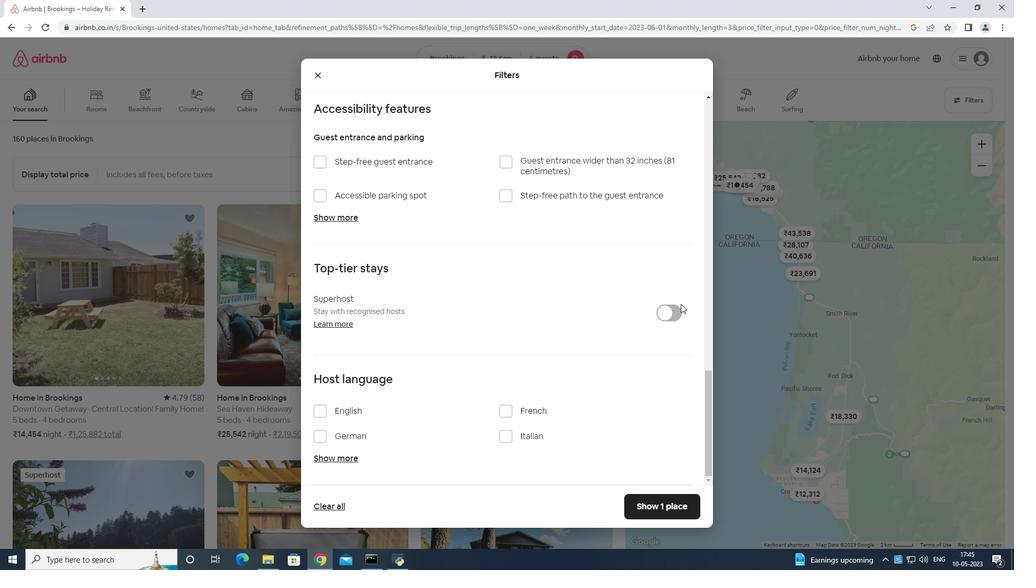 
Action: Mouse scrolled (681, 300) with delta (0, 0)
Screenshot: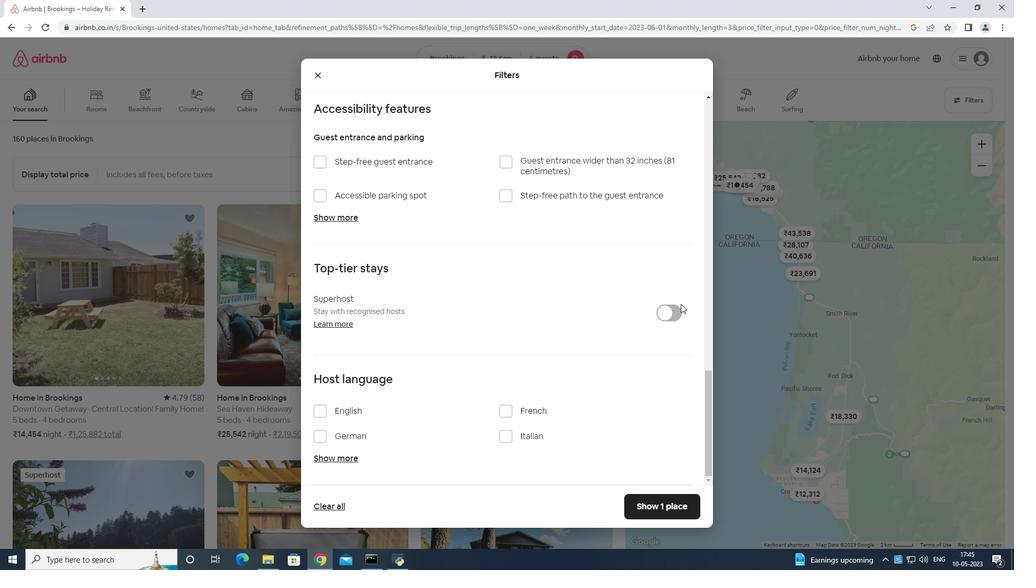 
Action: Mouse scrolled (681, 300) with delta (0, 0)
Screenshot: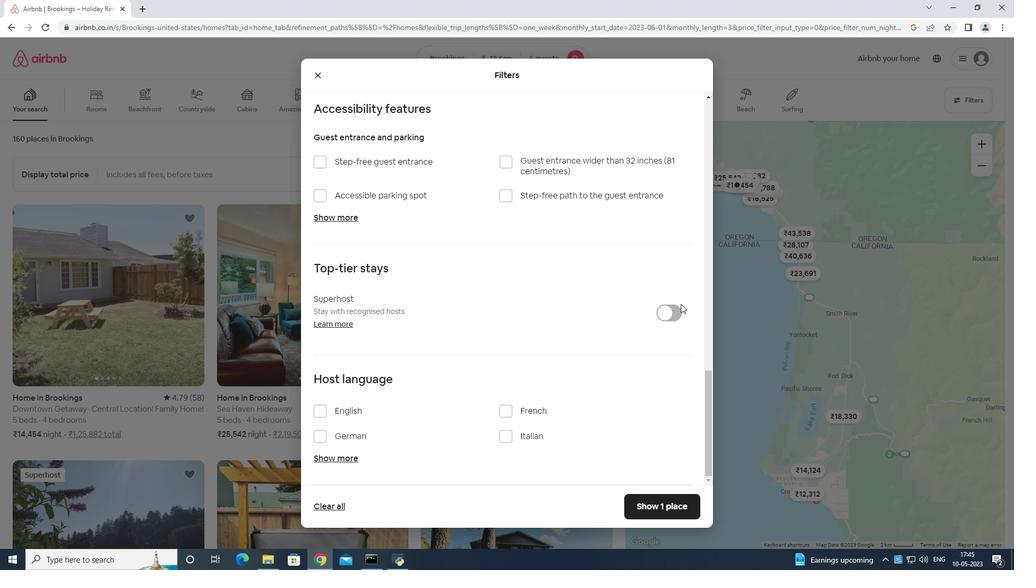 
Action: Mouse moved to (321, 412)
Screenshot: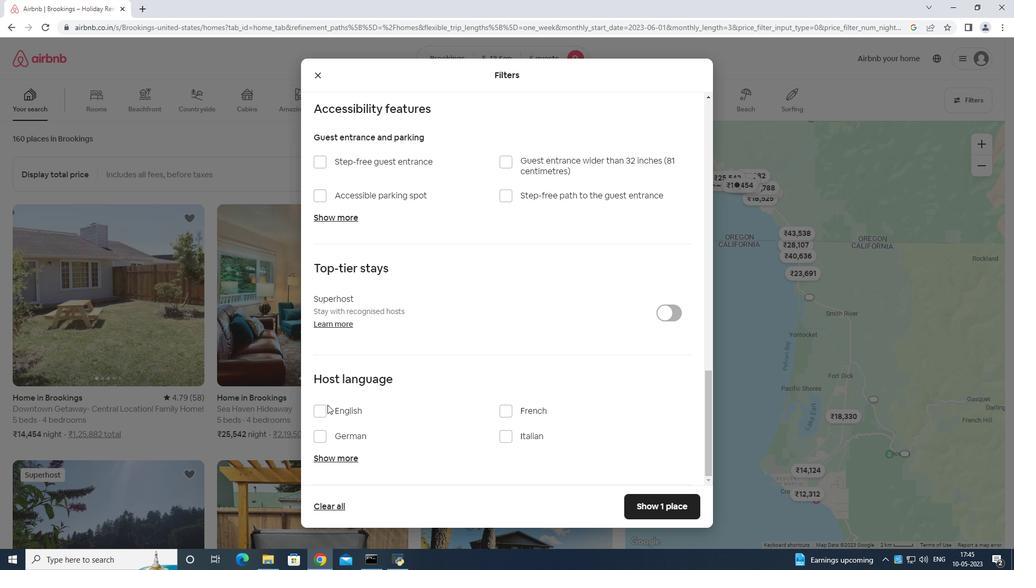 
Action: Mouse pressed left at (321, 412)
Screenshot: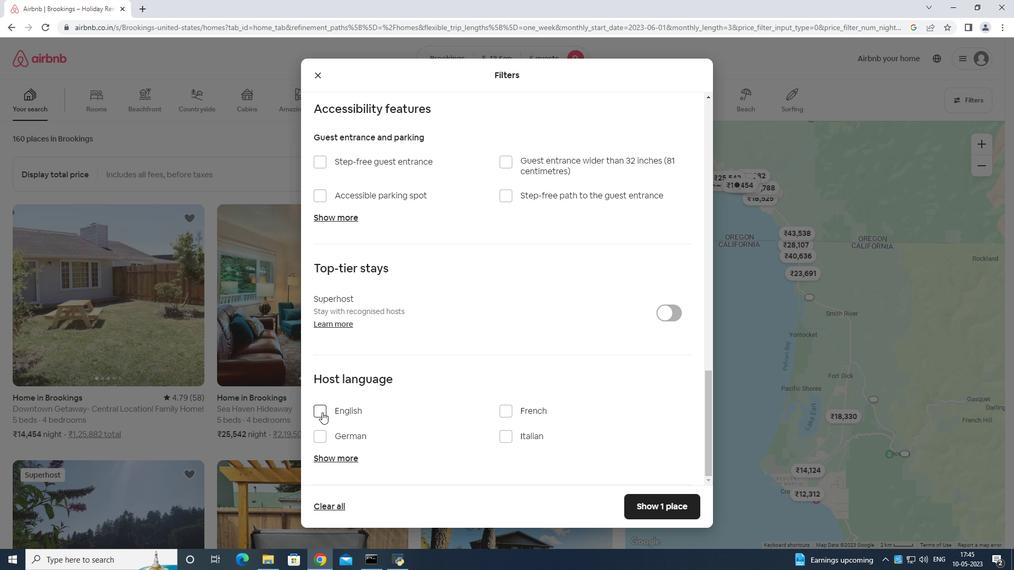 
Action: Mouse moved to (659, 506)
Screenshot: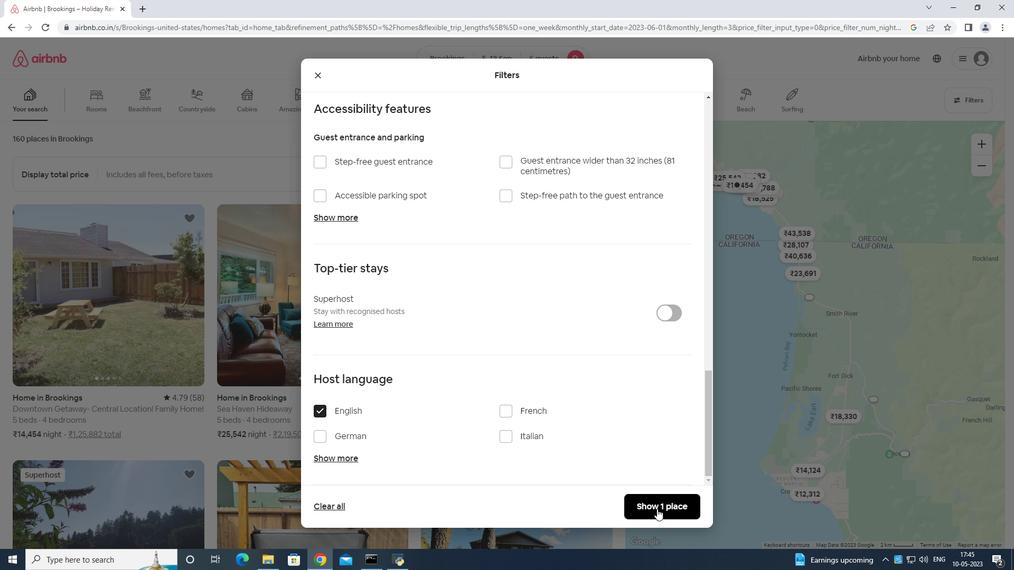 
Action: Mouse pressed left at (659, 506)
Screenshot: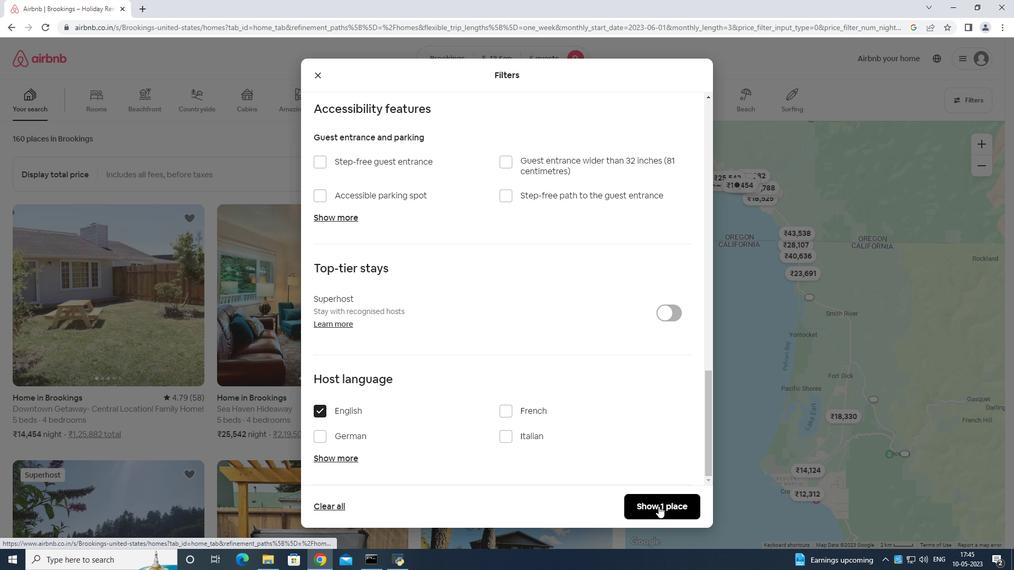 
Action: Mouse moved to (659, 505)
Screenshot: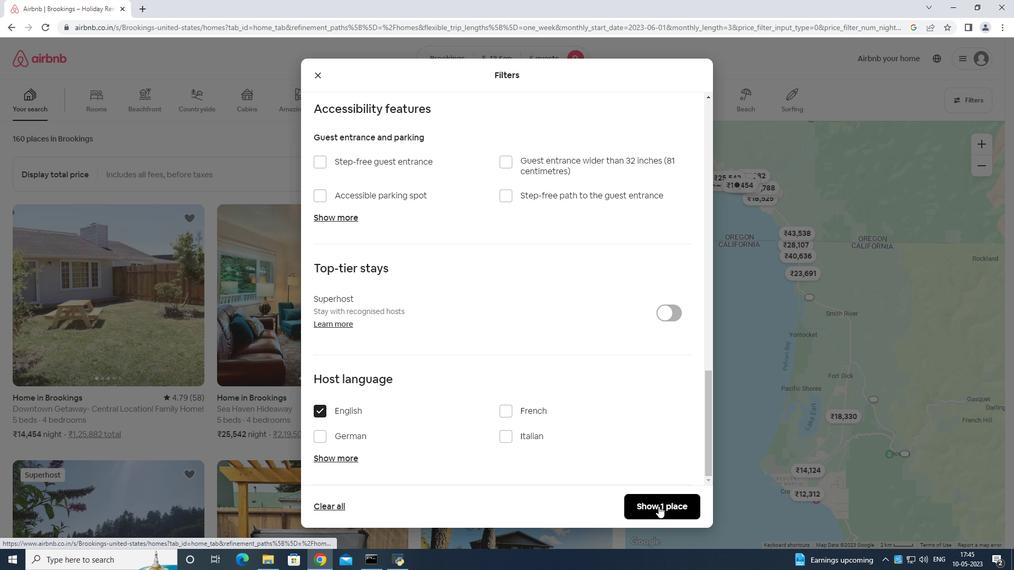 
